 Task: Find connections with filter location Zhaozhou with filter topic #Leadershipwith filter profile language Potuguese with filter current company Deepak Fertilisers And Petrochemicals Corp. Ltd. with filter school Veer Surendra Sai University Of Technology ( Formerly UCE ), Burla with filter industry Manufacturing with filter service category Commercial Insurance with filter keywords title Marketing Specialist
Action: Mouse moved to (549, 91)
Screenshot: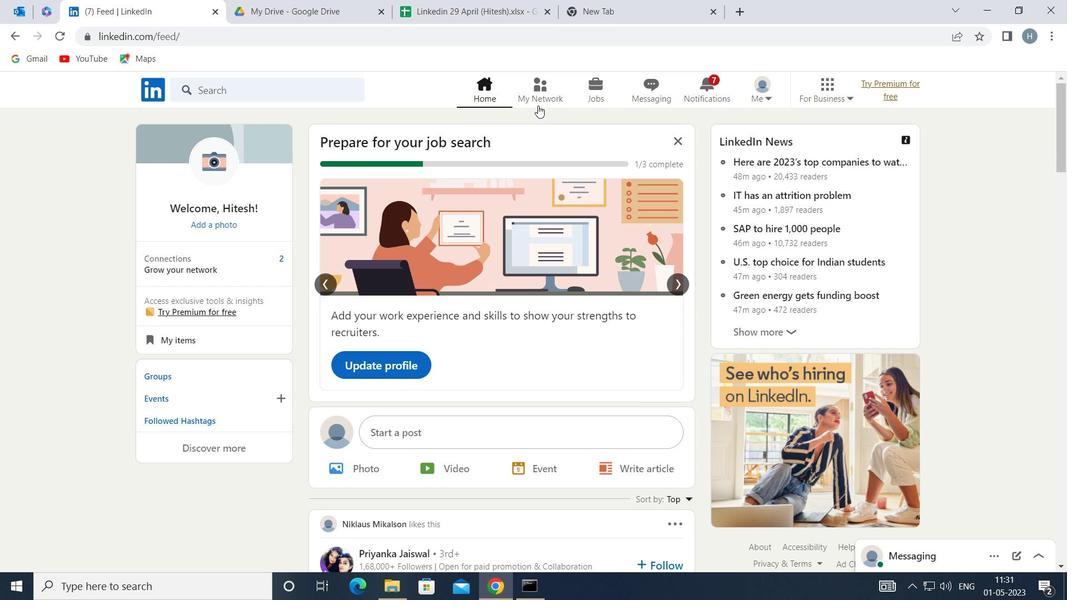 
Action: Mouse pressed left at (549, 91)
Screenshot: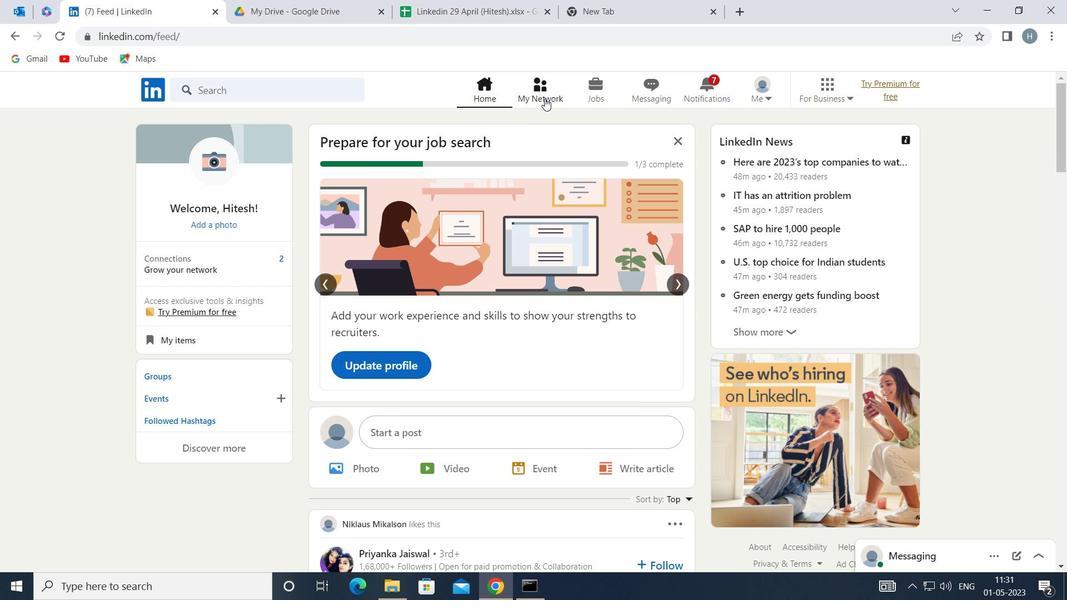 
Action: Mouse moved to (275, 167)
Screenshot: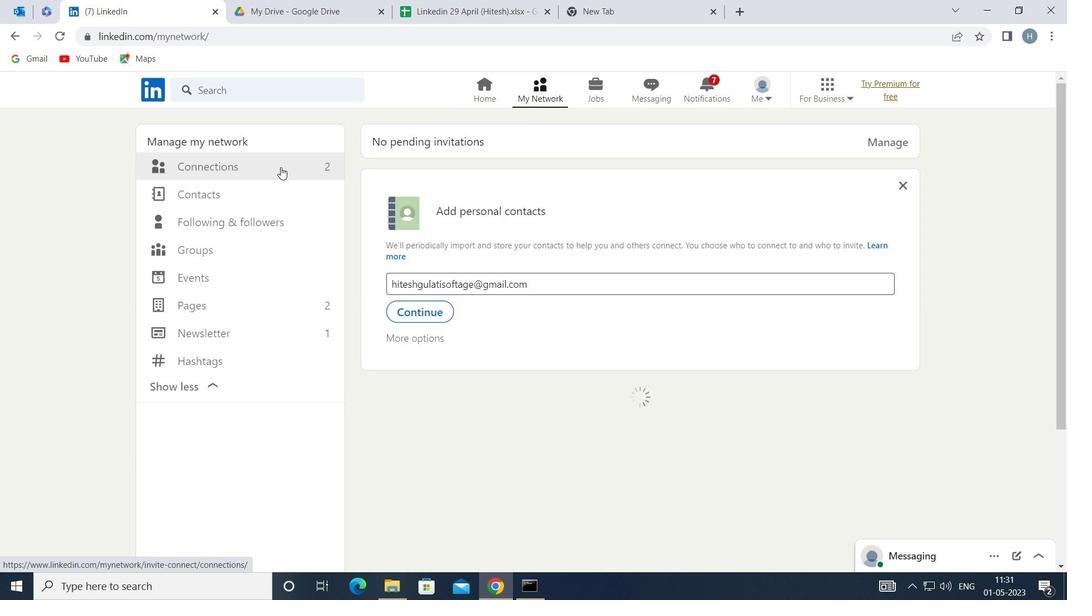
Action: Mouse pressed left at (275, 167)
Screenshot: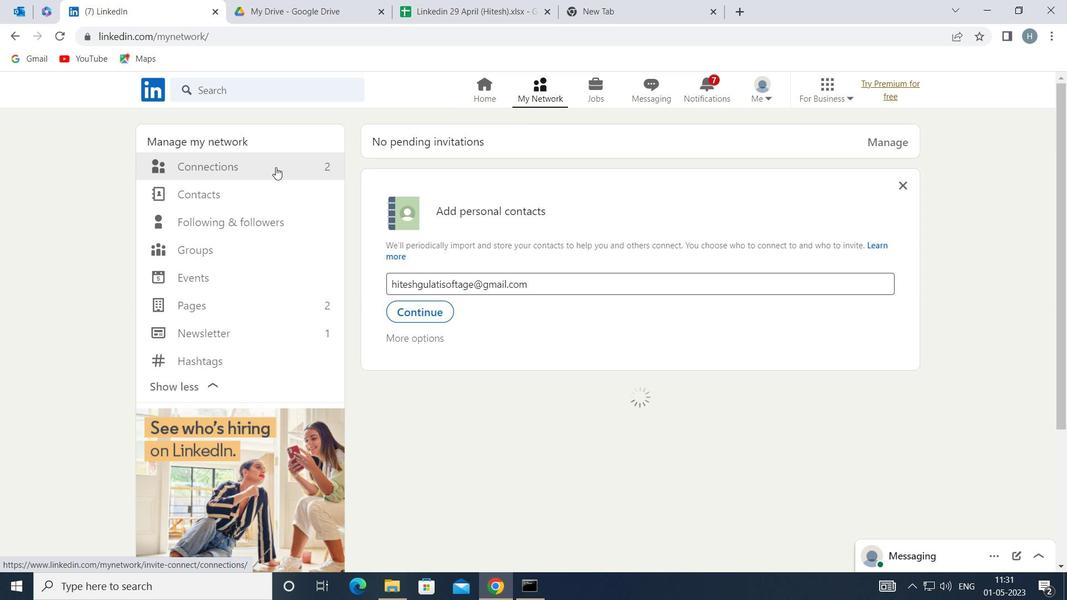 
Action: Mouse moved to (664, 162)
Screenshot: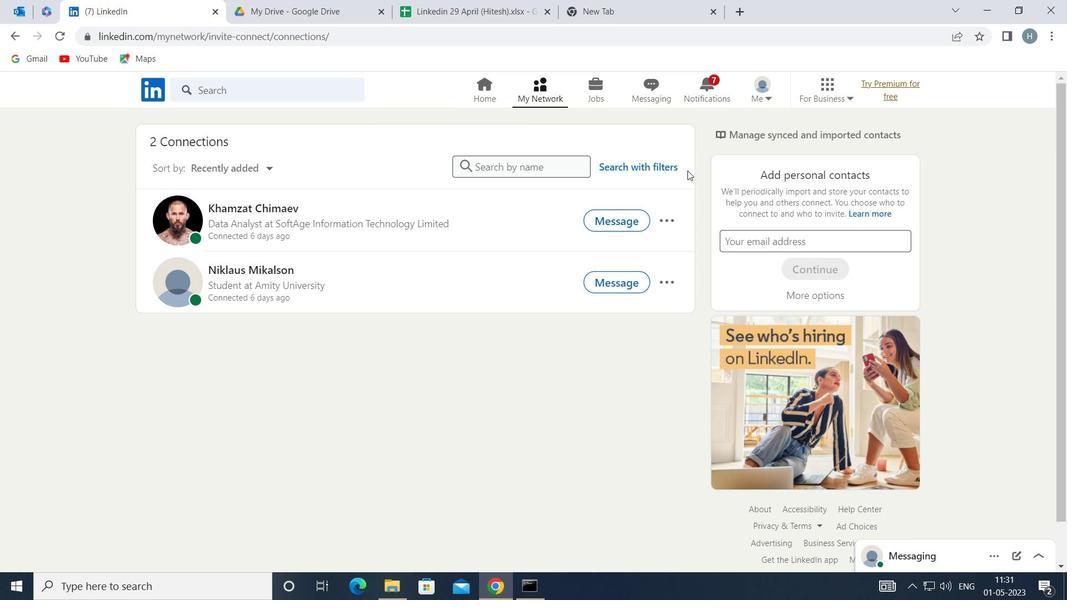 
Action: Mouse pressed left at (664, 162)
Screenshot: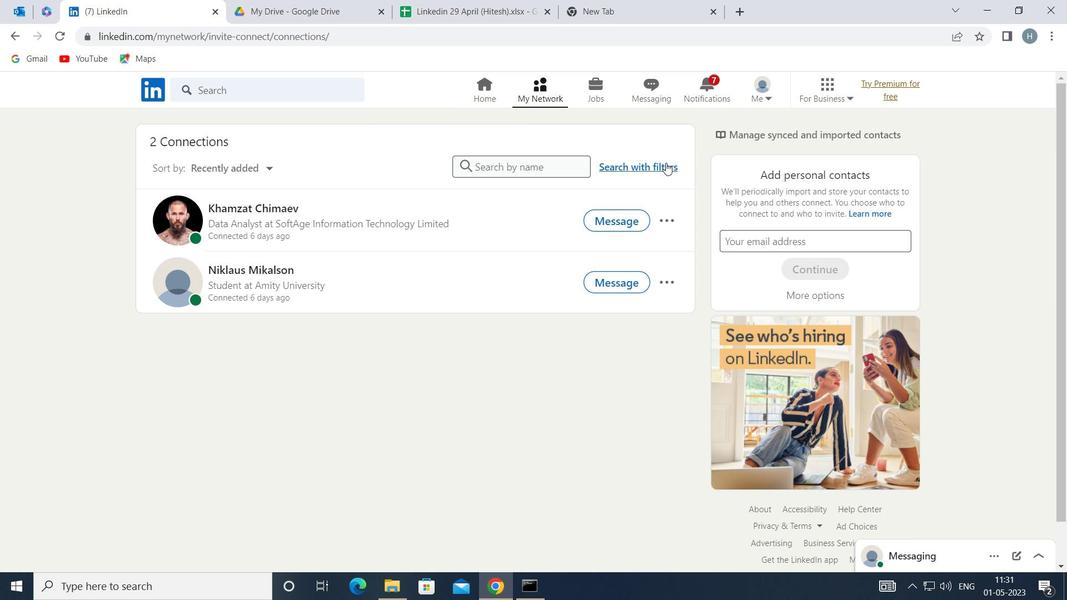 
Action: Mouse moved to (583, 130)
Screenshot: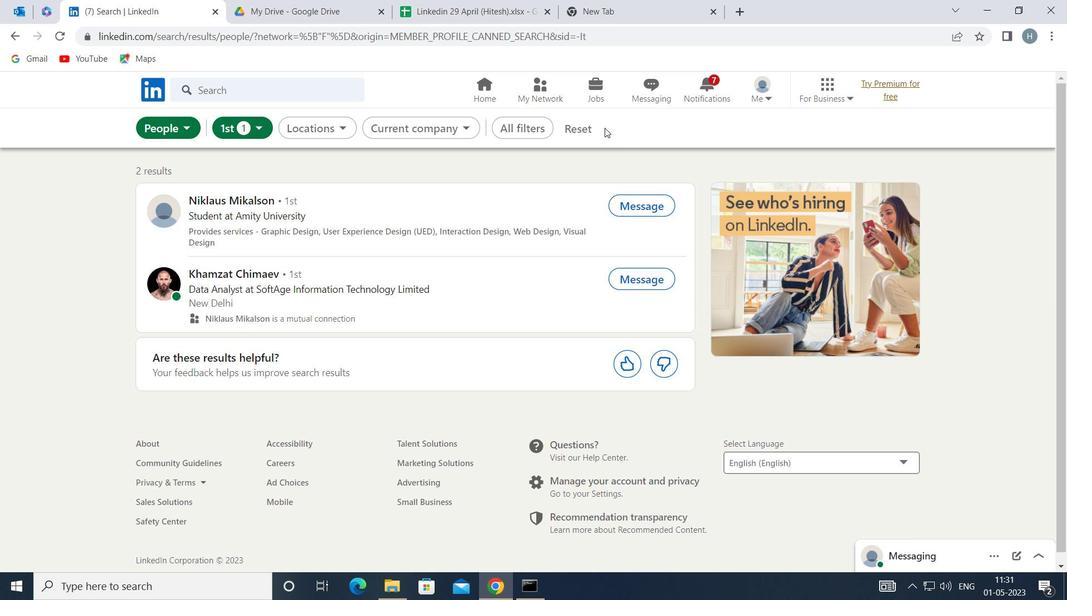 
Action: Mouse pressed left at (583, 130)
Screenshot: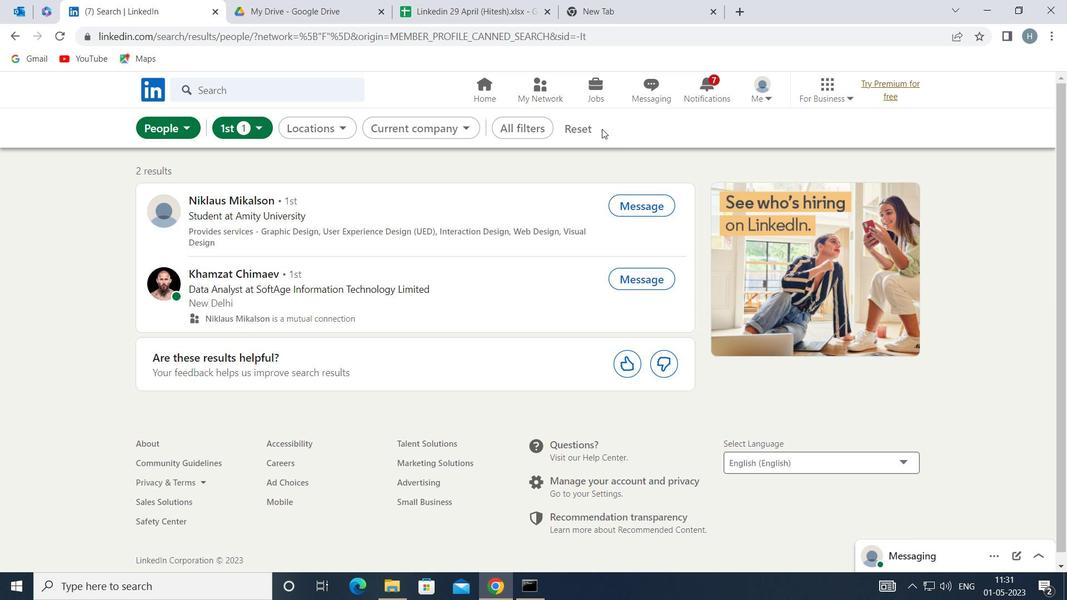 
Action: Mouse moved to (568, 123)
Screenshot: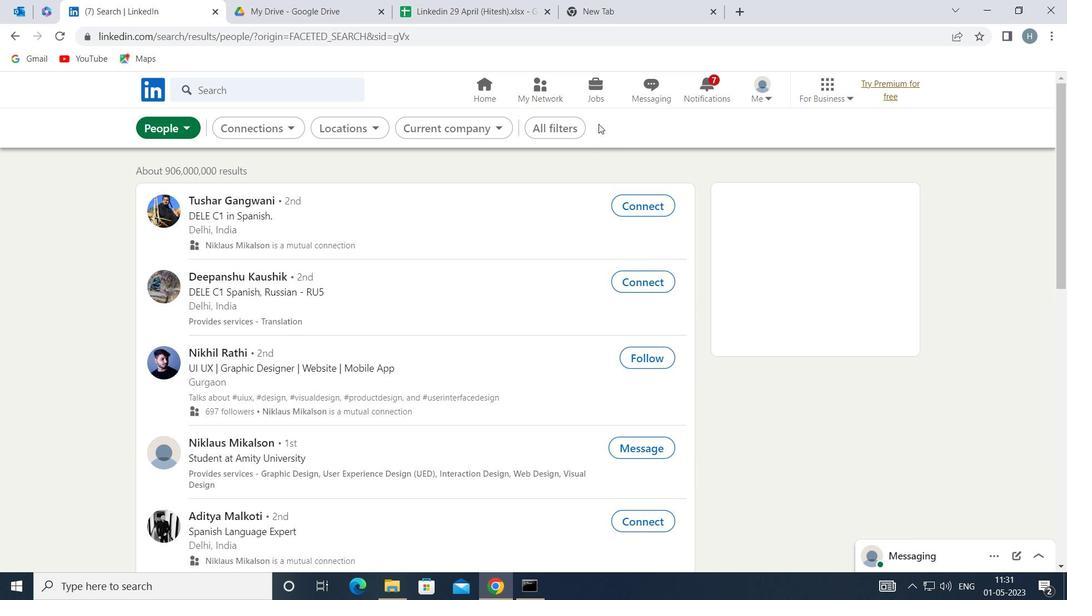 
Action: Mouse pressed left at (568, 123)
Screenshot: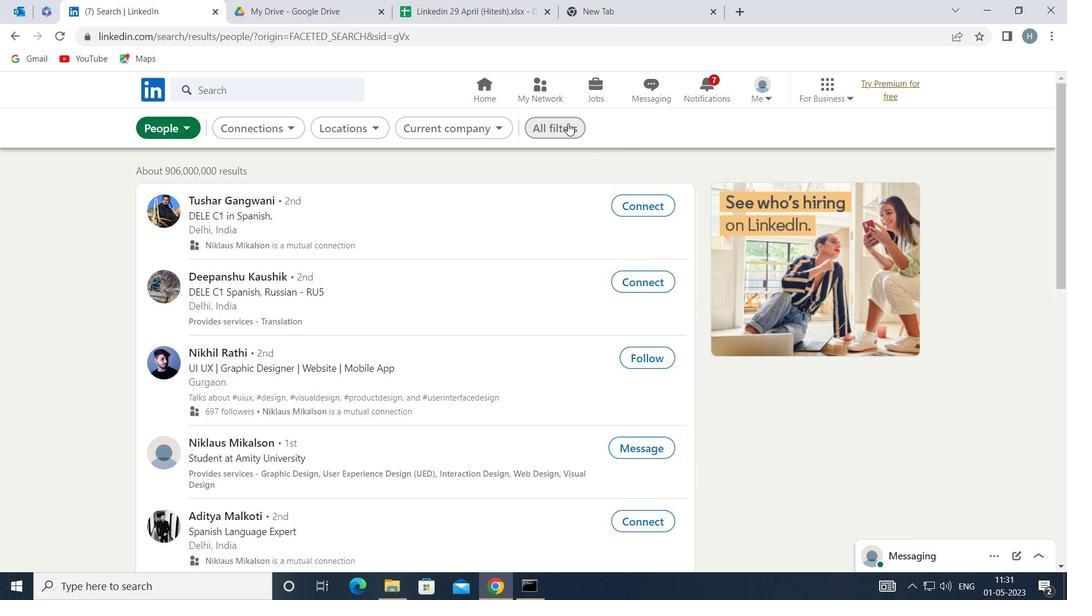 
Action: Mouse moved to (753, 264)
Screenshot: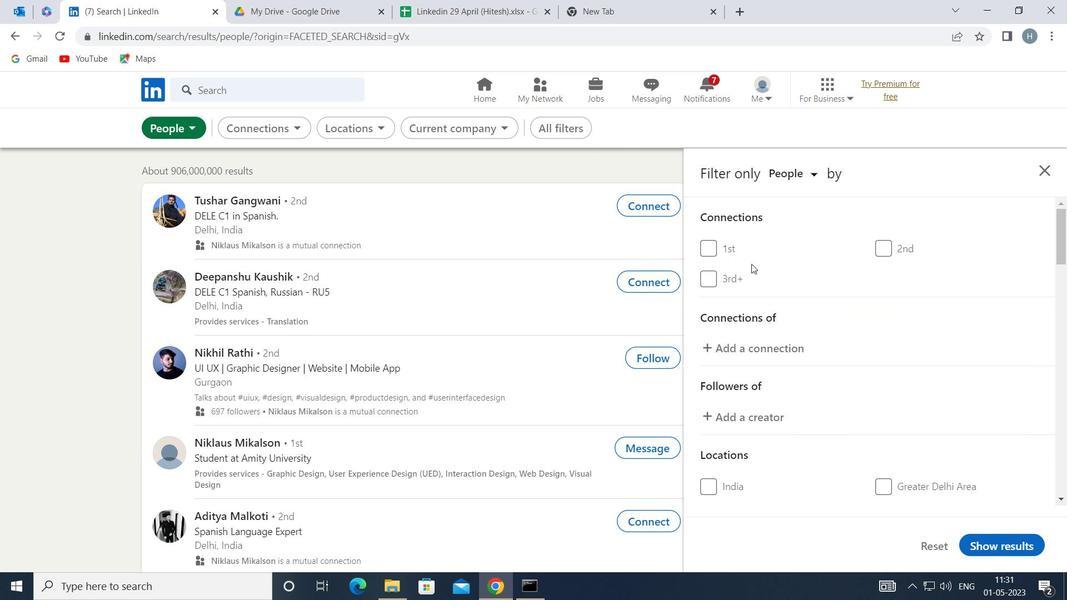 
Action: Mouse scrolled (753, 263) with delta (0, 0)
Screenshot: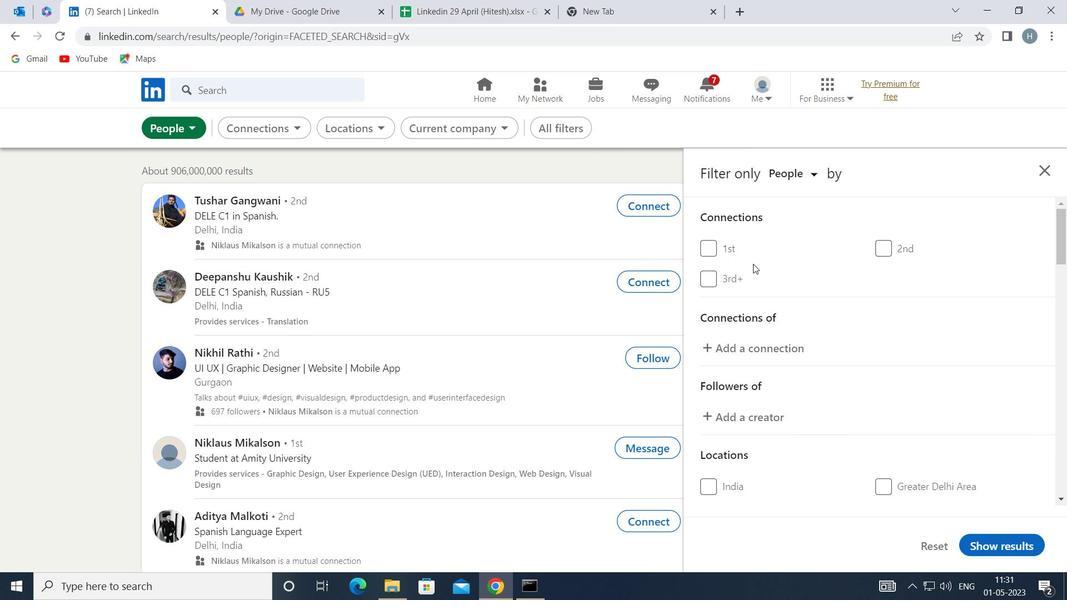 
Action: Mouse scrolled (753, 263) with delta (0, 0)
Screenshot: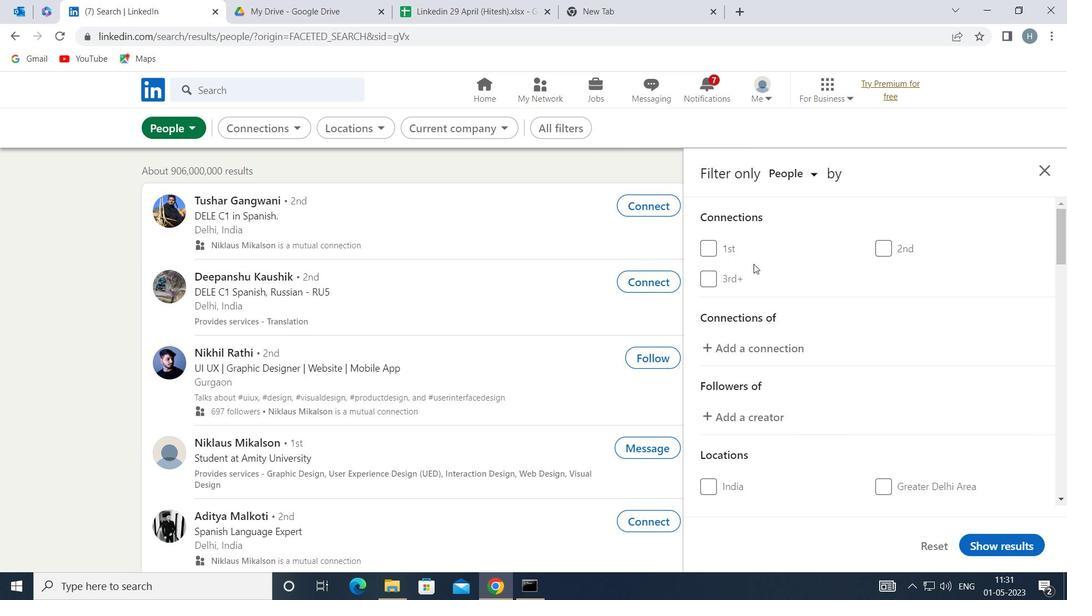 
Action: Mouse scrolled (753, 263) with delta (0, 0)
Screenshot: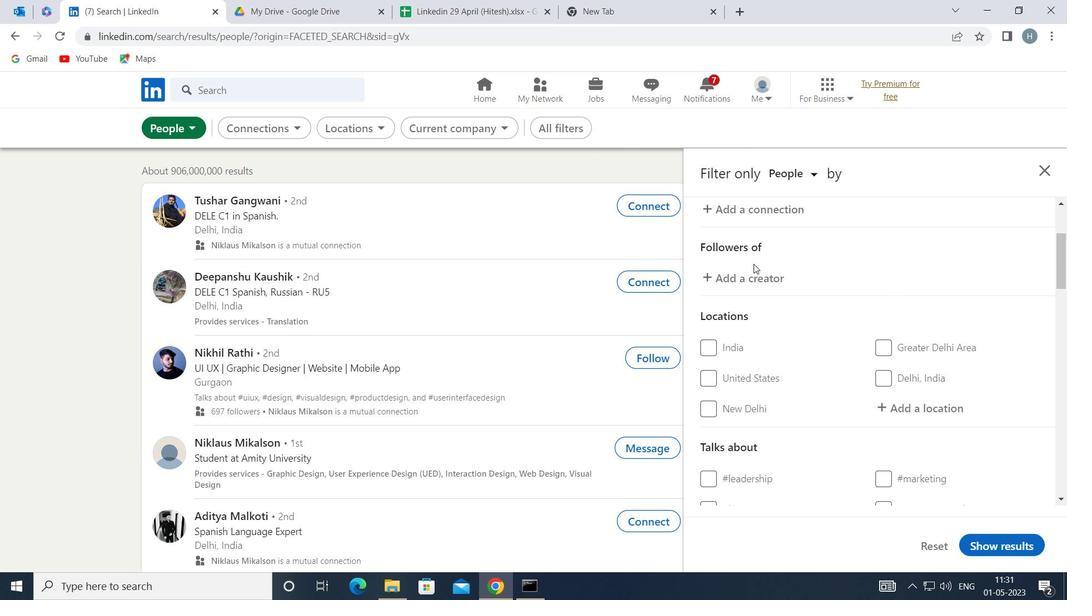 
Action: Mouse moved to (886, 330)
Screenshot: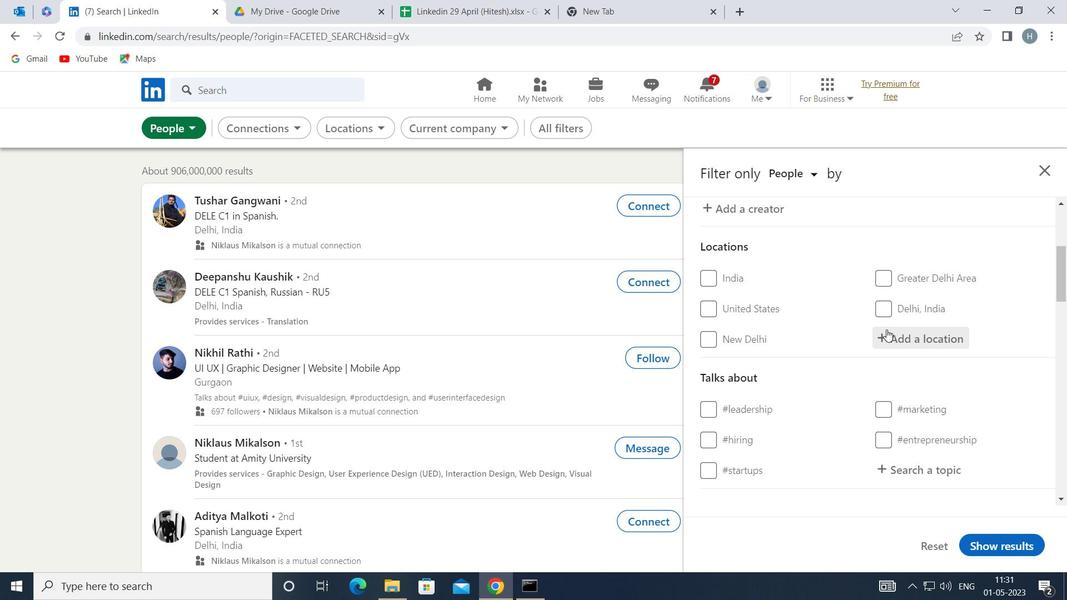 
Action: Mouse pressed left at (886, 330)
Screenshot: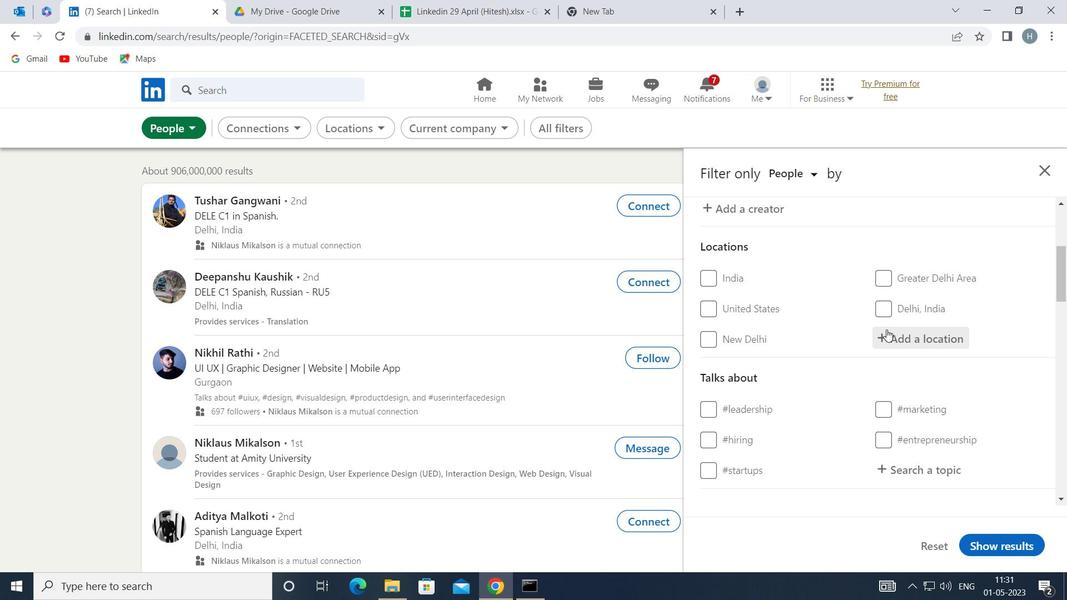 
Action: Mouse moved to (887, 329)
Screenshot: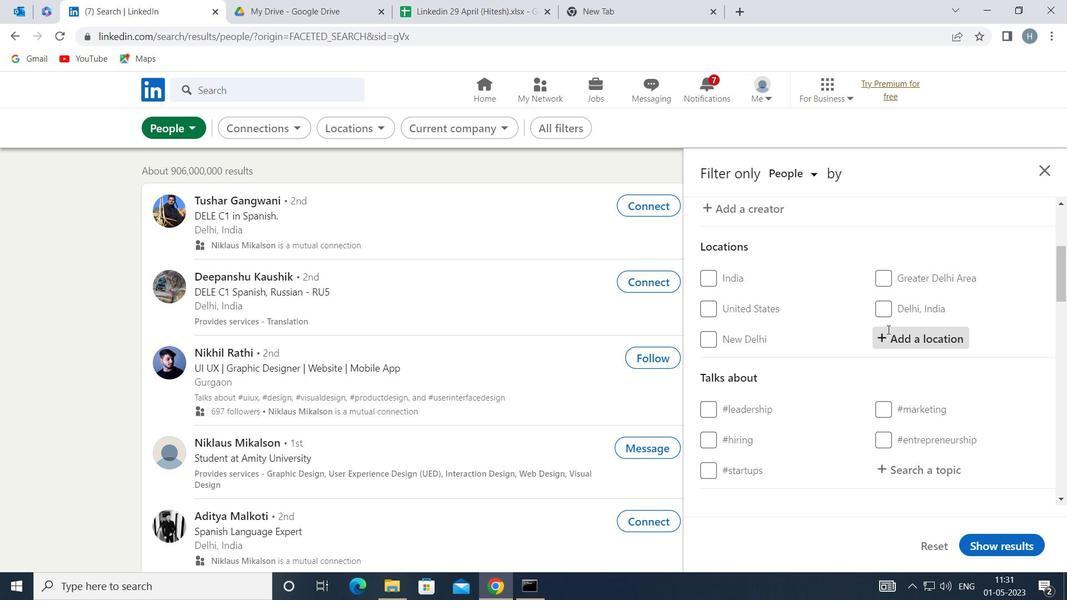 
Action: Key pressed <Key.shift><Key.shift>ZHAOZH
Screenshot: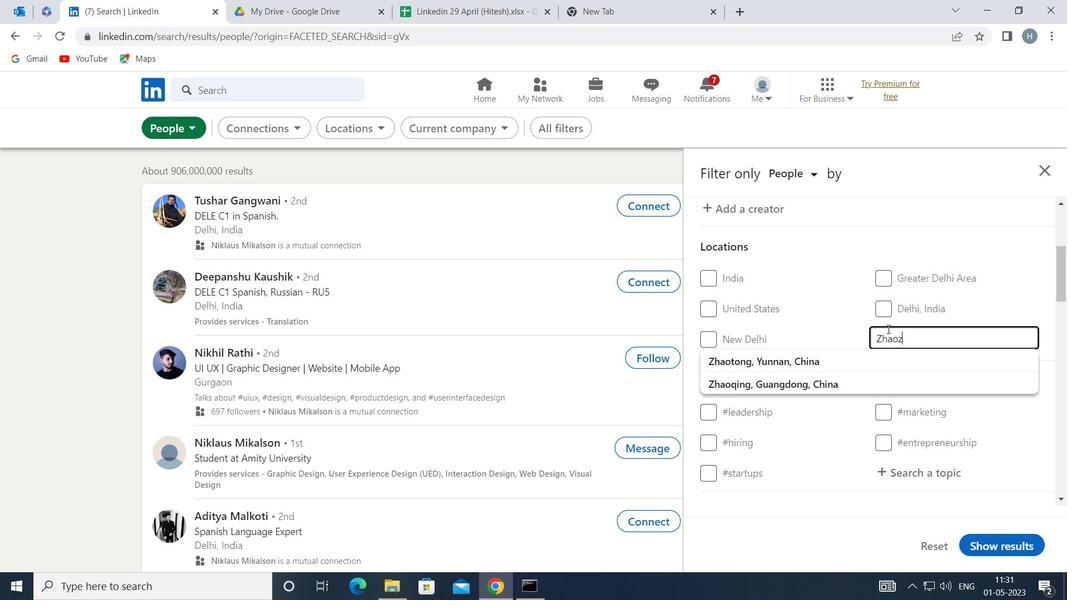 
Action: Mouse moved to (885, 329)
Screenshot: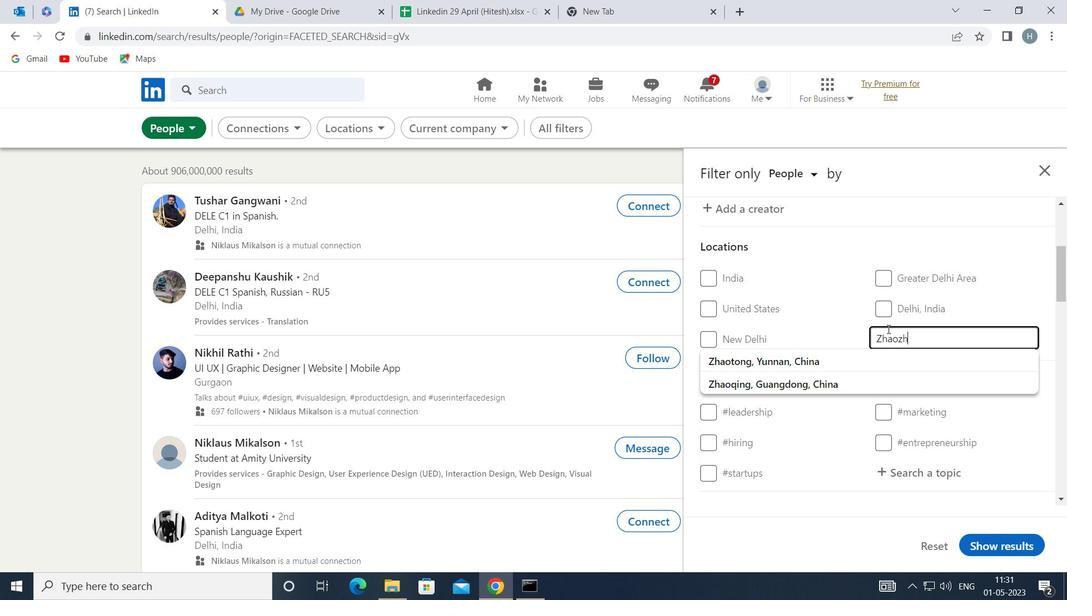 
Action: Key pressed OU
Screenshot: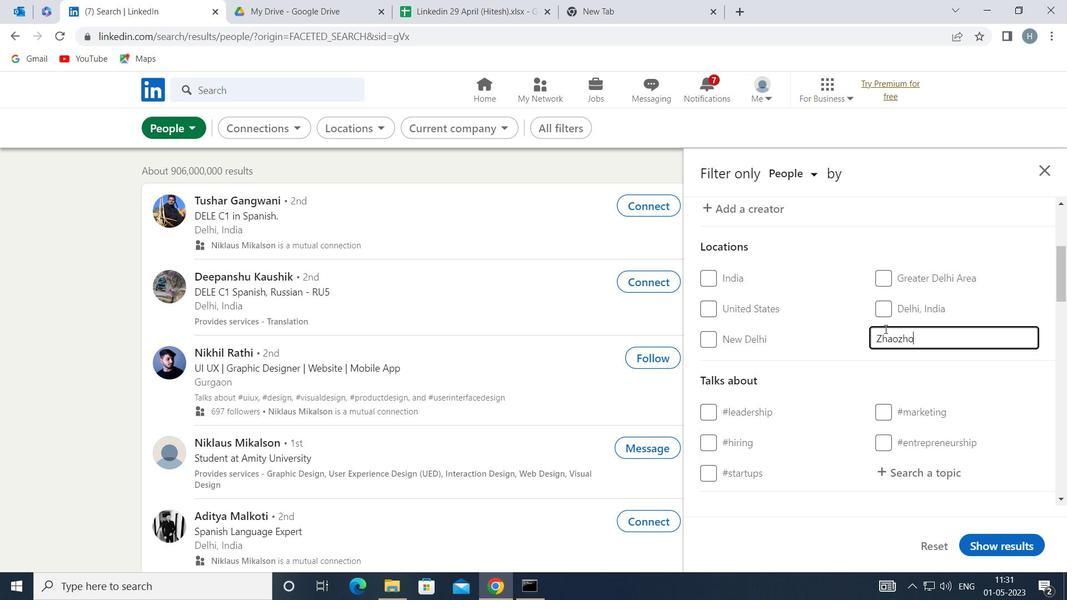 
Action: Mouse moved to (922, 353)
Screenshot: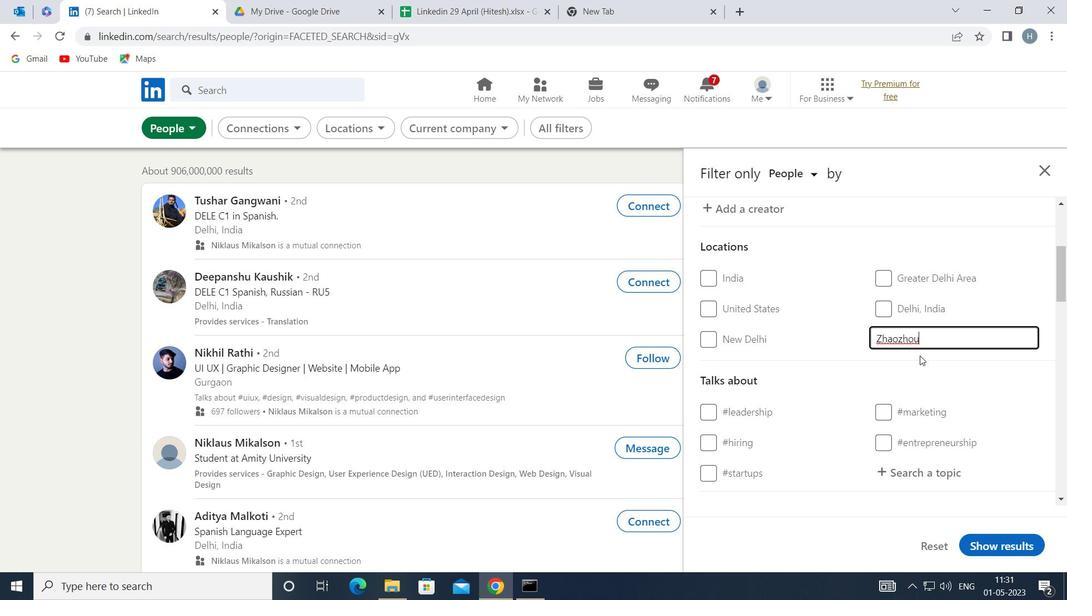 
Action: Key pressed <Key.enter>
Screenshot: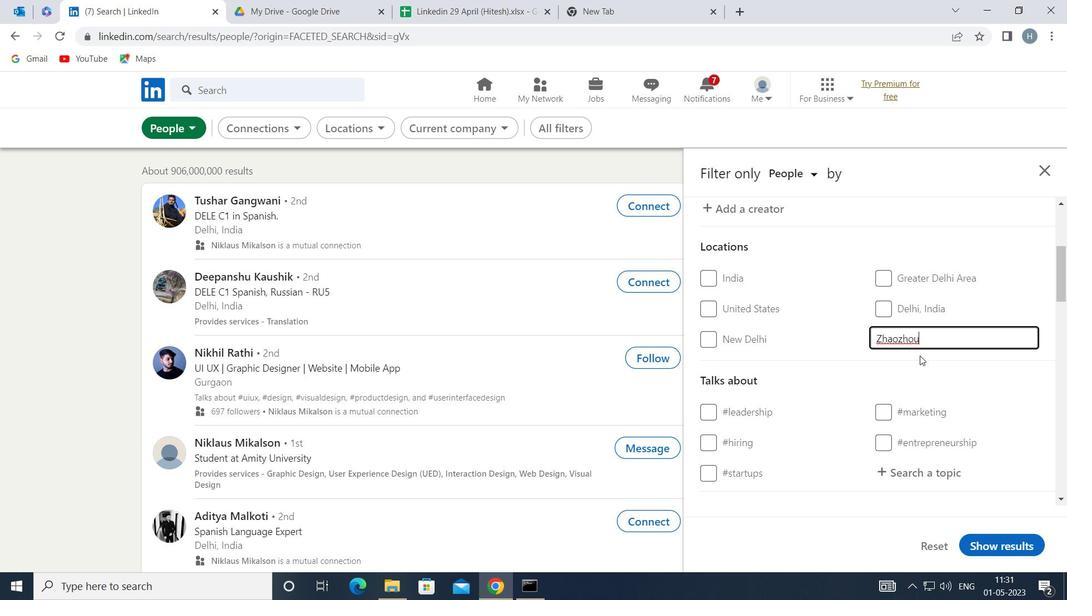 
Action: Mouse moved to (896, 380)
Screenshot: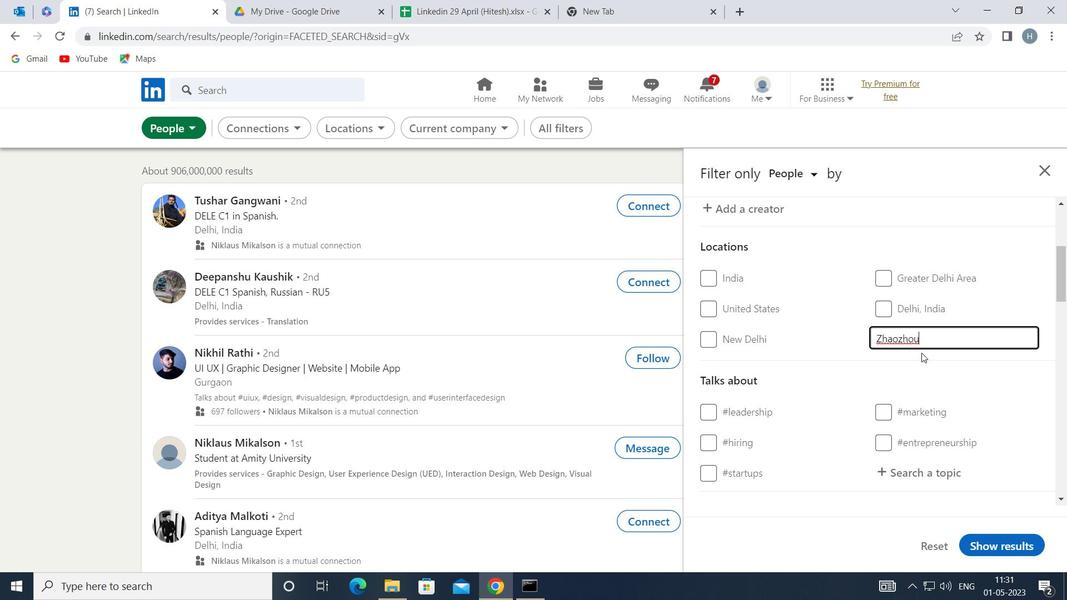 
Action: Mouse scrolled (896, 380) with delta (0, 0)
Screenshot: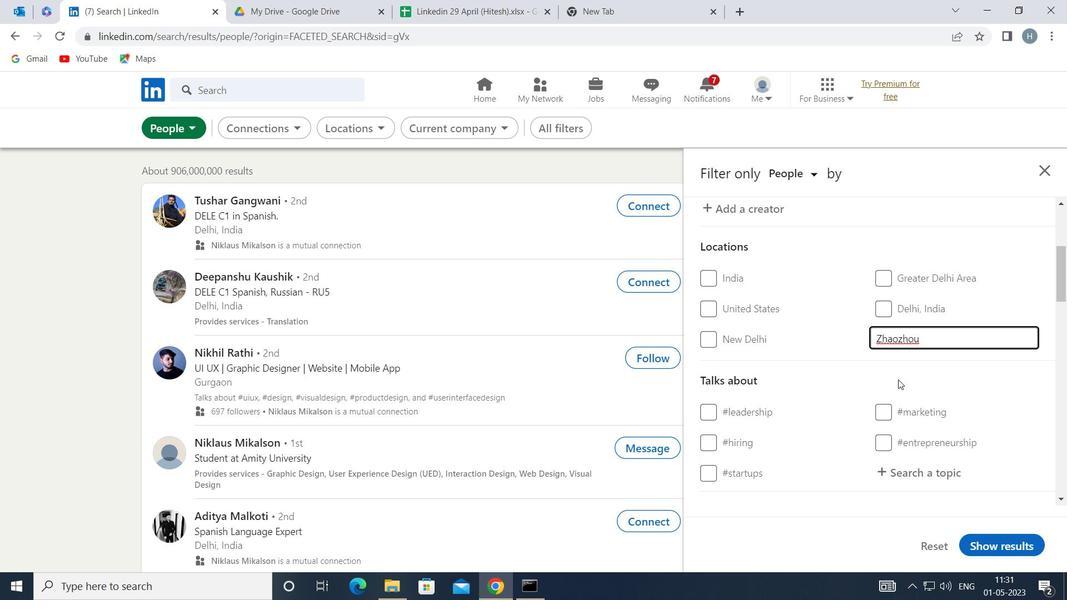 
Action: Mouse moved to (921, 403)
Screenshot: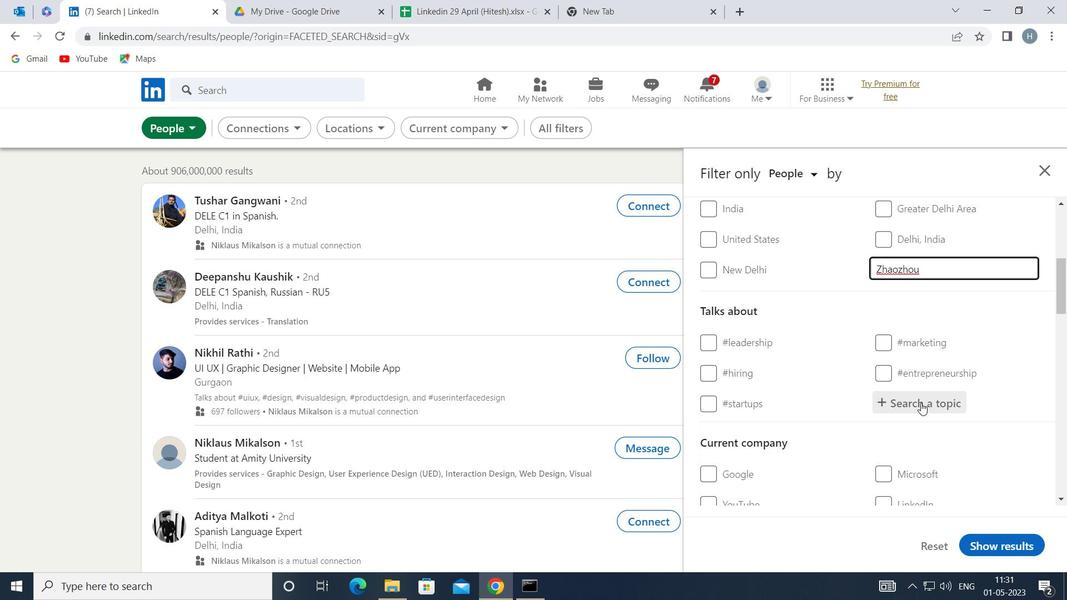 
Action: Mouse pressed left at (921, 403)
Screenshot: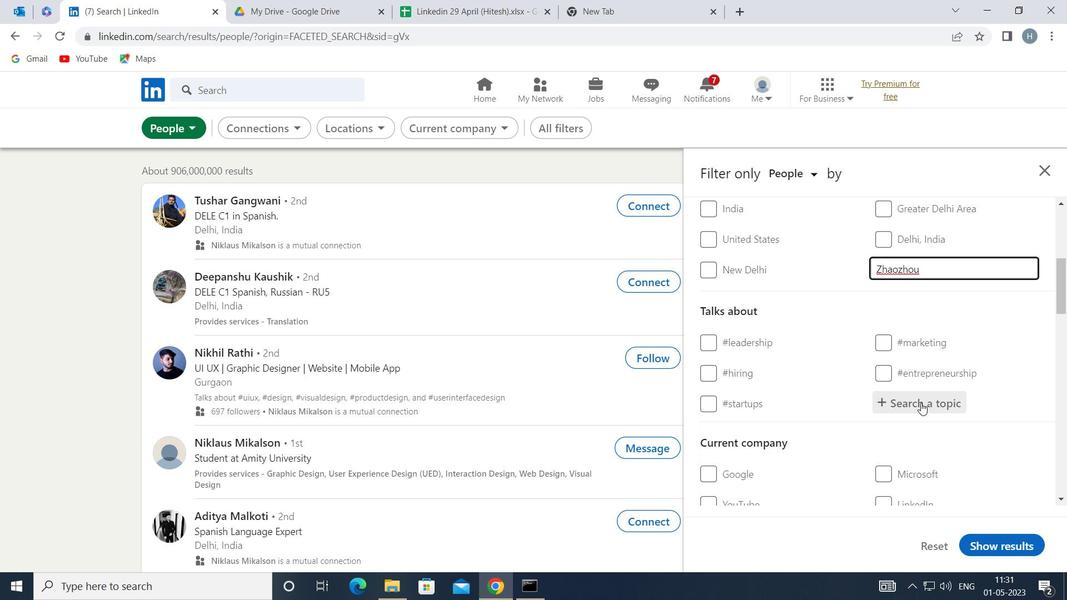 
Action: Mouse moved to (921, 401)
Screenshot: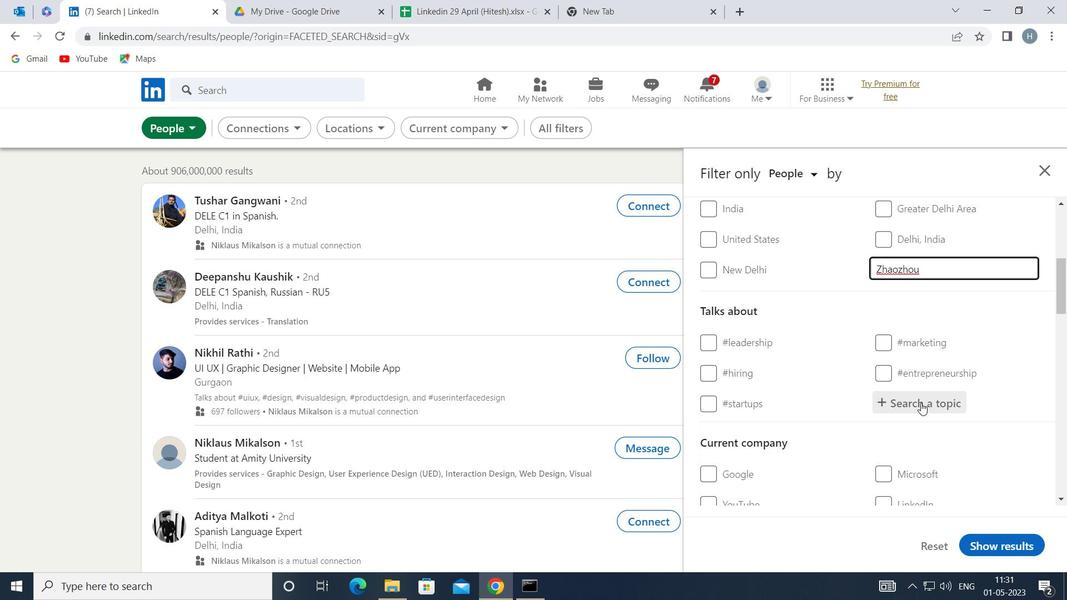 
Action: Key pressed <Key.shift>LEADERSHI
Screenshot: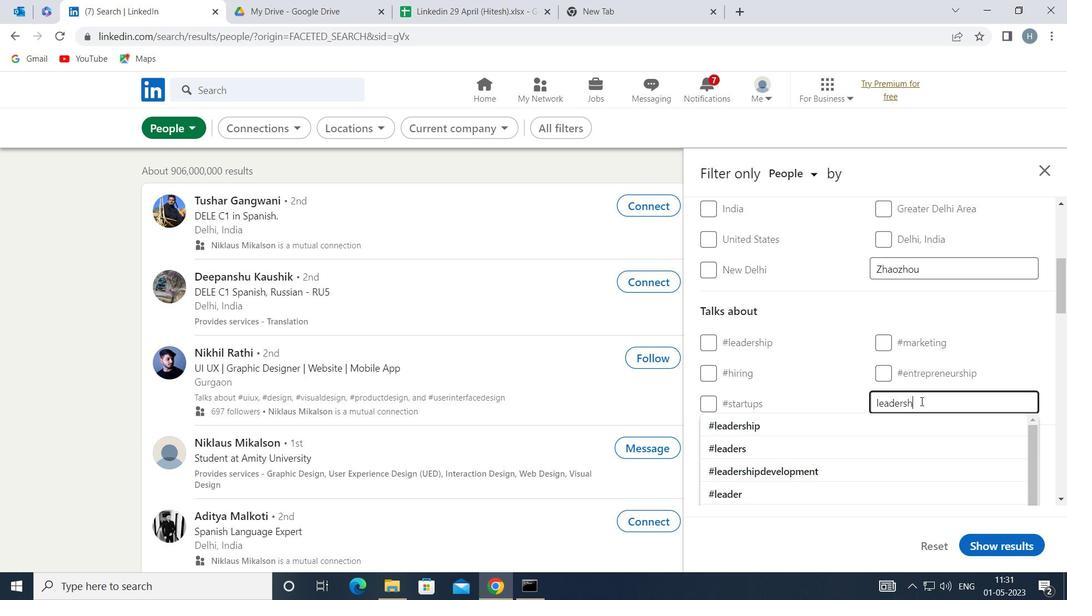 
Action: Mouse moved to (881, 420)
Screenshot: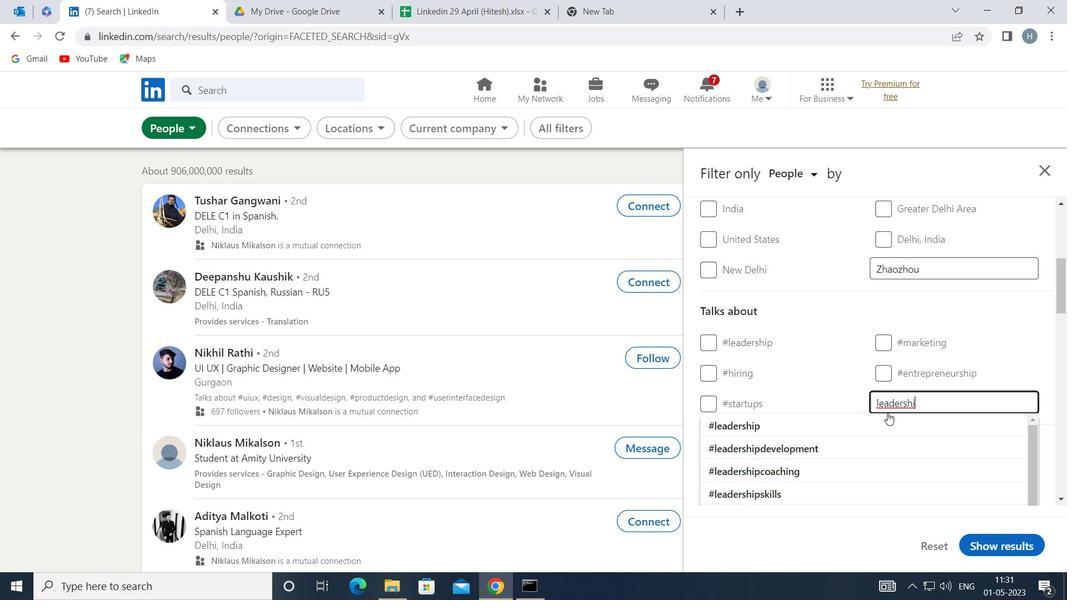
Action: Mouse pressed left at (881, 420)
Screenshot: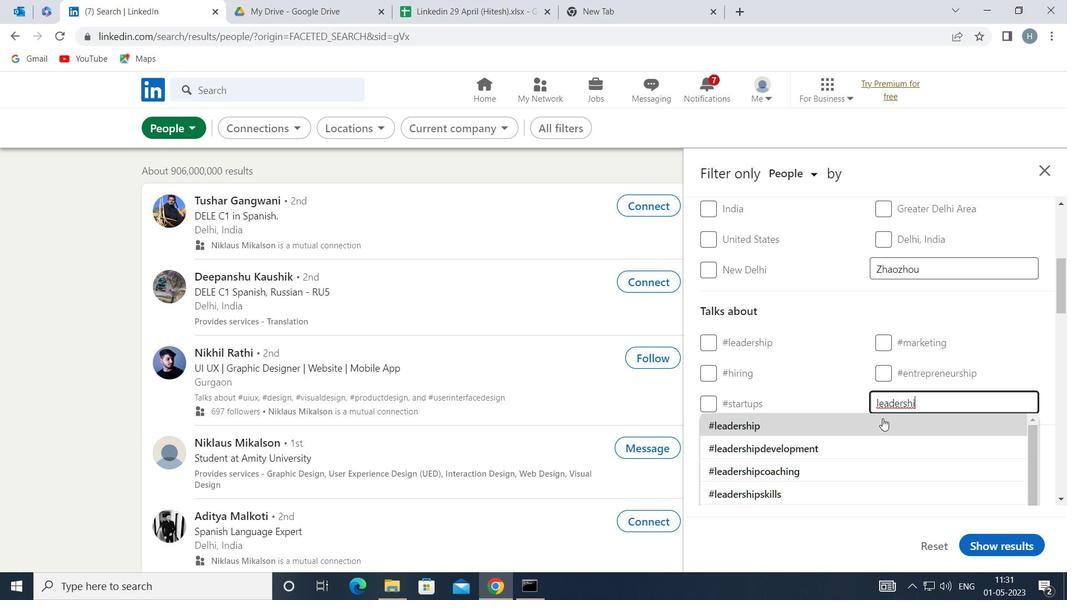
Action: Mouse moved to (874, 420)
Screenshot: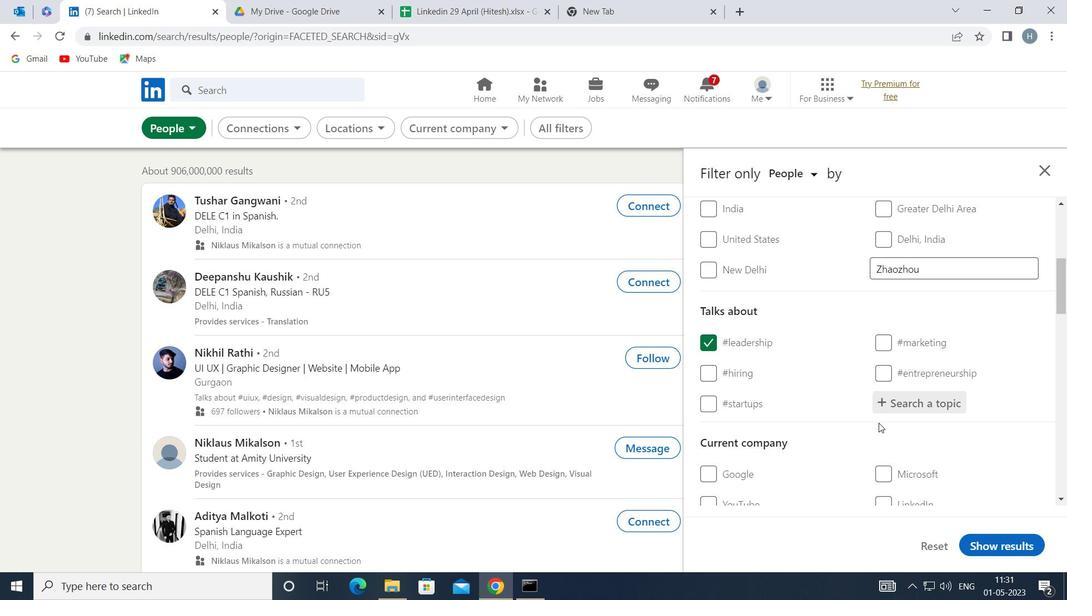 
Action: Mouse scrolled (874, 419) with delta (0, 0)
Screenshot: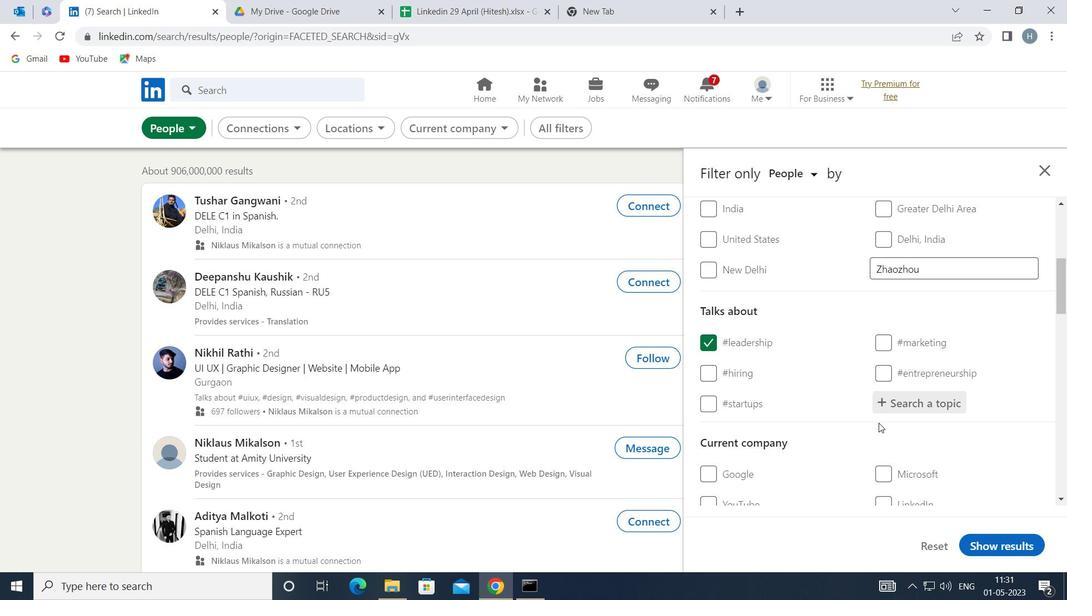 
Action: Mouse moved to (868, 409)
Screenshot: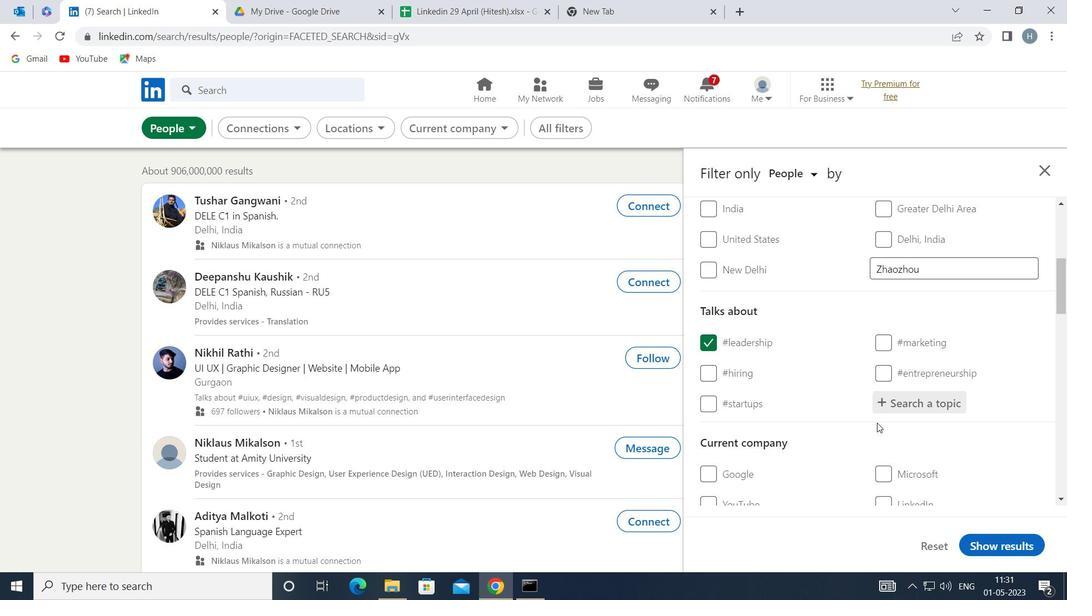 
Action: Mouse scrolled (868, 409) with delta (0, 0)
Screenshot: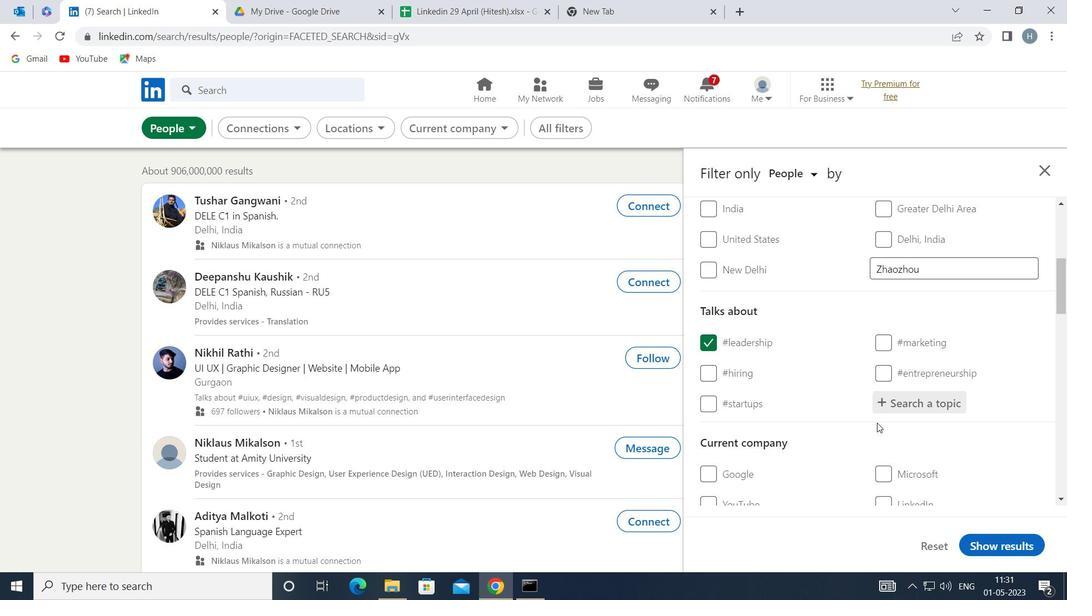 
Action: Mouse moved to (822, 381)
Screenshot: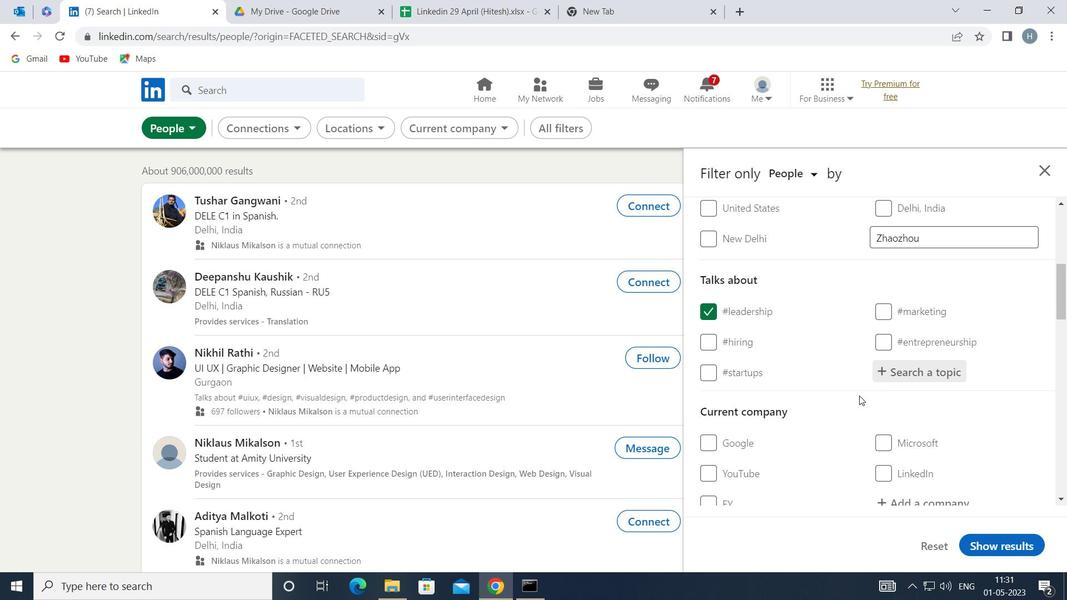 
Action: Mouse scrolled (822, 381) with delta (0, 0)
Screenshot: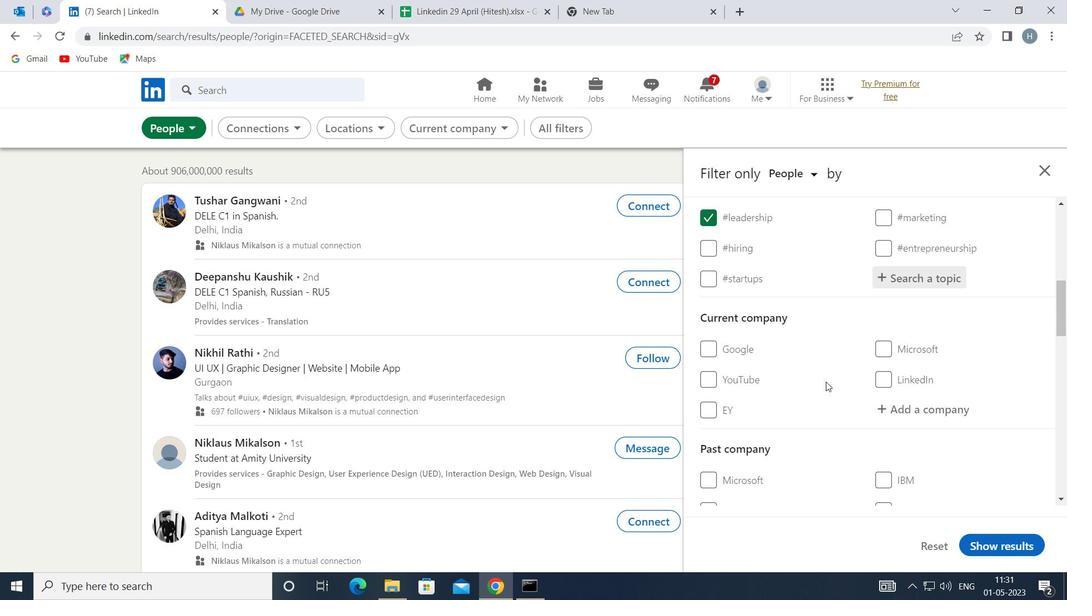 
Action: Mouse moved to (843, 350)
Screenshot: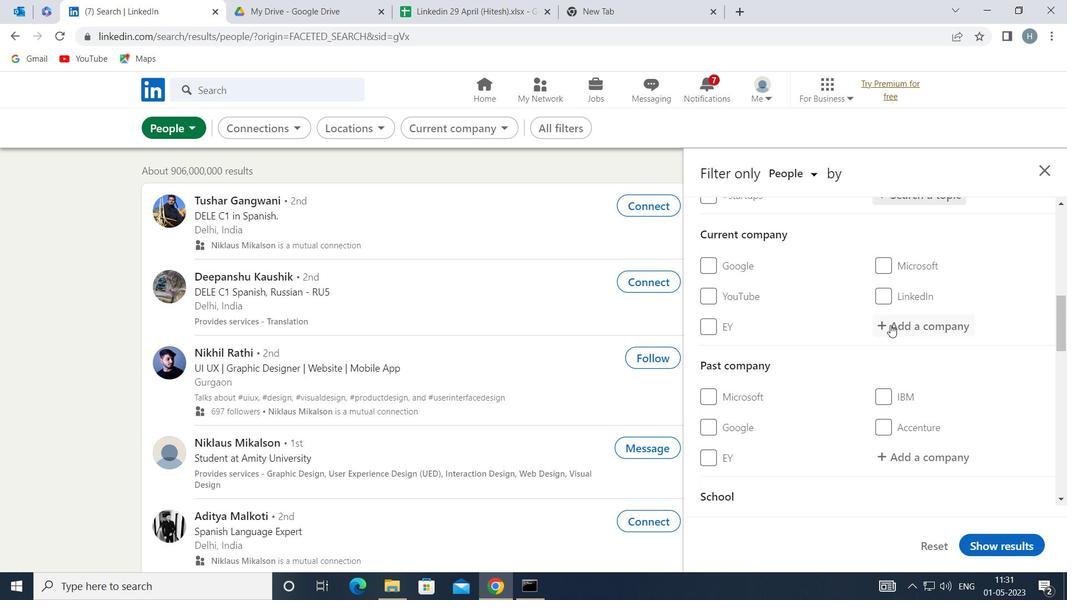 
Action: Mouse scrolled (843, 349) with delta (0, 0)
Screenshot: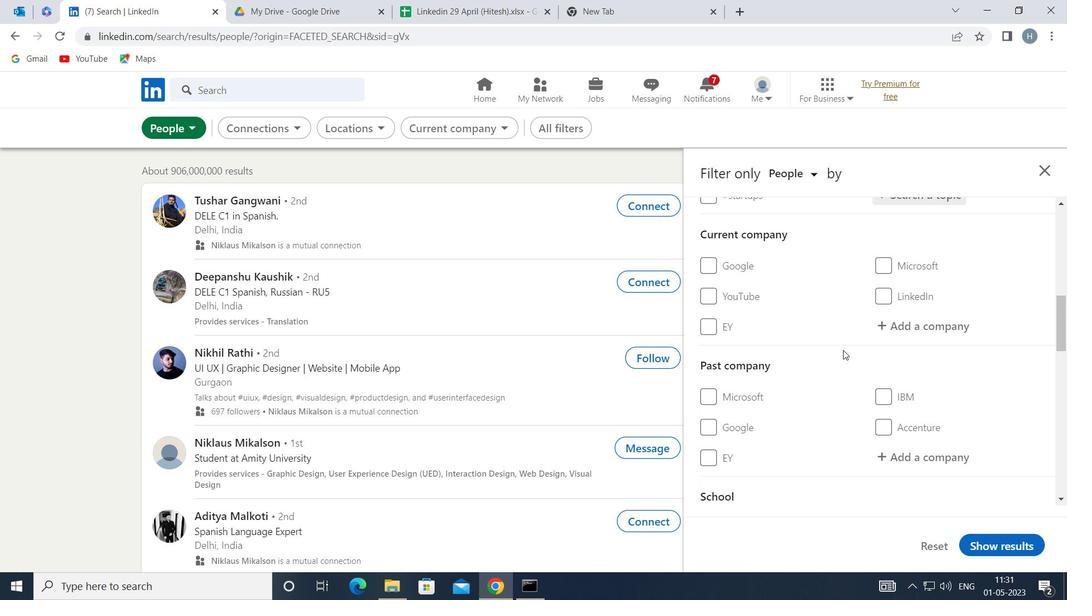 
Action: Mouse scrolled (843, 349) with delta (0, 0)
Screenshot: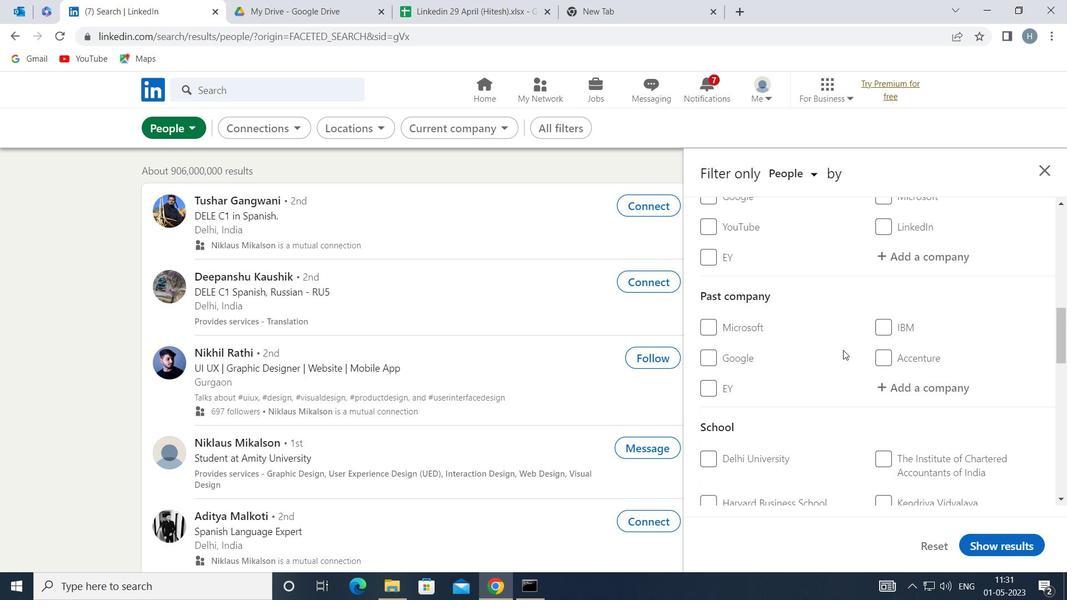 
Action: Mouse scrolled (843, 349) with delta (0, 0)
Screenshot: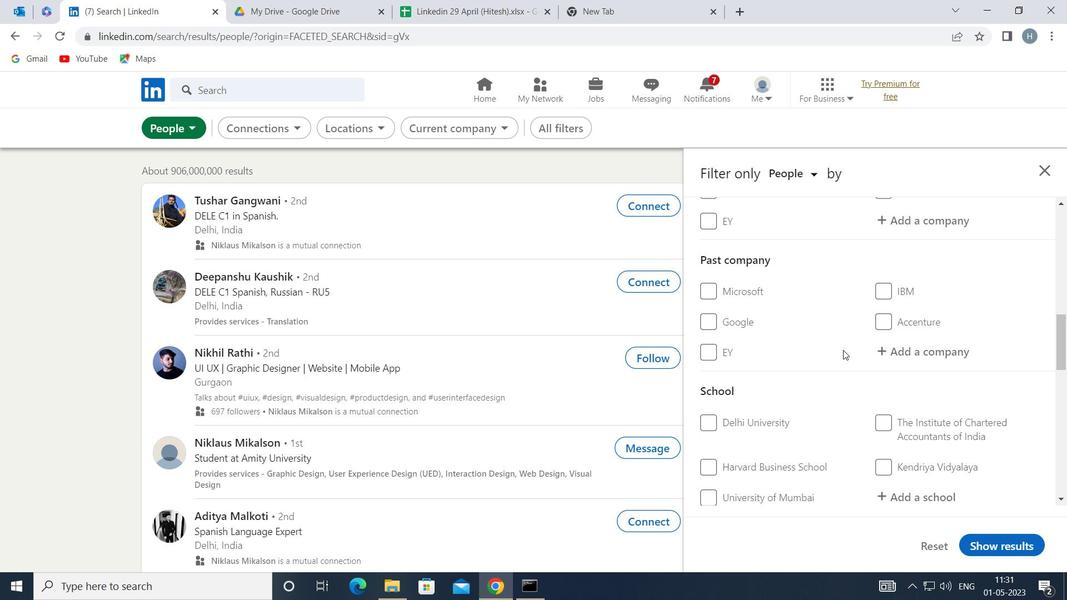 
Action: Mouse scrolled (843, 349) with delta (0, 0)
Screenshot: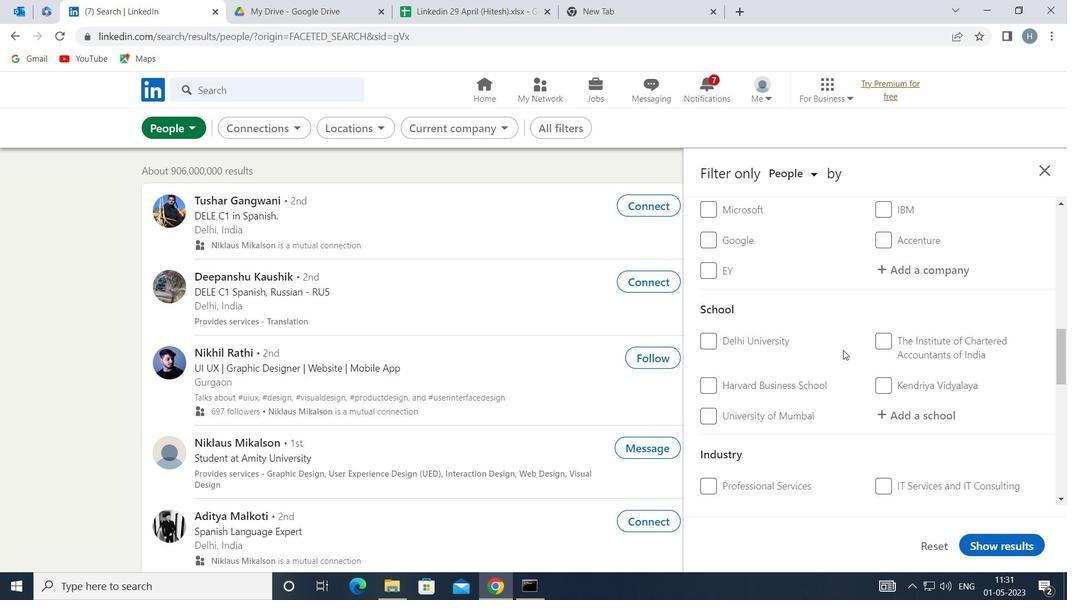 
Action: Mouse scrolled (843, 349) with delta (0, 0)
Screenshot: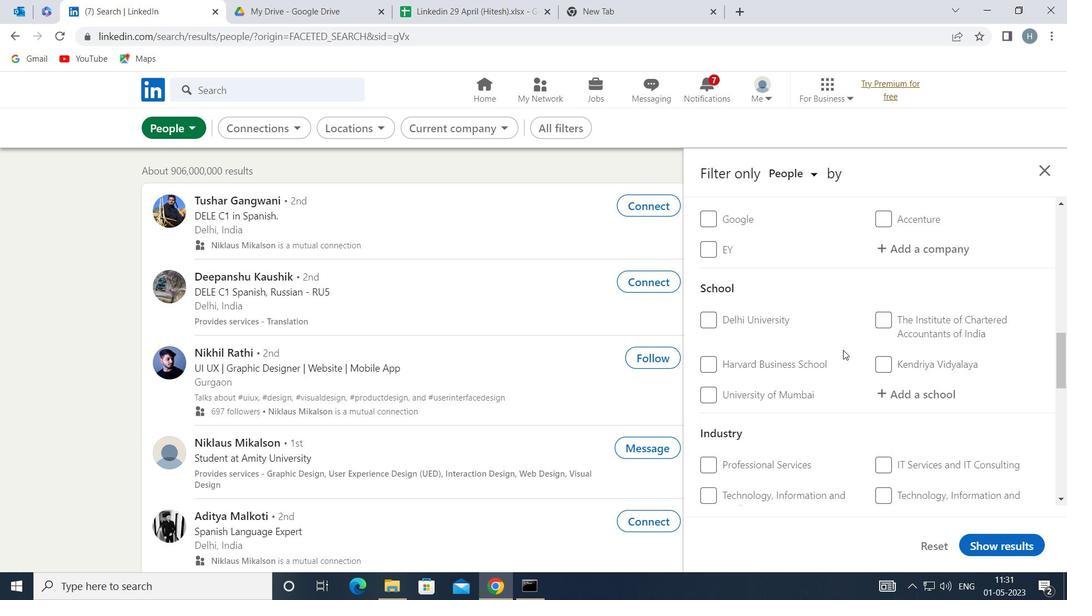 
Action: Mouse scrolled (843, 349) with delta (0, 0)
Screenshot: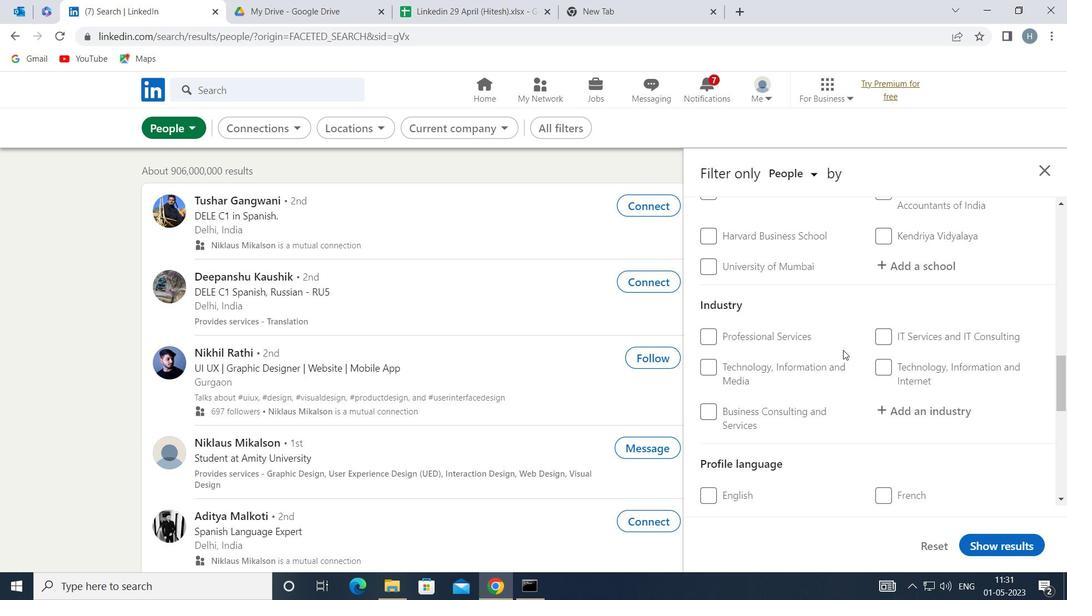 
Action: Mouse moved to (896, 445)
Screenshot: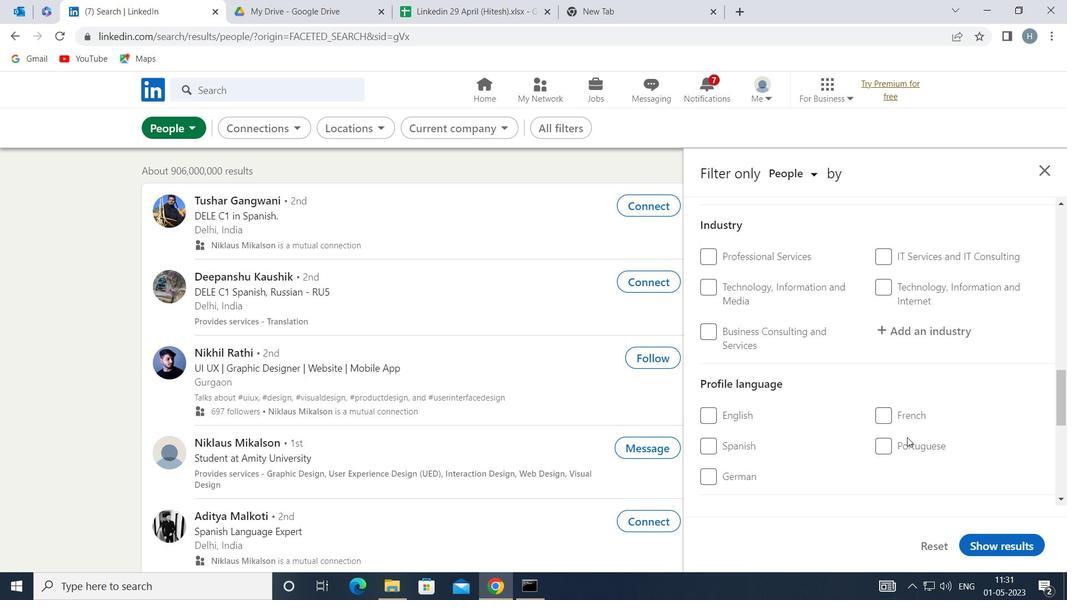 
Action: Mouse pressed left at (896, 445)
Screenshot: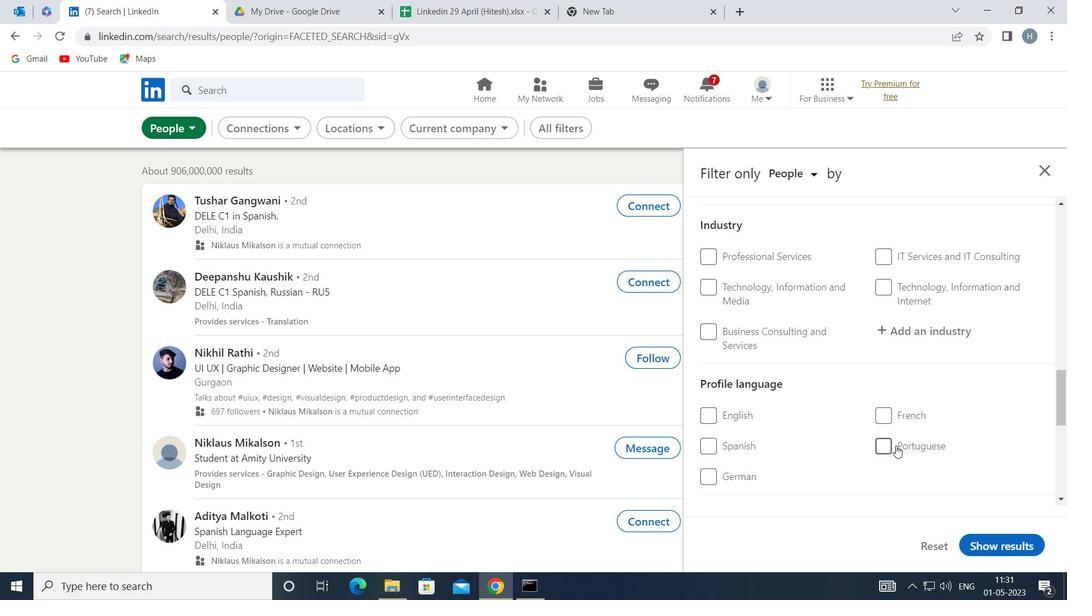 
Action: Mouse moved to (859, 385)
Screenshot: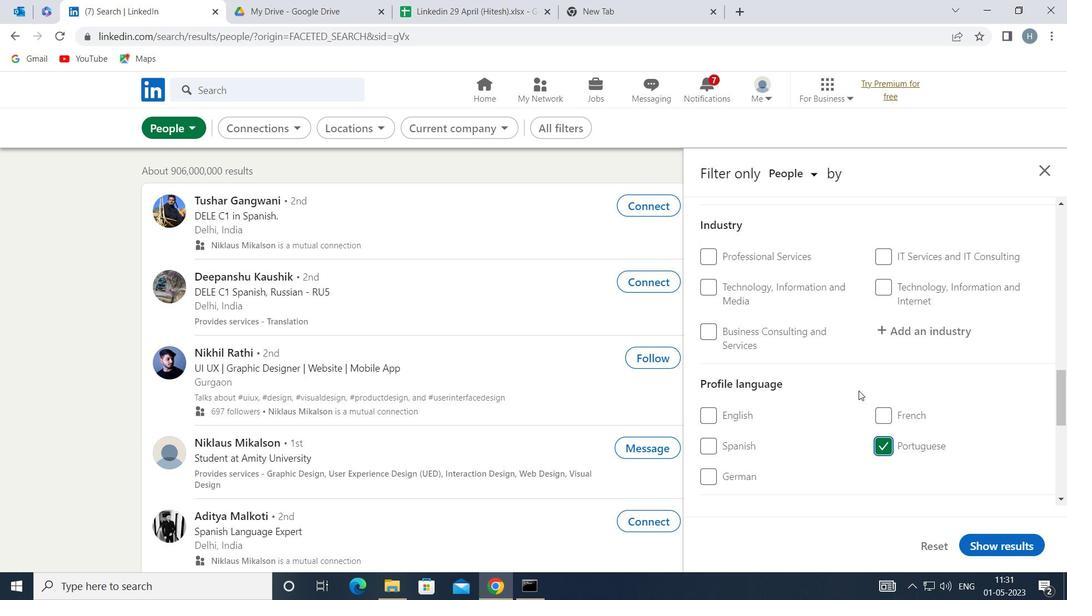 
Action: Mouse scrolled (859, 385) with delta (0, 0)
Screenshot: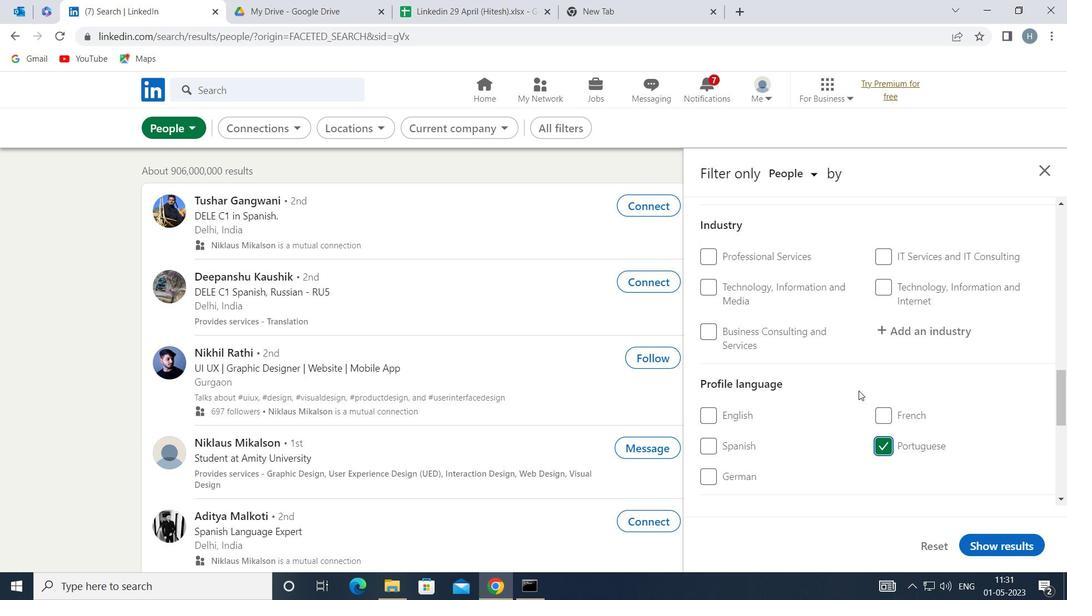 
Action: Mouse scrolled (859, 385) with delta (0, 0)
Screenshot: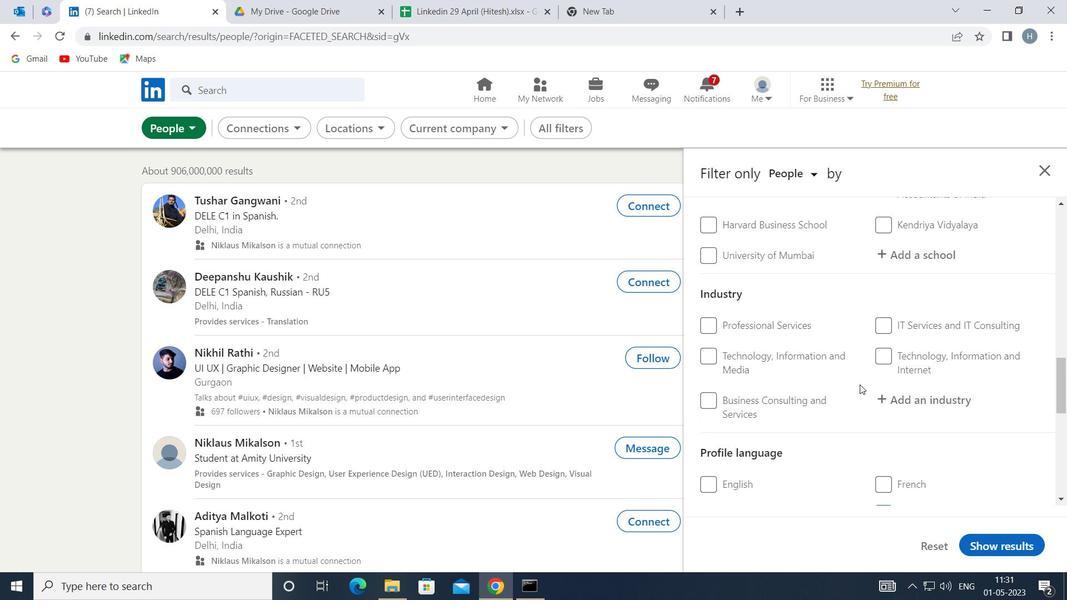 
Action: Mouse scrolled (859, 385) with delta (0, 0)
Screenshot: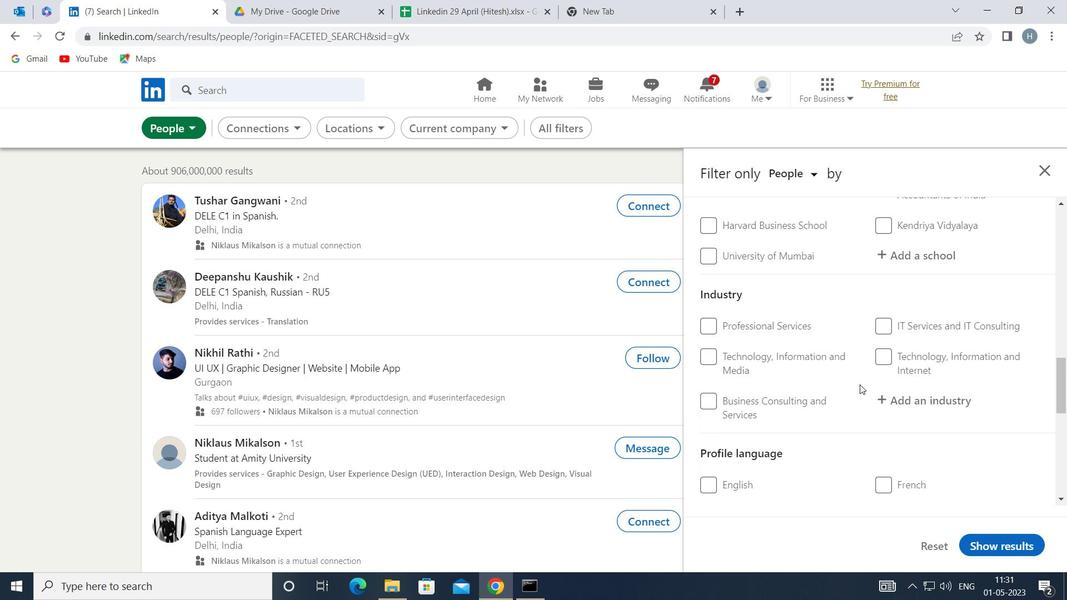 
Action: Mouse moved to (866, 381)
Screenshot: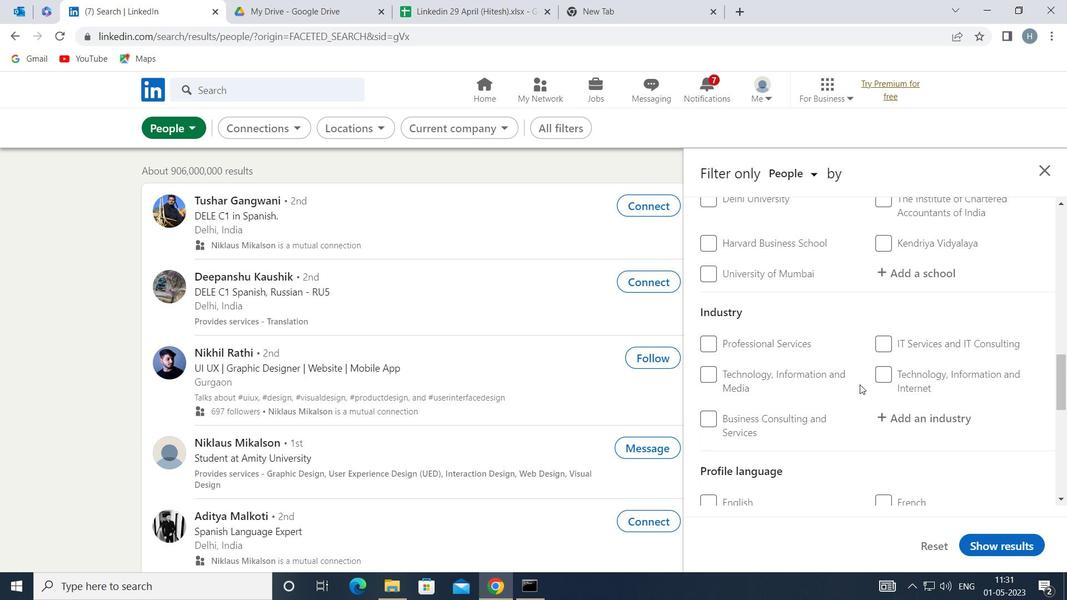 
Action: Mouse scrolled (866, 381) with delta (0, 0)
Screenshot: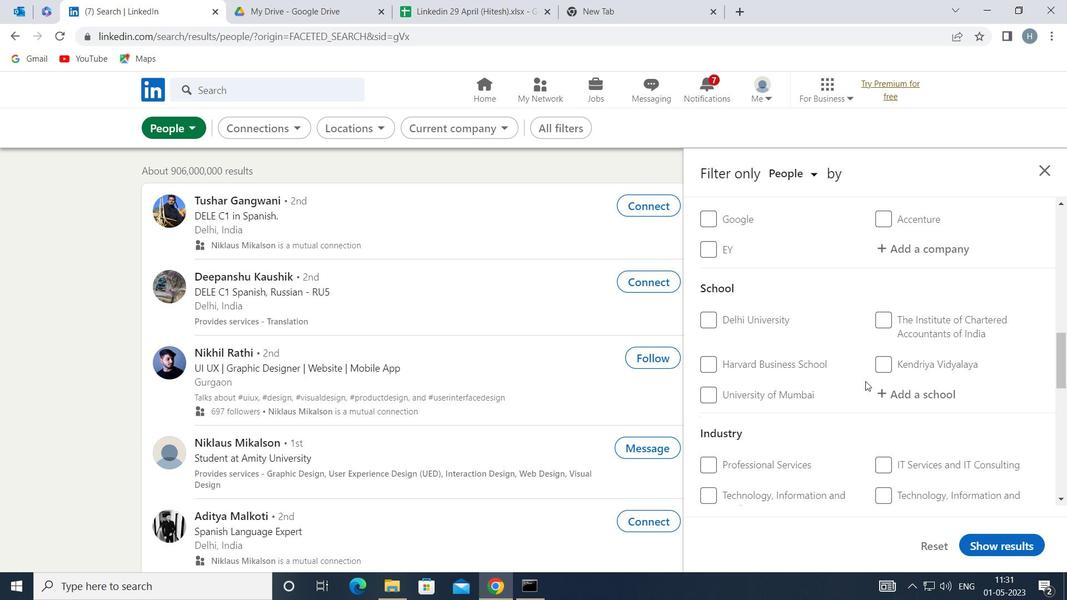 
Action: Mouse scrolled (866, 381) with delta (0, 0)
Screenshot: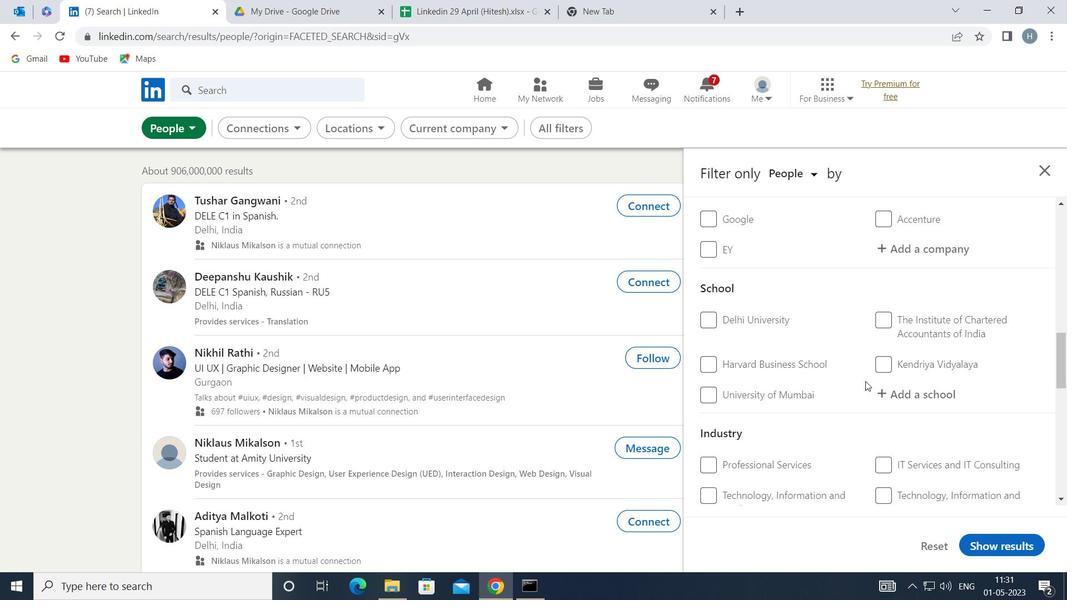 
Action: Mouse scrolled (866, 381) with delta (0, 0)
Screenshot: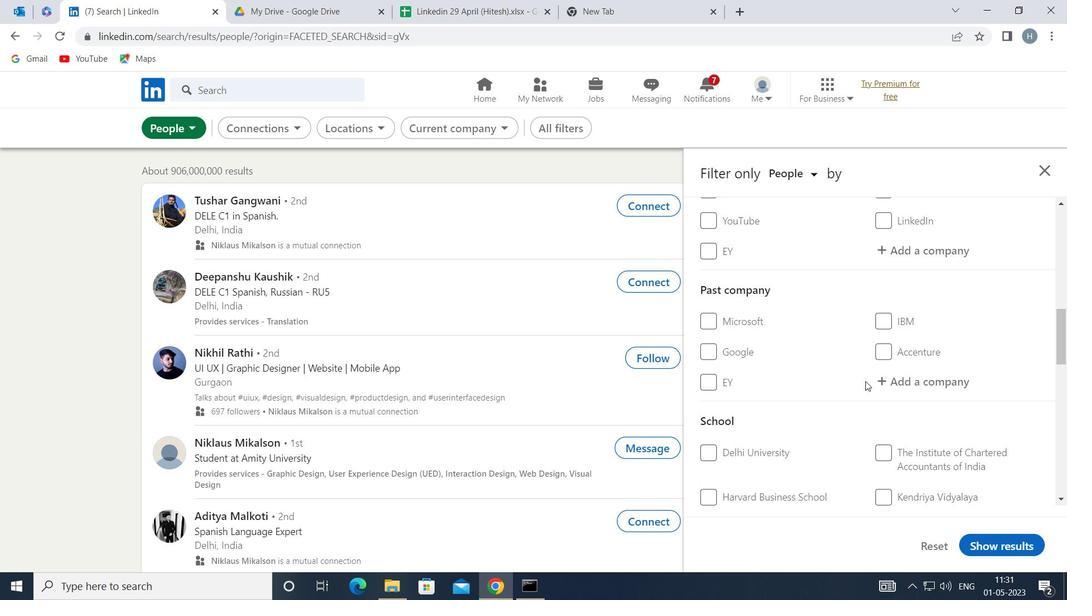 
Action: Mouse moved to (936, 323)
Screenshot: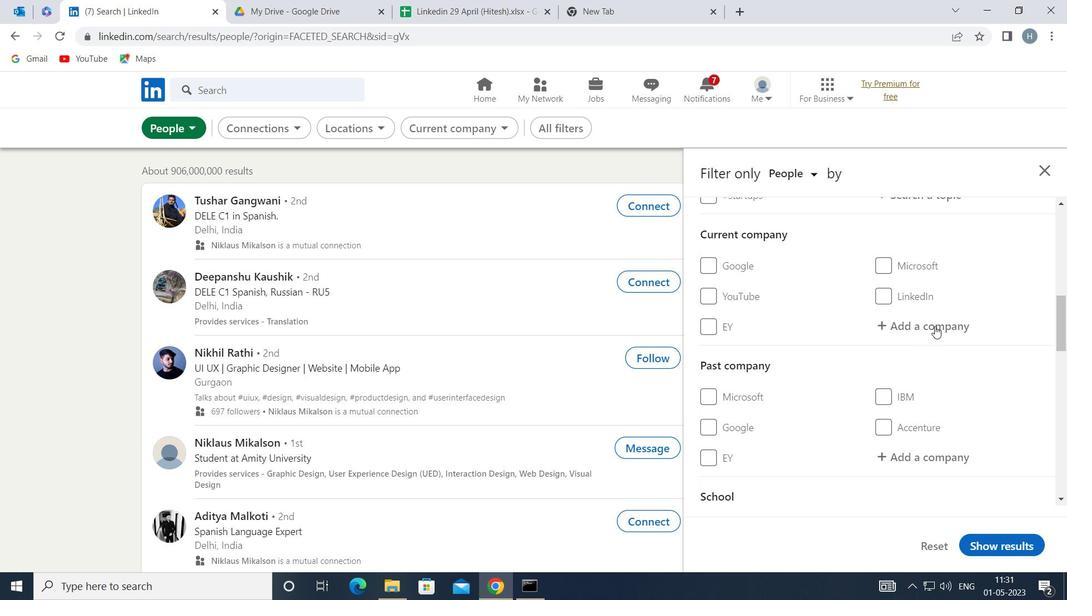 
Action: Mouse pressed left at (936, 323)
Screenshot: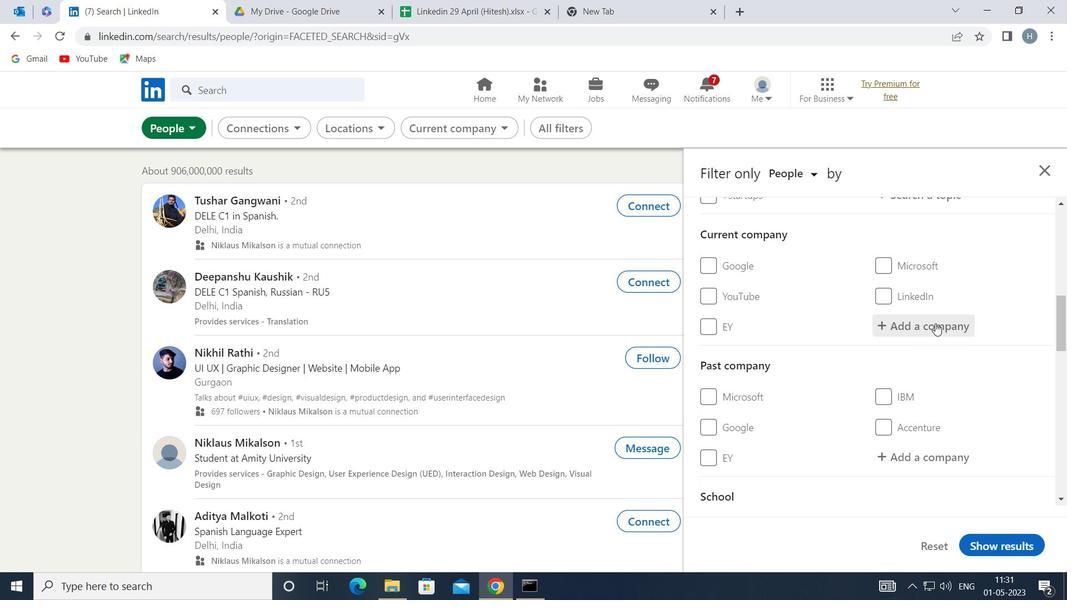 
Action: Key pressed <Key.shift>DEEPAK<Key.space><Key.shift>FER
Screenshot: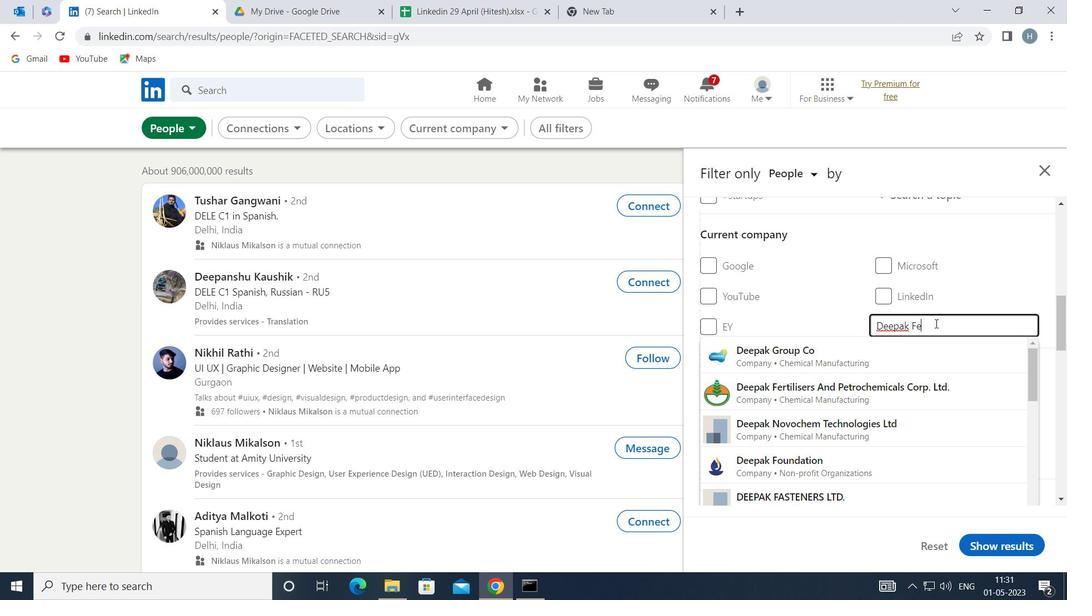 
Action: Mouse moved to (935, 323)
Screenshot: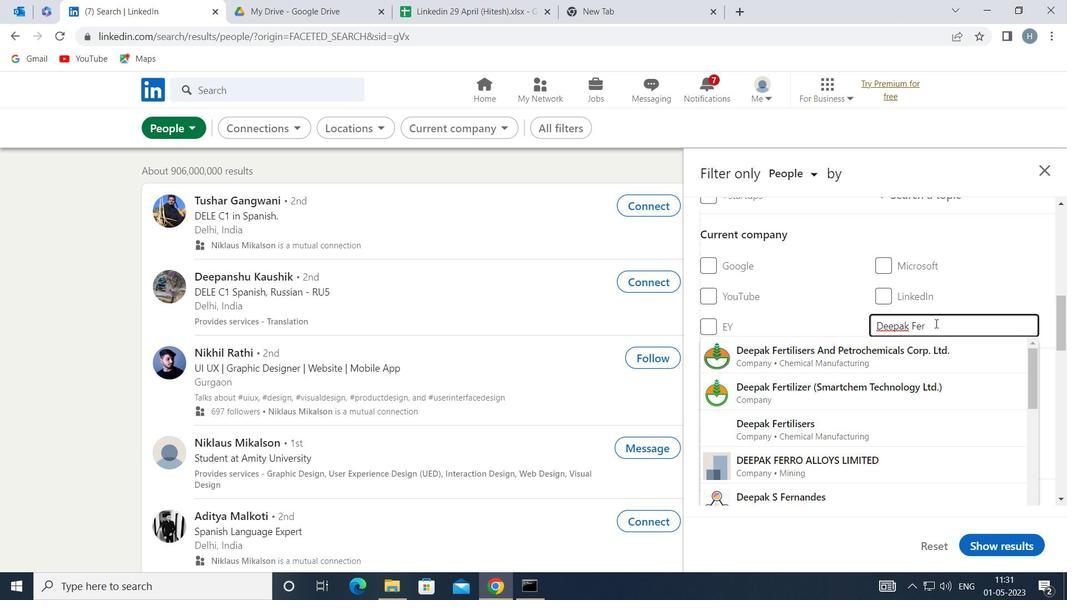 
Action: Key pressed TILI
Screenshot: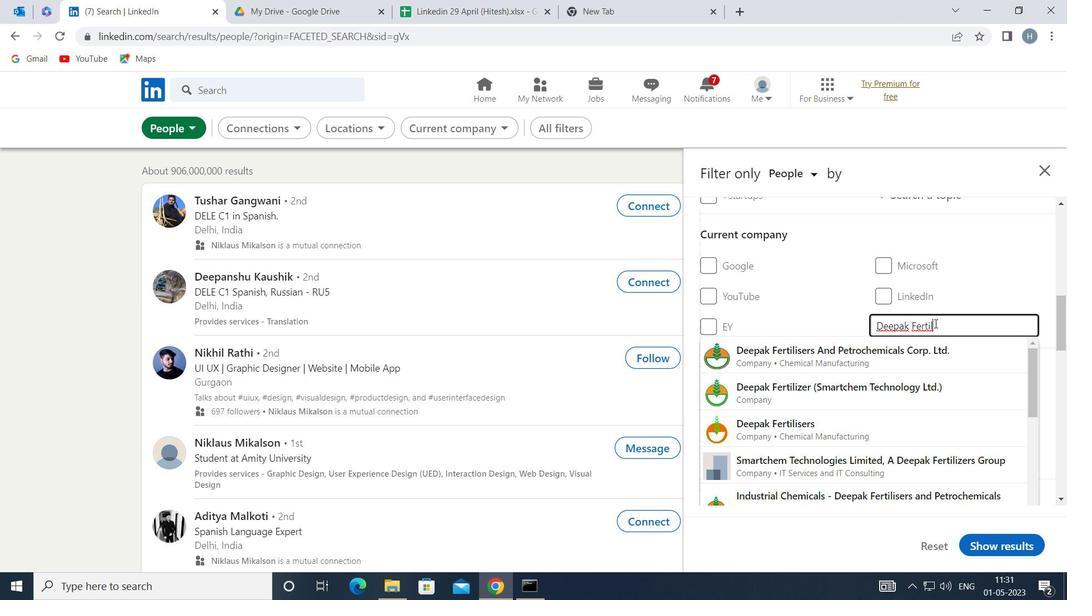 
Action: Mouse moved to (935, 321)
Screenshot: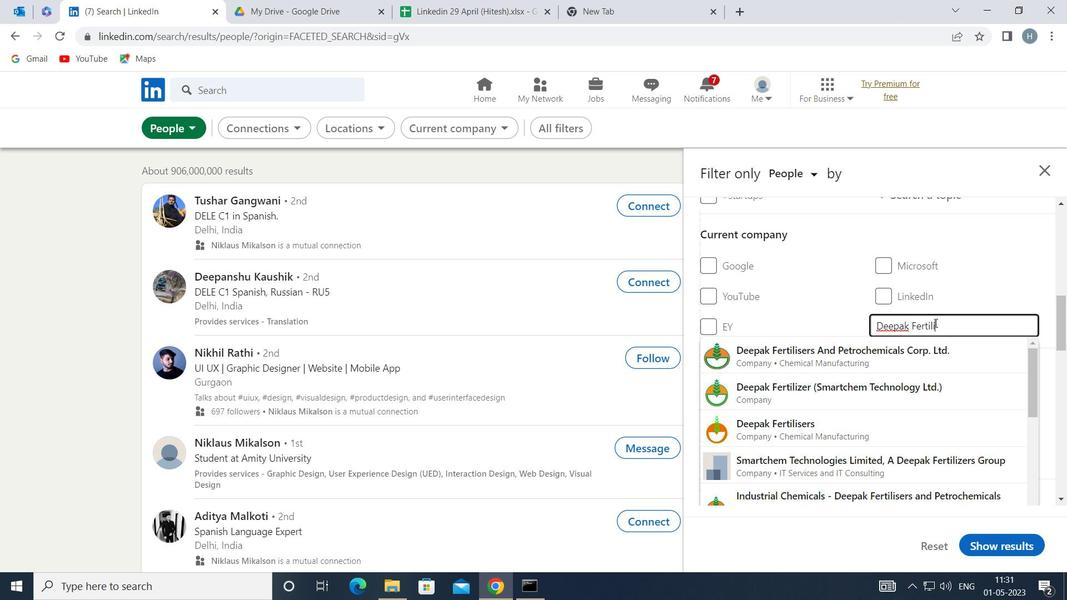 
Action: Key pressed SER
Screenshot: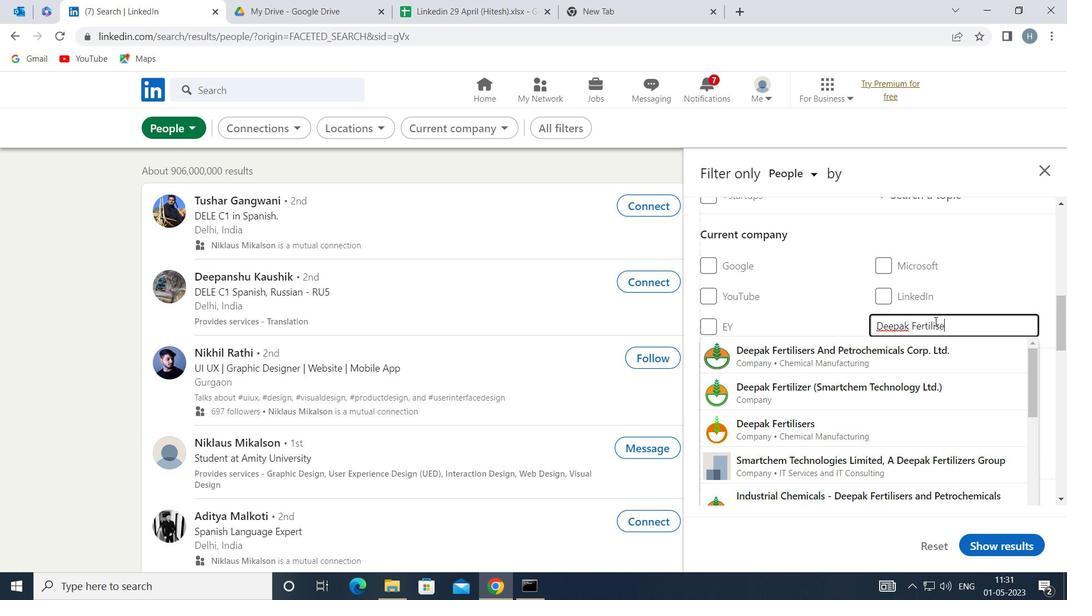 
Action: Mouse moved to (935, 318)
Screenshot: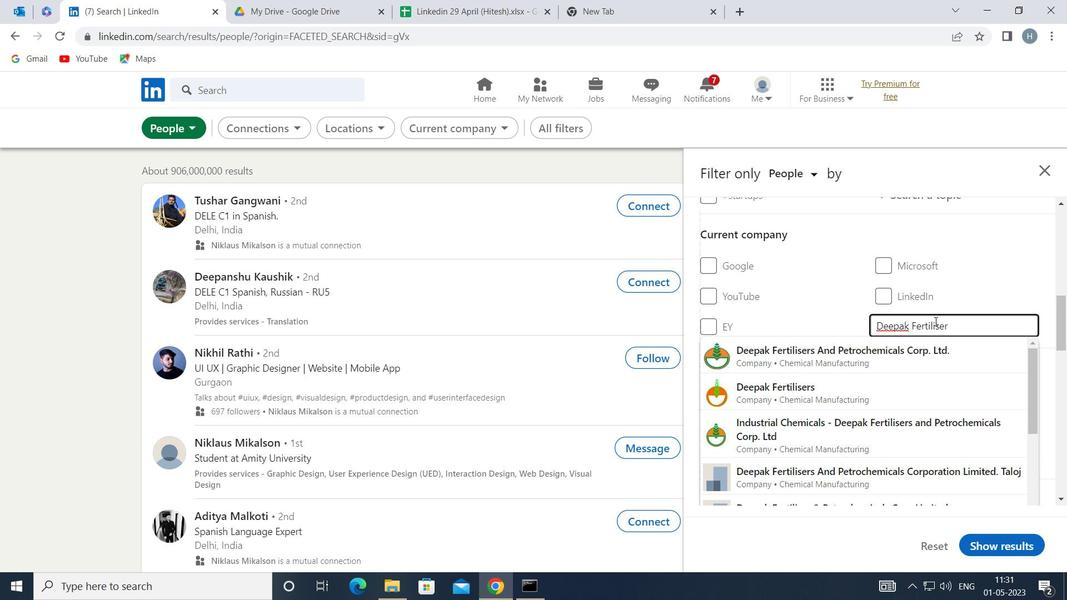 
Action: Key pressed S
Screenshot: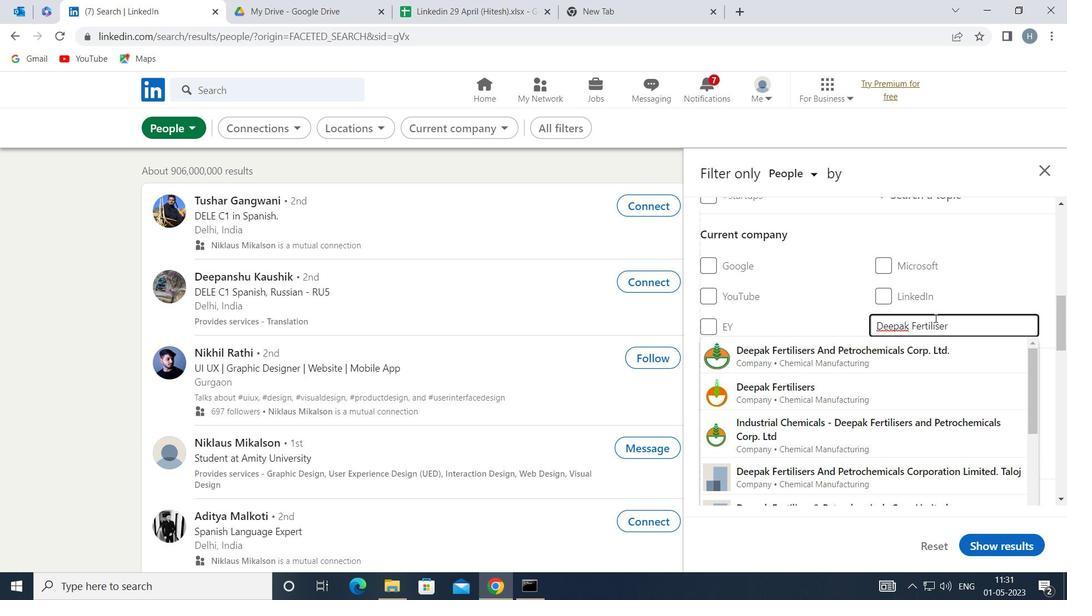 
Action: Mouse moved to (912, 354)
Screenshot: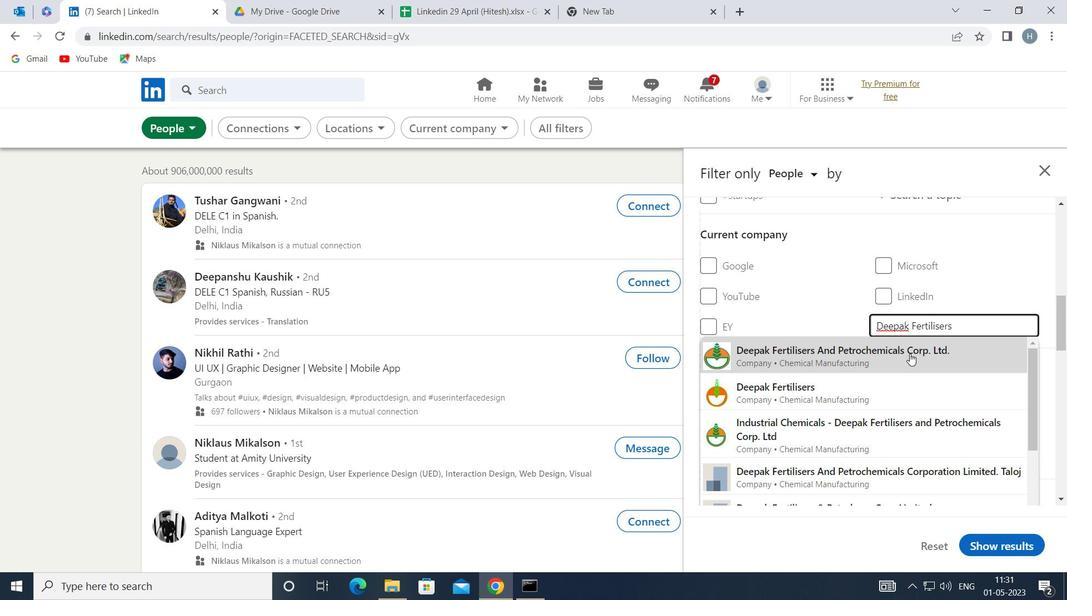 
Action: Mouse pressed left at (912, 354)
Screenshot: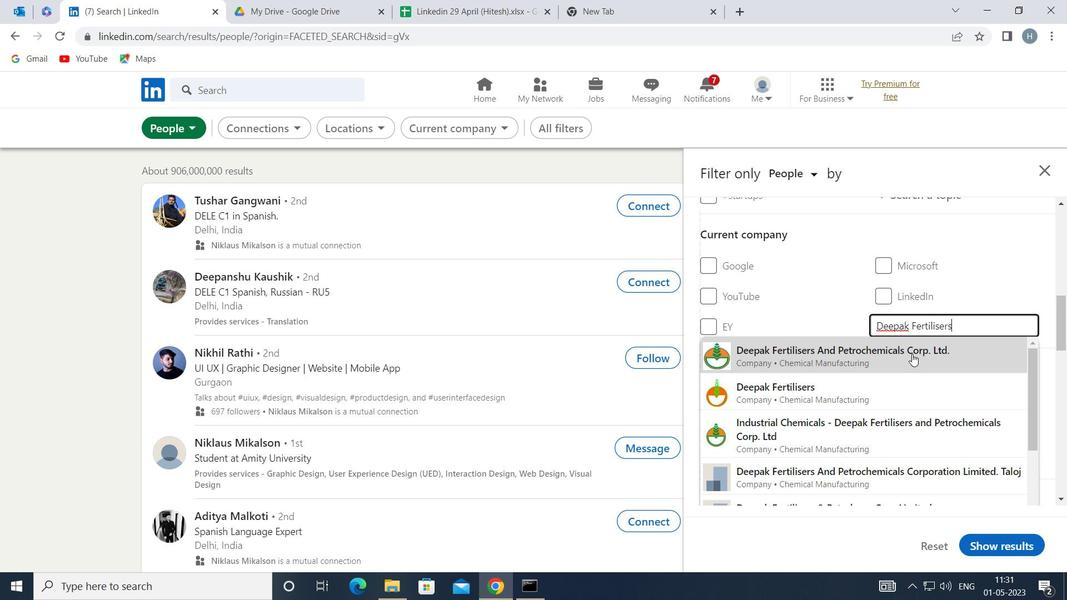 
Action: Mouse moved to (867, 345)
Screenshot: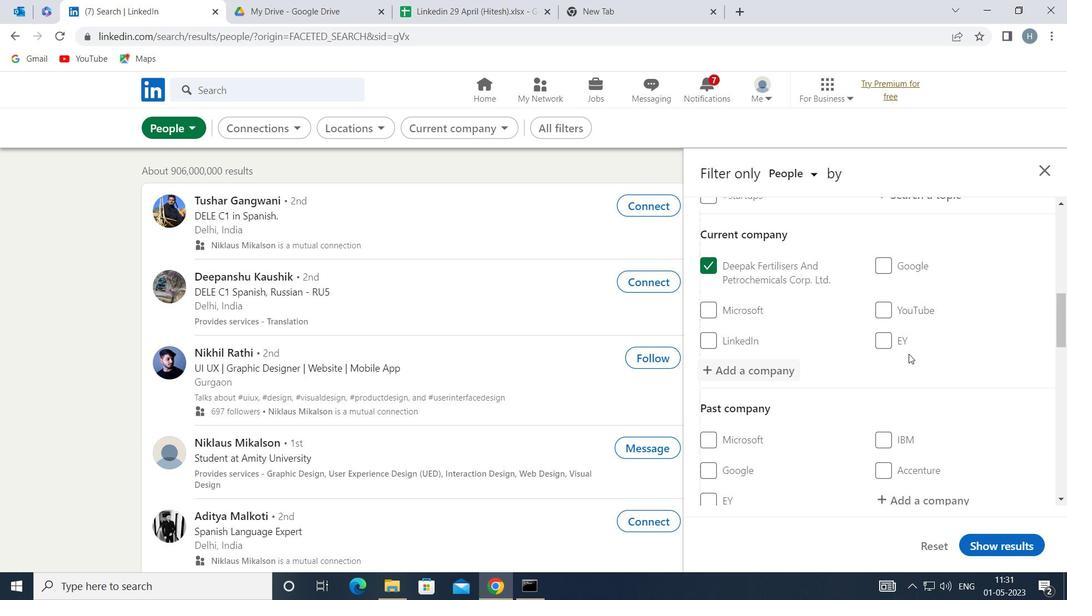 
Action: Mouse scrolled (867, 344) with delta (0, 0)
Screenshot: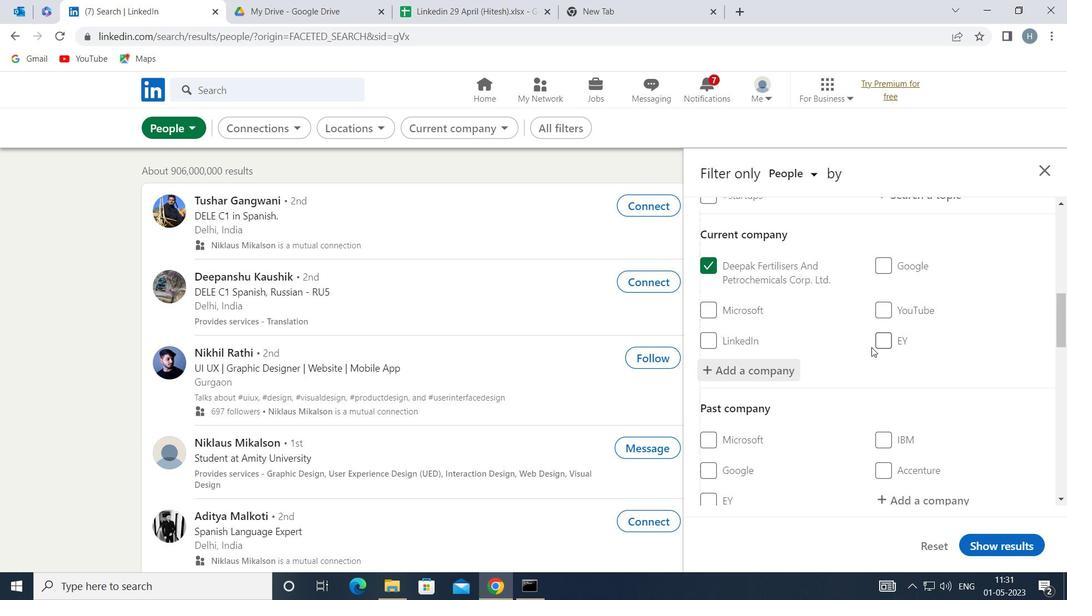 
Action: Mouse moved to (867, 344)
Screenshot: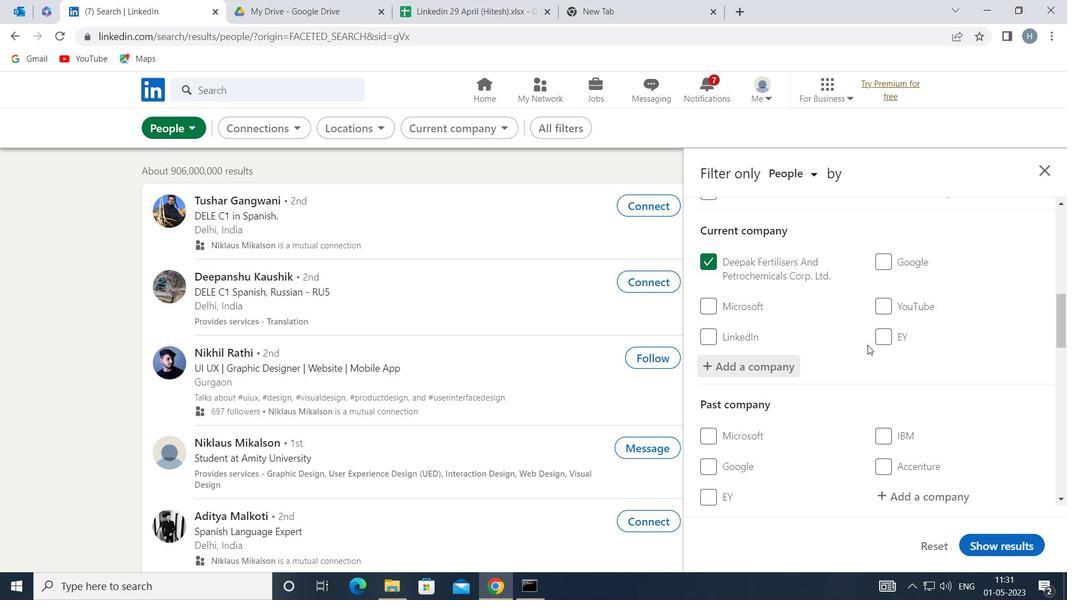 
Action: Mouse scrolled (867, 343) with delta (0, 0)
Screenshot: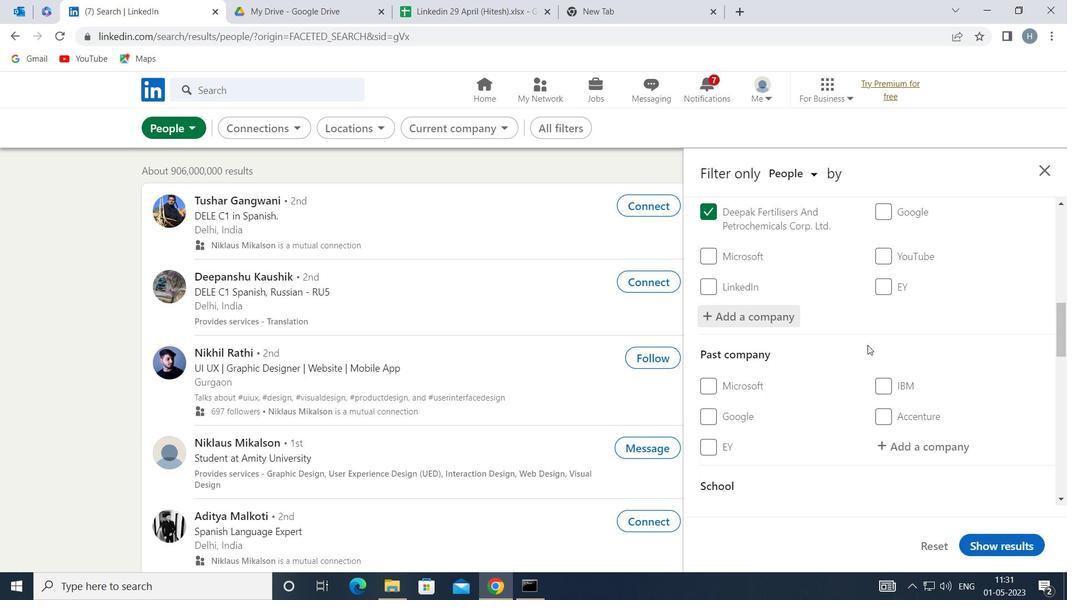 
Action: Mouse moved to (868, 343)
Screenshot: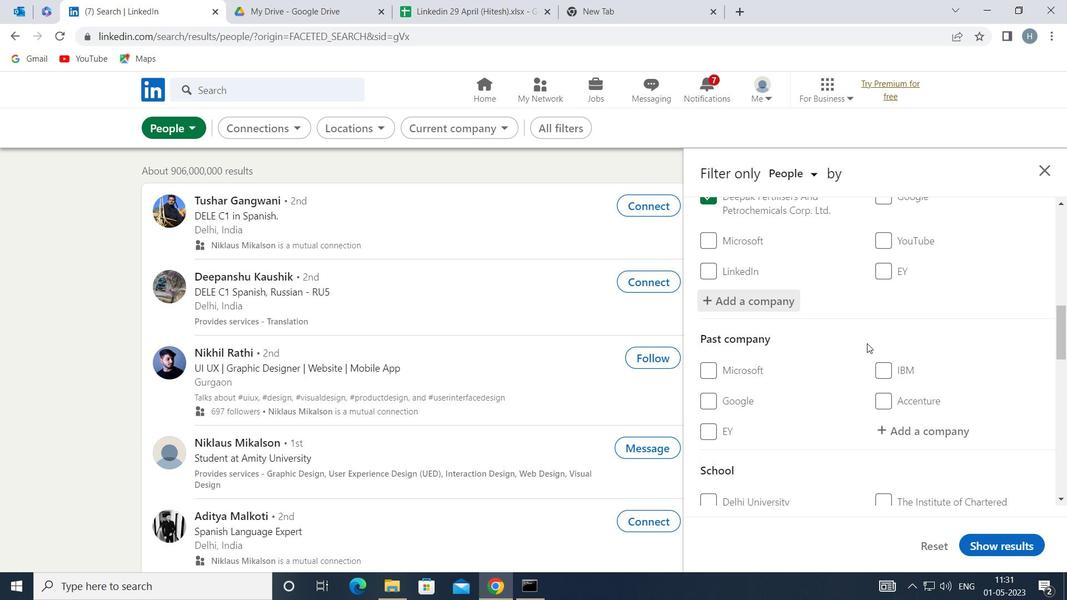 
Action: Mouse scrolled (868, 342) with delta (0, 0)
Screenshot: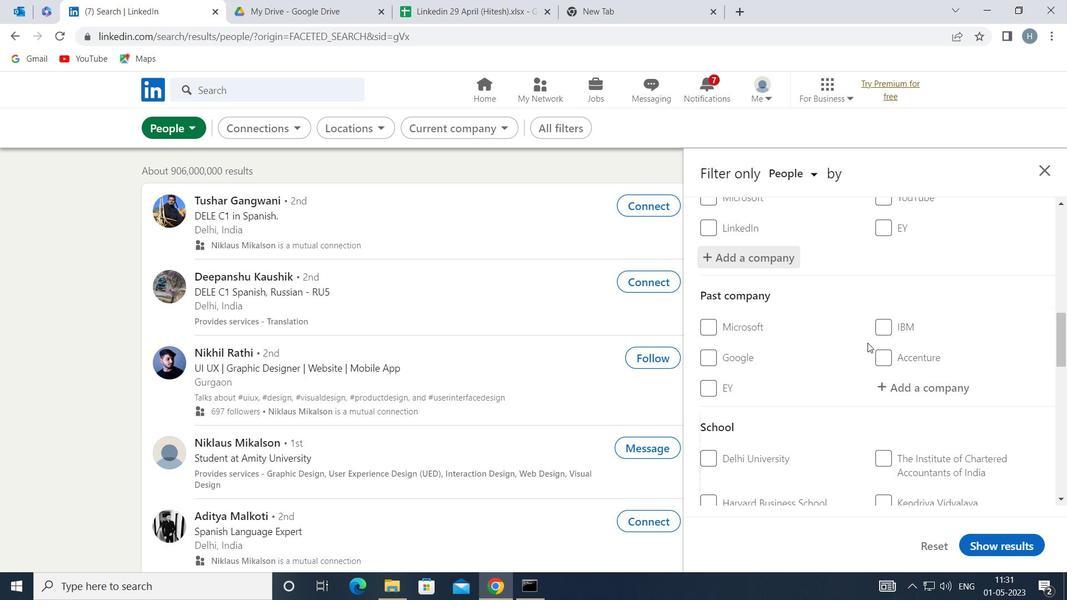 
Action: Mouse moved to (869, 343)
Screenshot: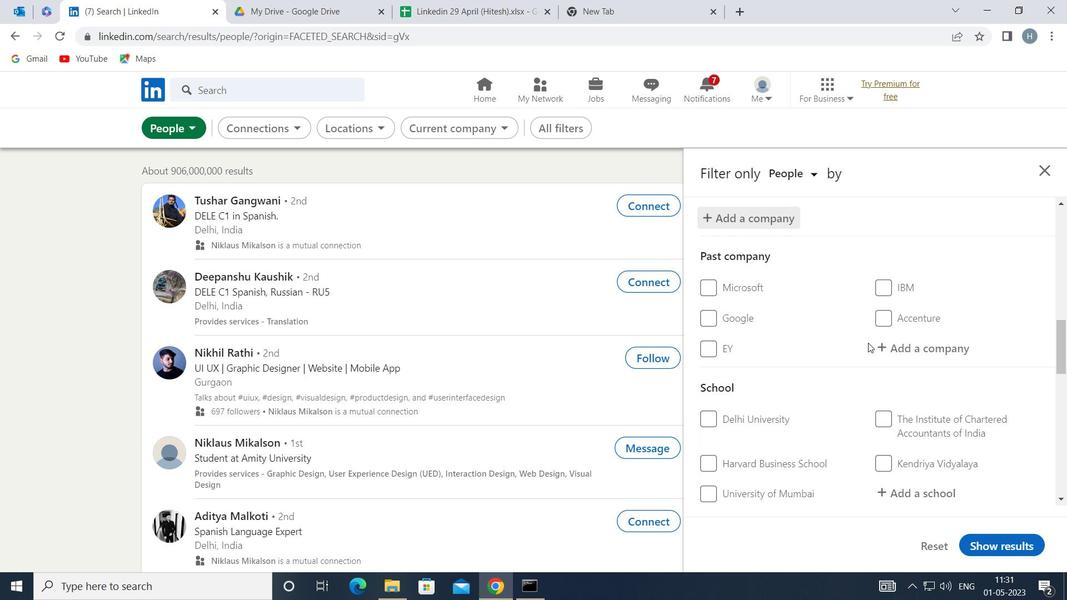 
Action: Mouse scrolled (869, 342) with delta (0, 0)
Screenshot: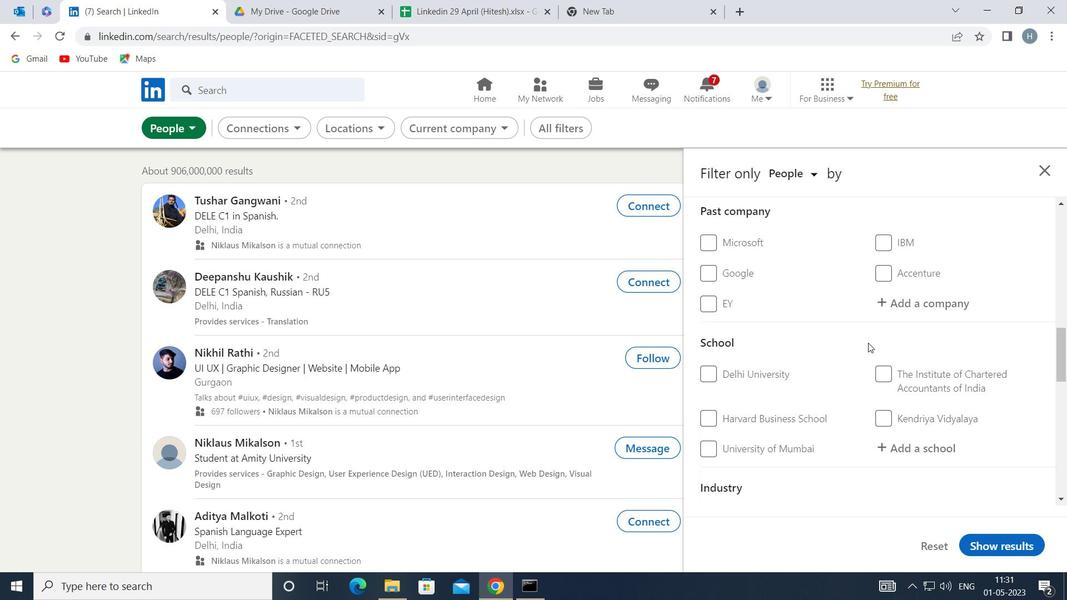 
Action: Mouse moved to (913, 361)
Screenshot: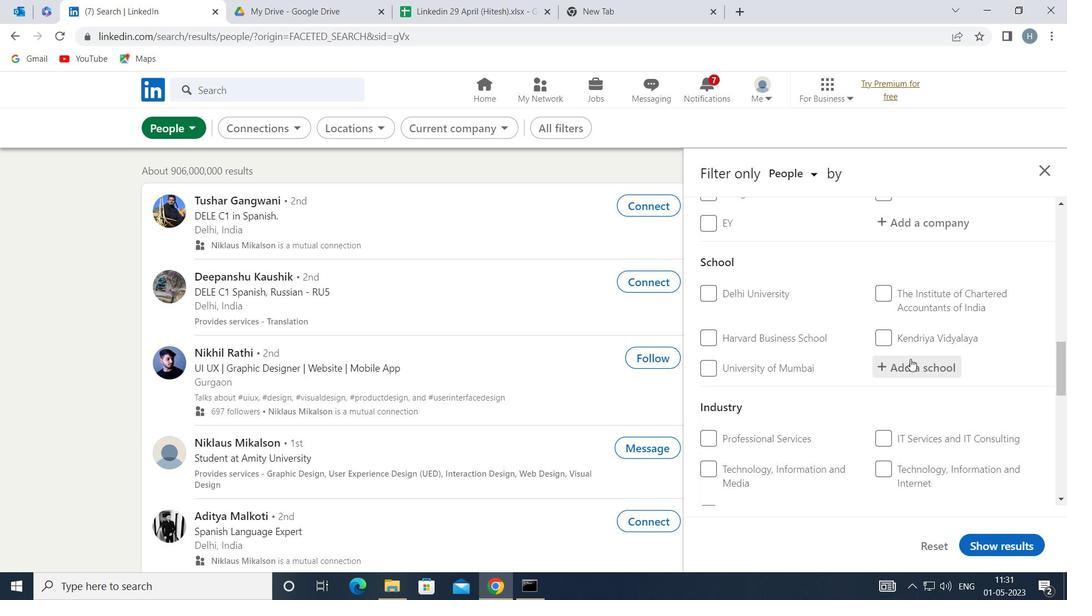 
Action: Mouse pressed left at (913, 361)
Screenshot: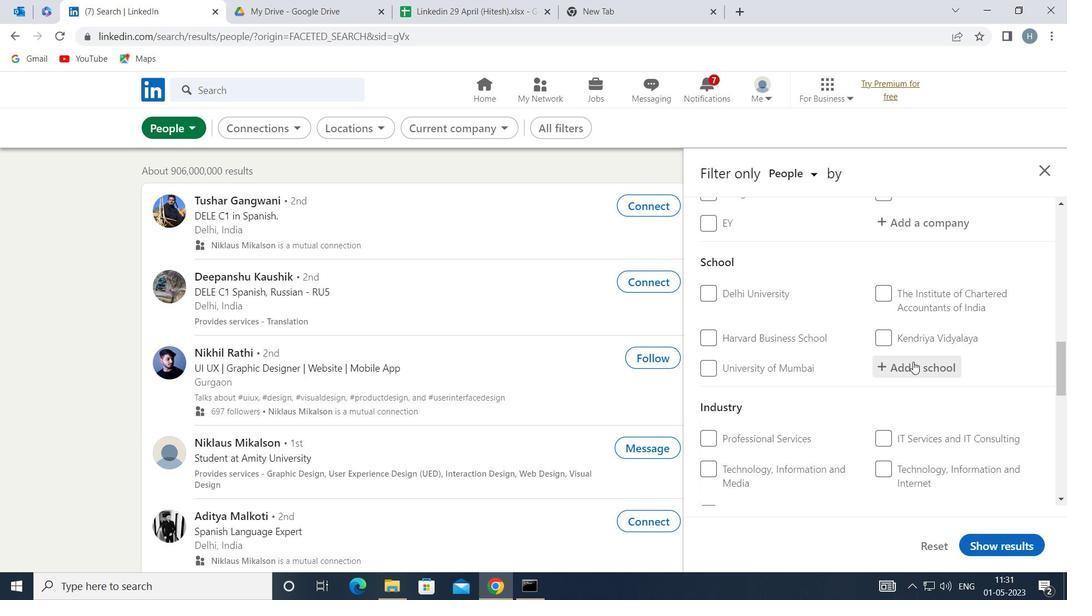 
Action: Key pressed <Key.shift>VEER<Key.space>
Screenshot: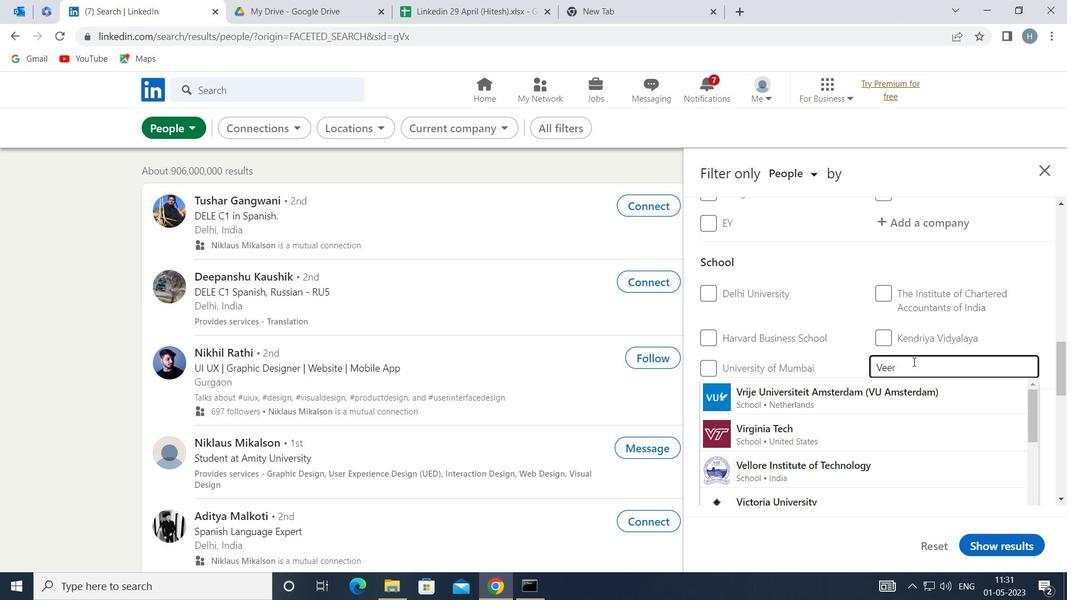 
Action: Mouse moved to (910, 373)
Screenshot: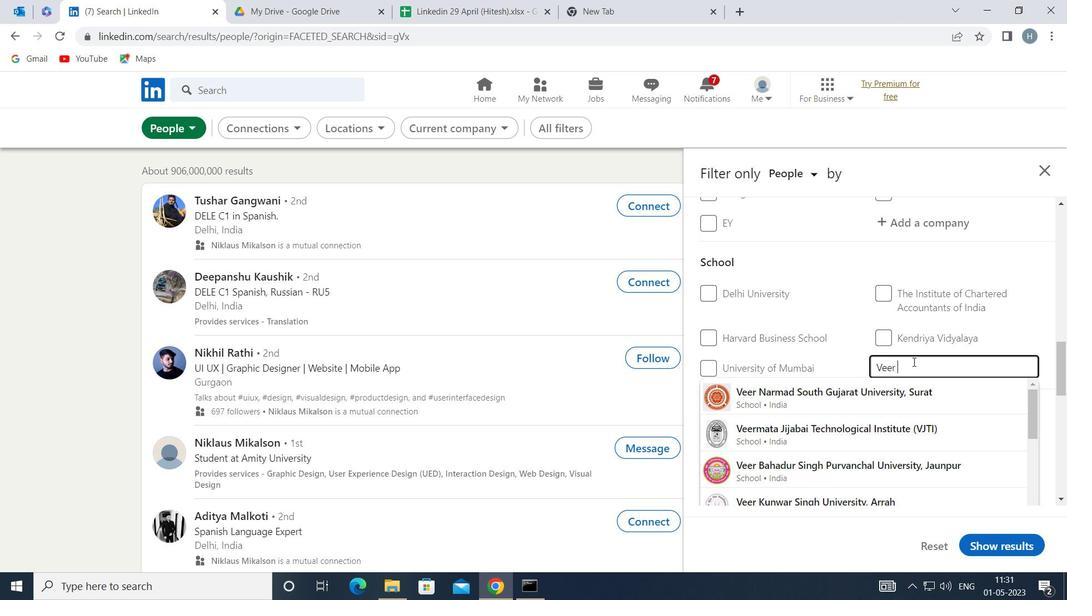 
Action: Key pressed <Key.shift>
Screenshot: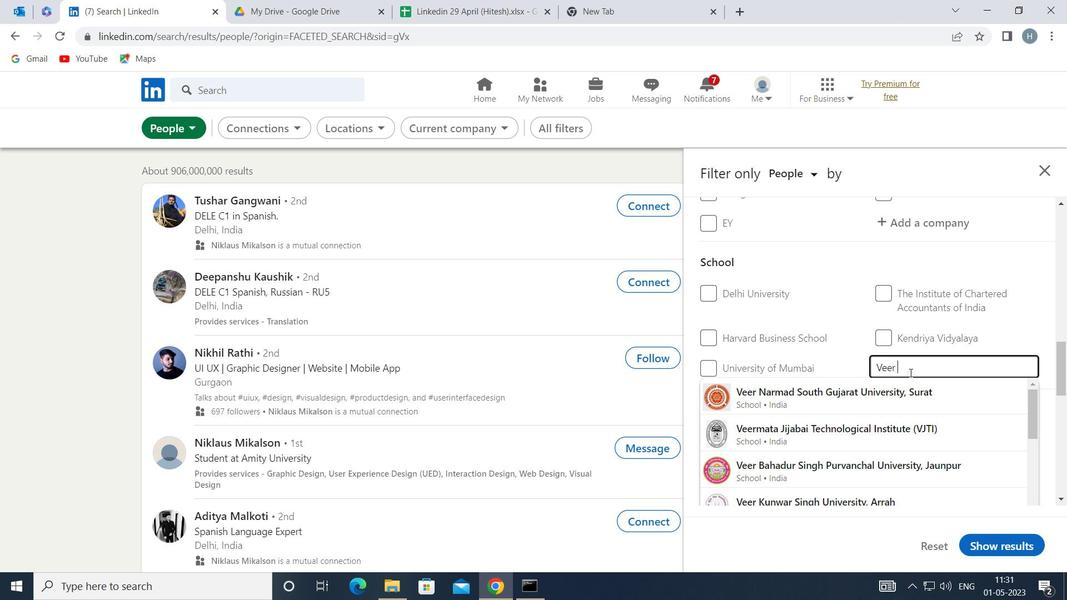 
Action: Mouse moved to (910, 374)
Screenshot: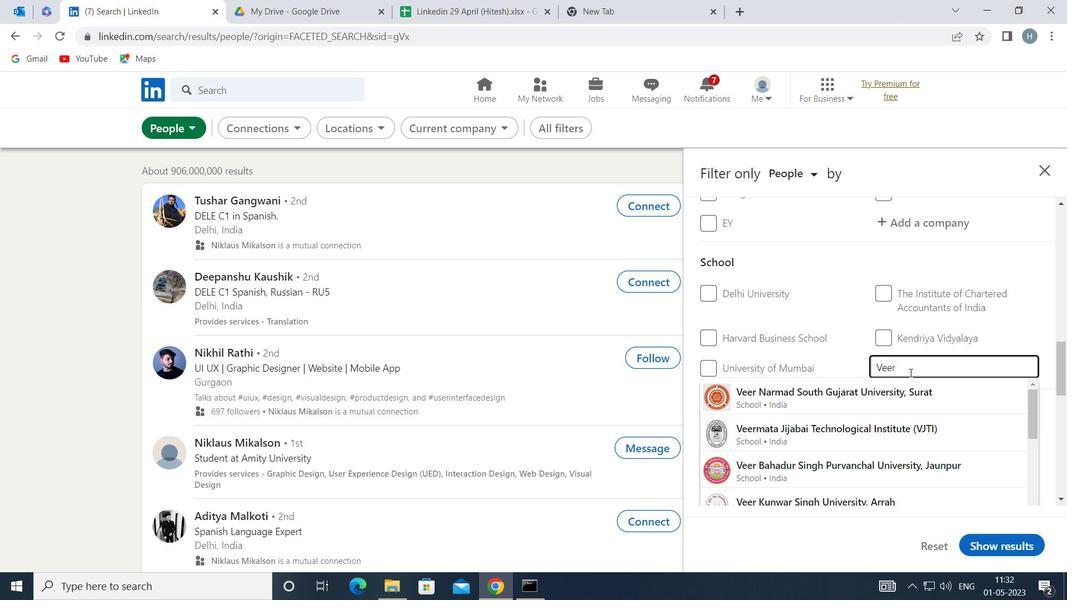 
Action: Key pressed <Key.shift>SU
Screenshot: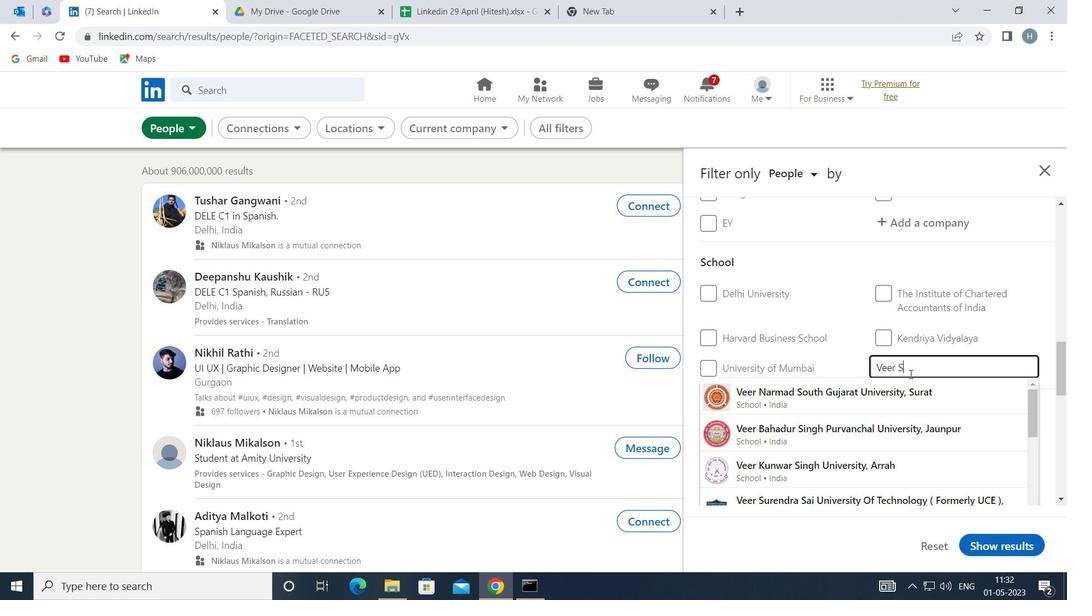 
Action: Mouse moved to (906, 389)
Screenshot: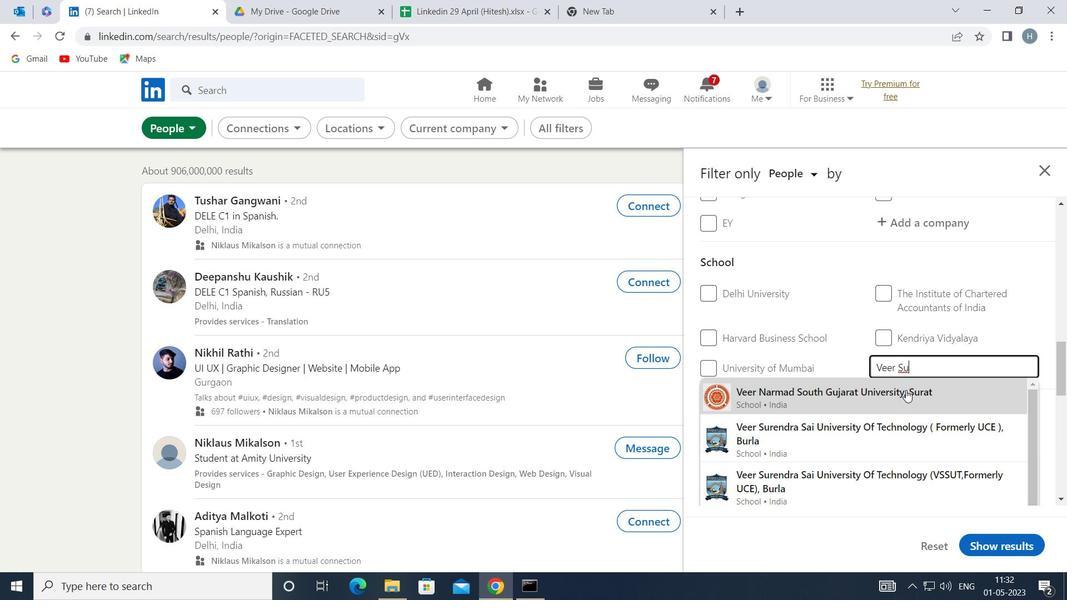 
Action: Key pressed R
Screenshot: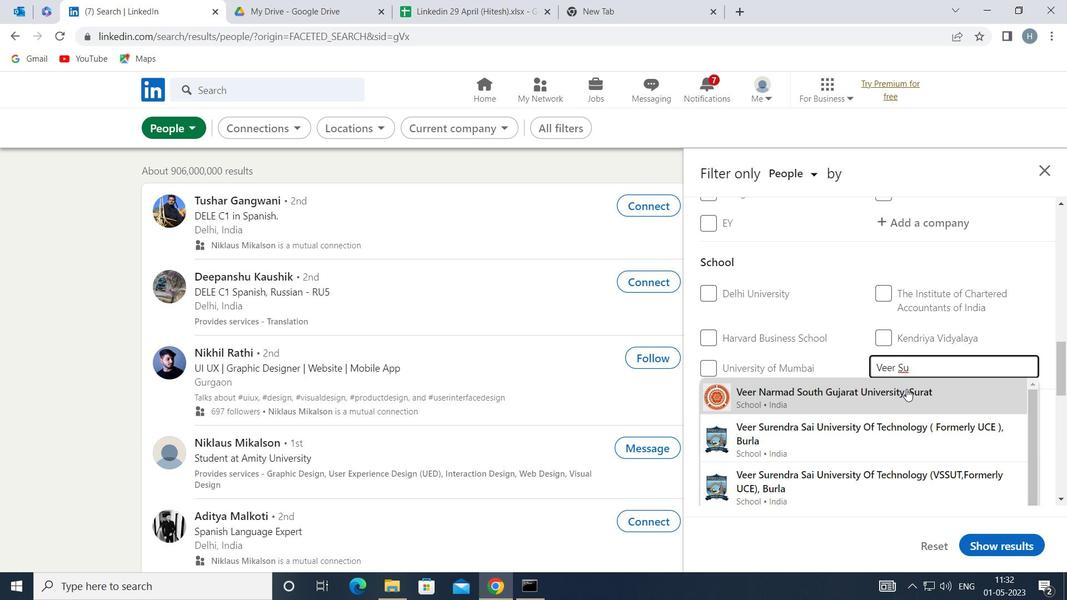 
Action: Mouse moved to (907, 387)
Screenshot: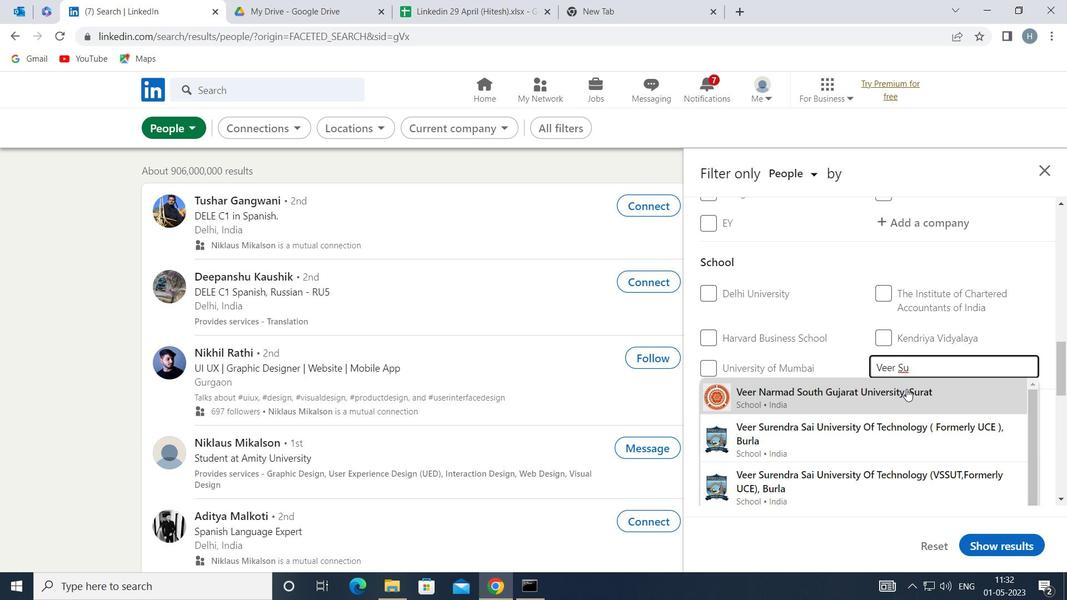 
Action: Key pressed ENDRA<Key.space>
Screenshot: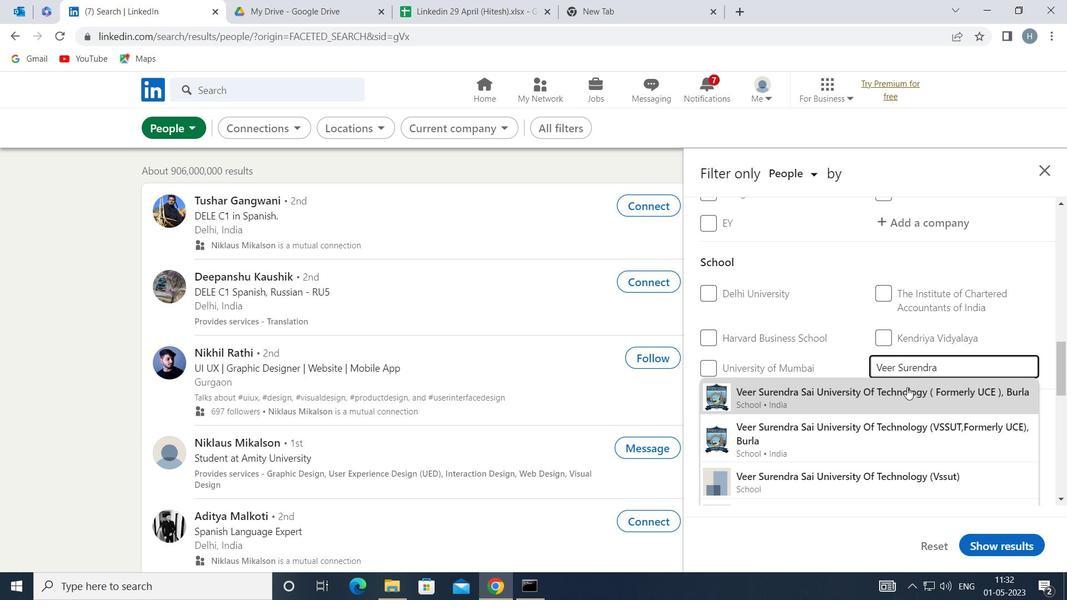 
Action: Mouse moved to (905, 390)
Screenshot: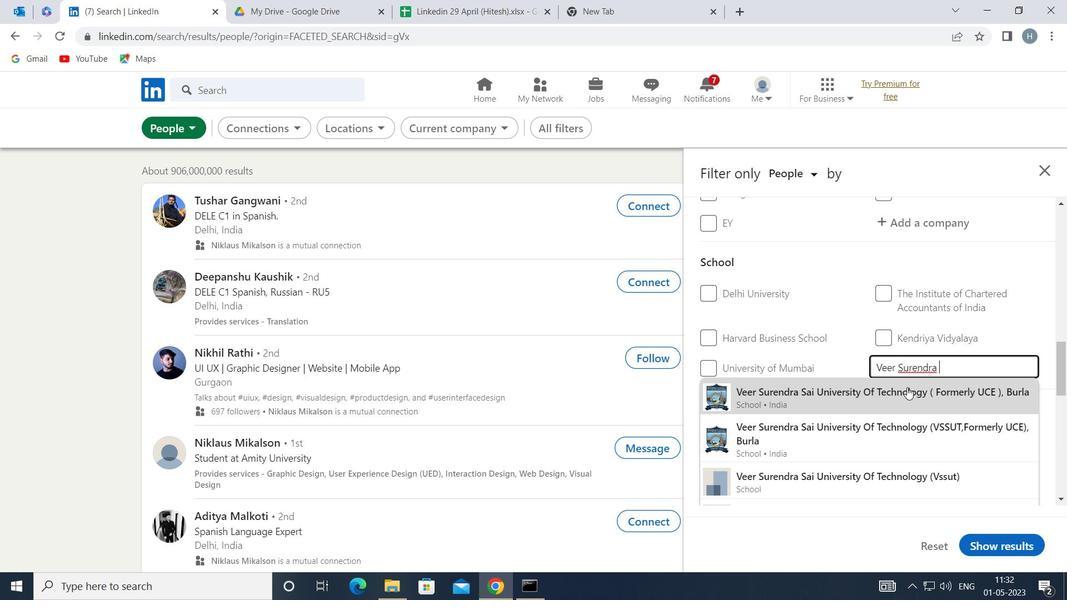 
Action: Key pressed <Key.shift>SAI<Key.space><Key.shift>UN
Screenshot: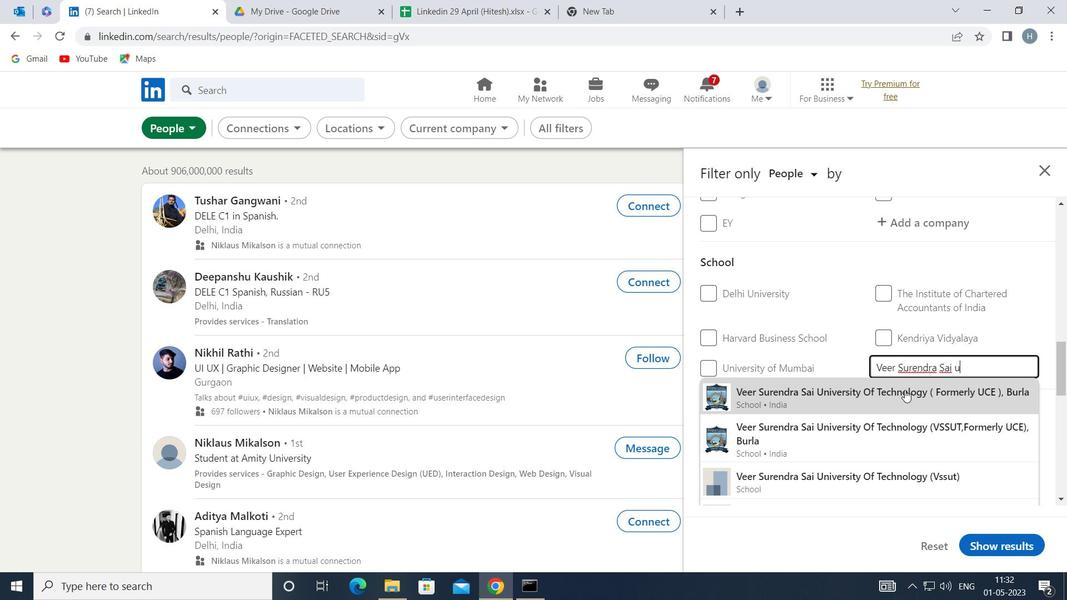
Action: Mouse moved to (926, 389)
Screenshot: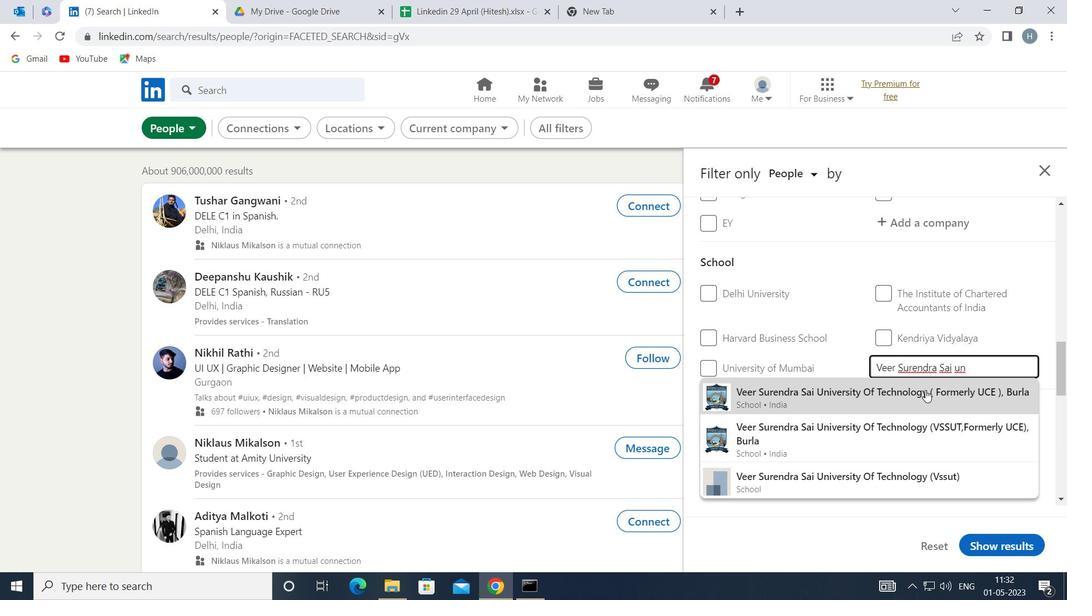 
Action: Mouse pressed left at (926, 389)
Screenshot: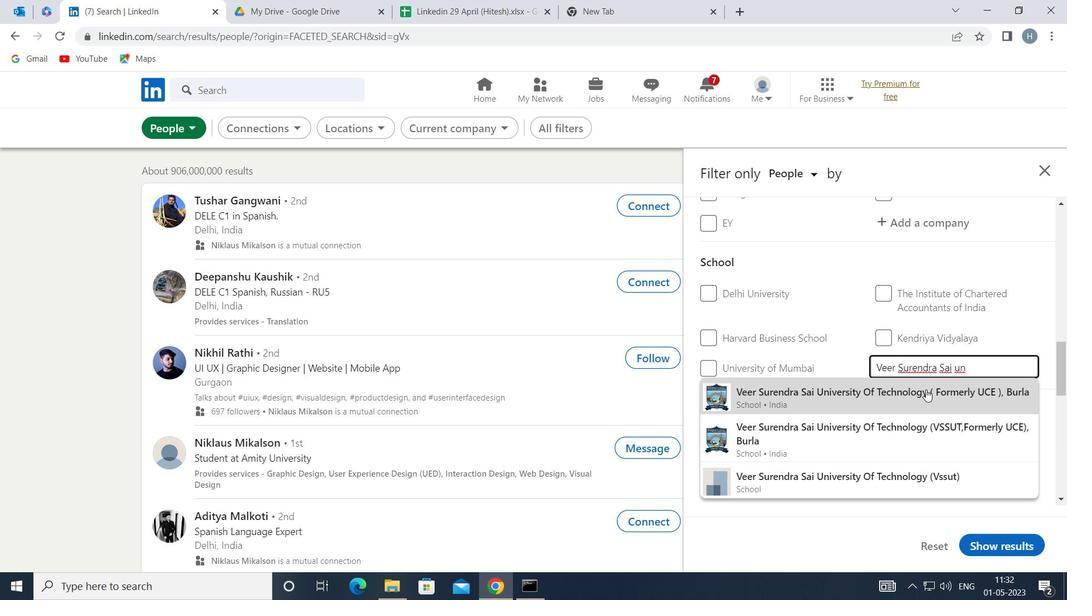 
Action: Mouse moved to (898, 392)
Screenshot: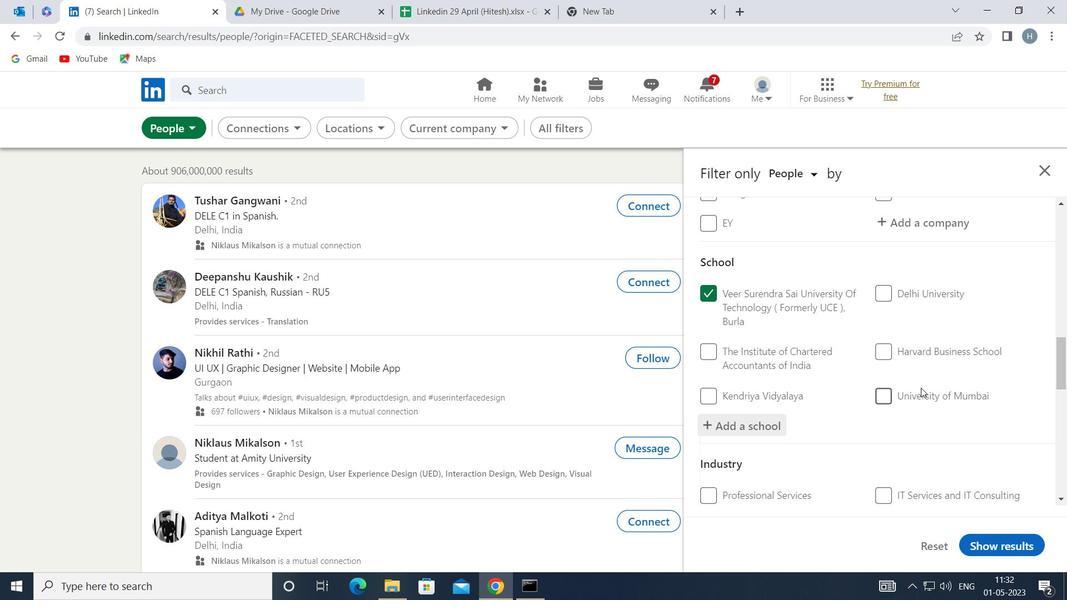 
Action: Mouse scrolled (898, 391) with delta (0, 0)
Screenshot: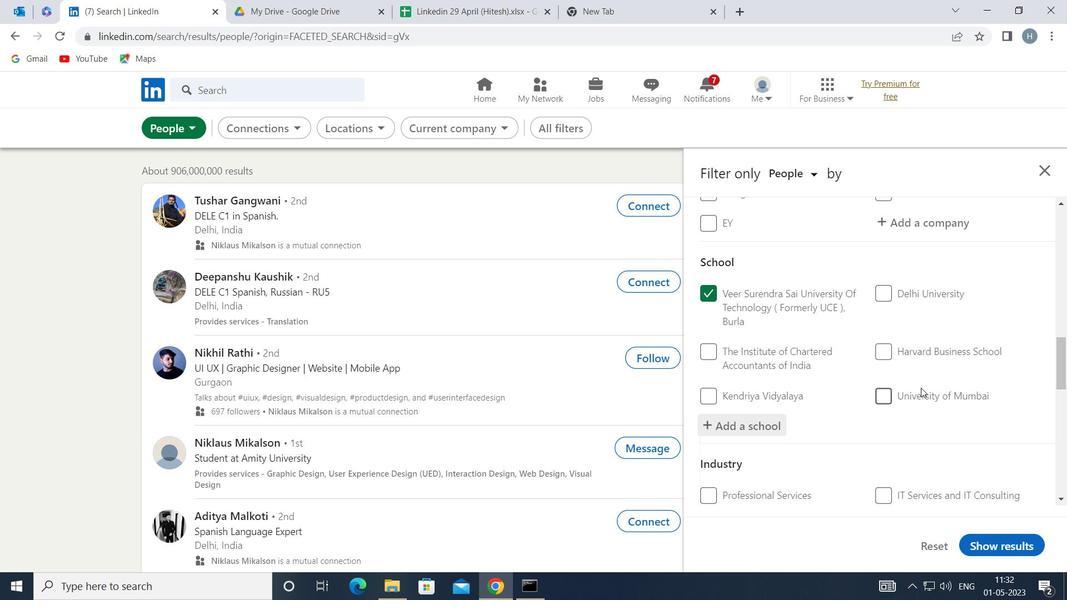 
Action: Mouse moved to (862, 394)
Screenshot: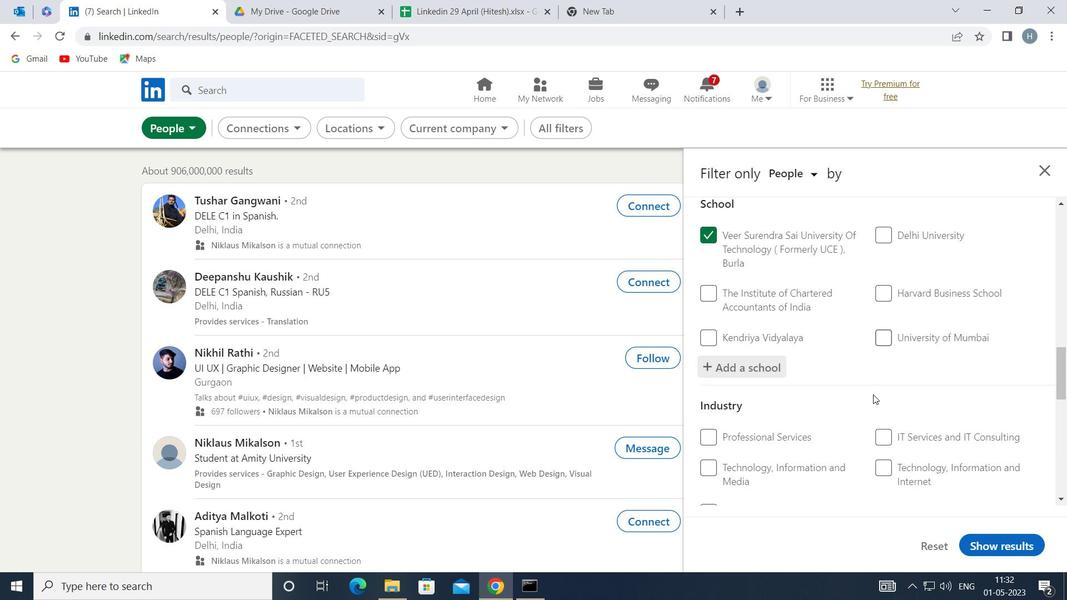 
Action: Mouse scrolled (862, 393) with delta (0, 0)
Screenshot: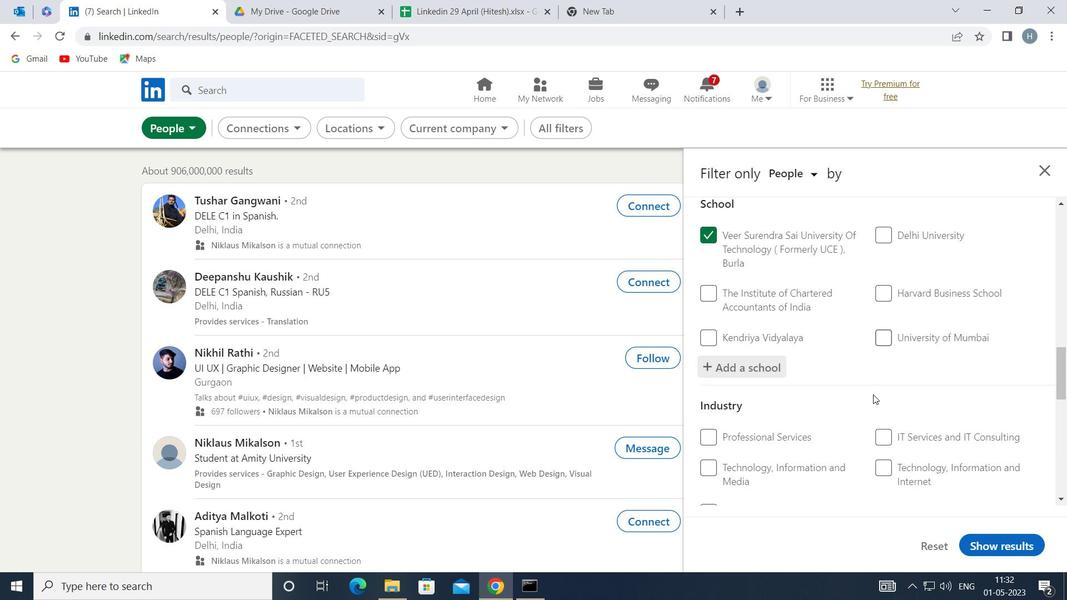 
Action: Mouse moved to (853, 393)
Screenshot: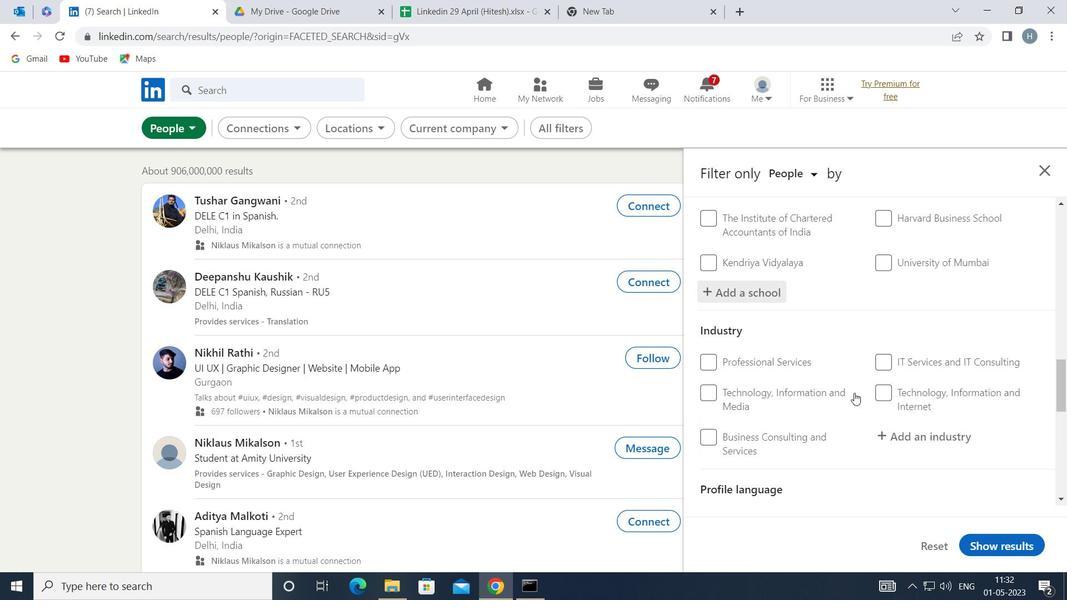 
Action: Mouse scrolled (853, 392) with delta (0, 0)
Screenshot: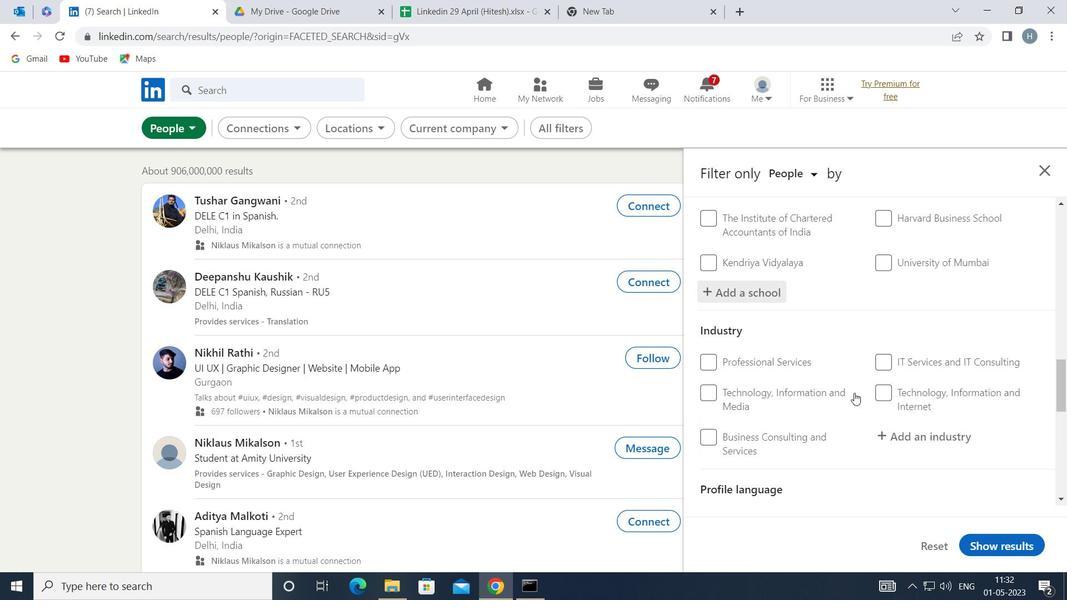 
Action: Mouse moved to (918, 361)
Screenshot: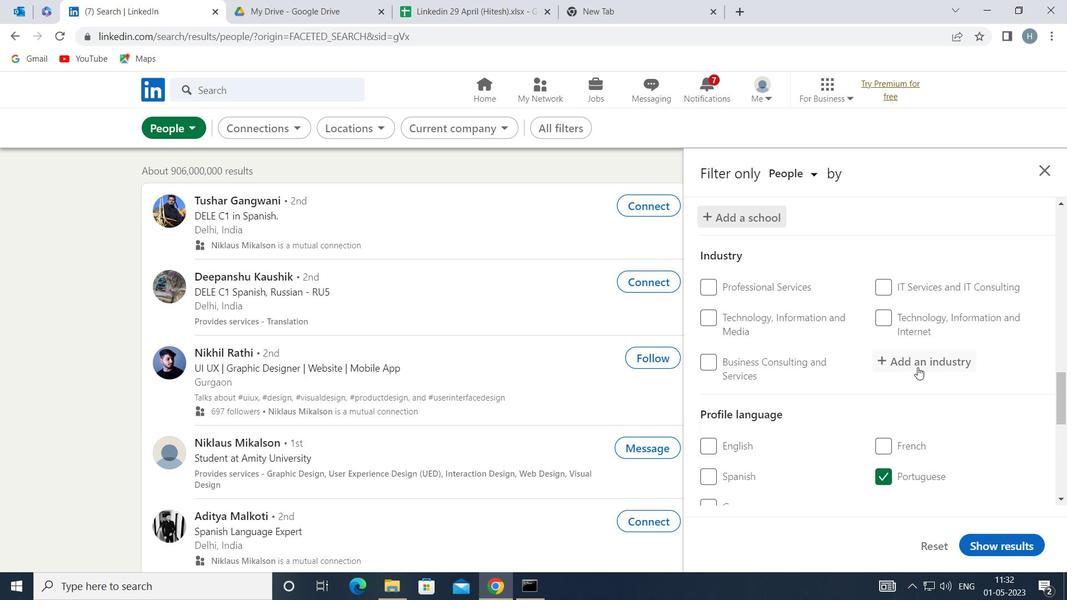 
Action: Mouse pressed left at (918, 361)
Screenshot: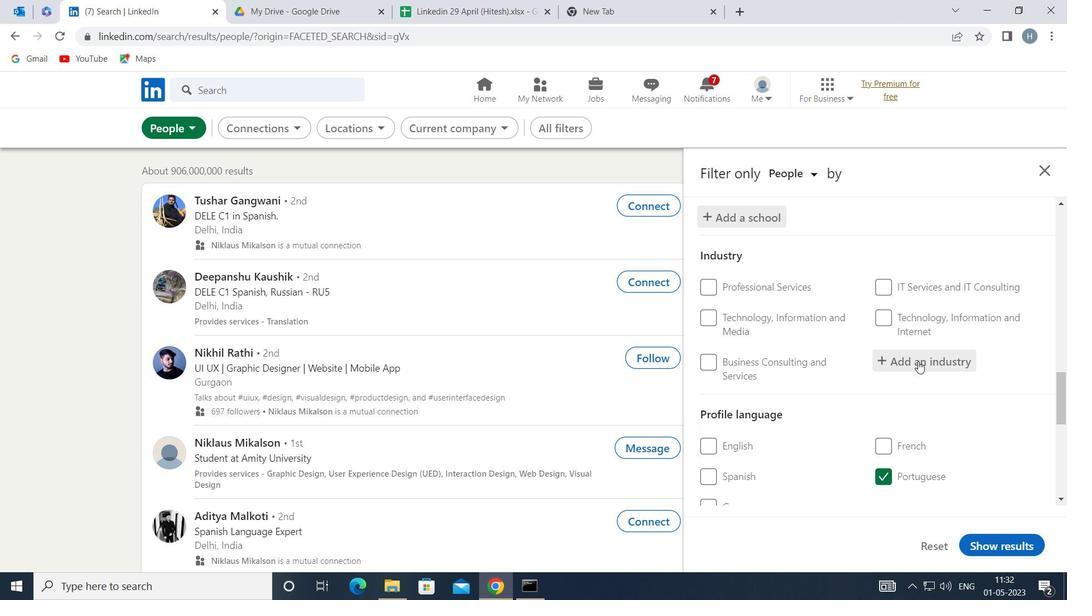 
Action: Mouse moved to (918, 360)
Screenshot: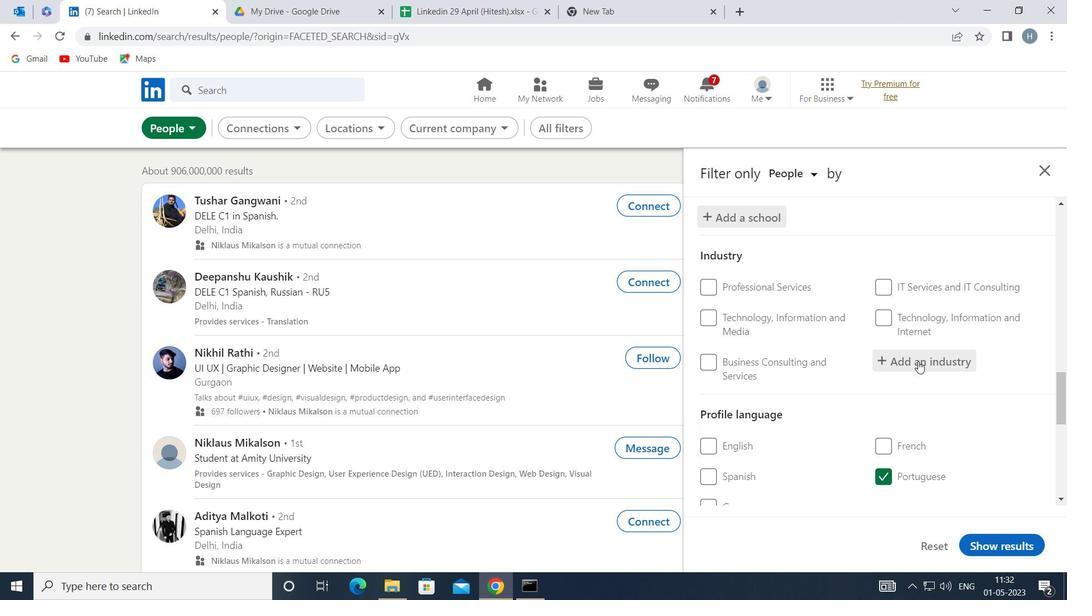 
Action: Key pressed <Key.shift>MANUFACTU
Screenshot: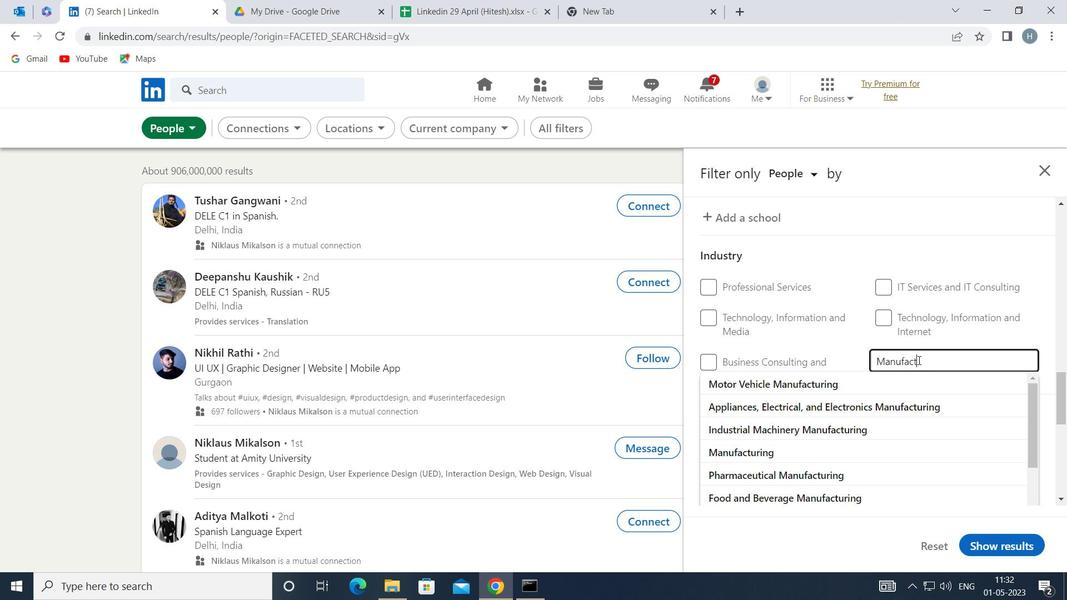 
Action: Mouse moved to (963, 368)
Screenshot: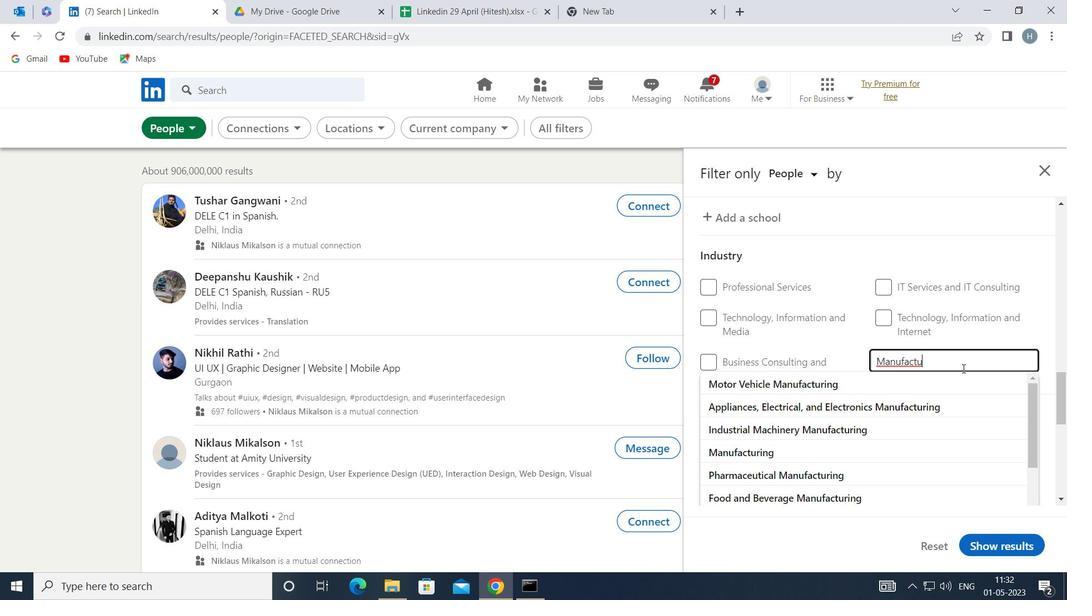 
Action: Key pressed RI
Screenshot: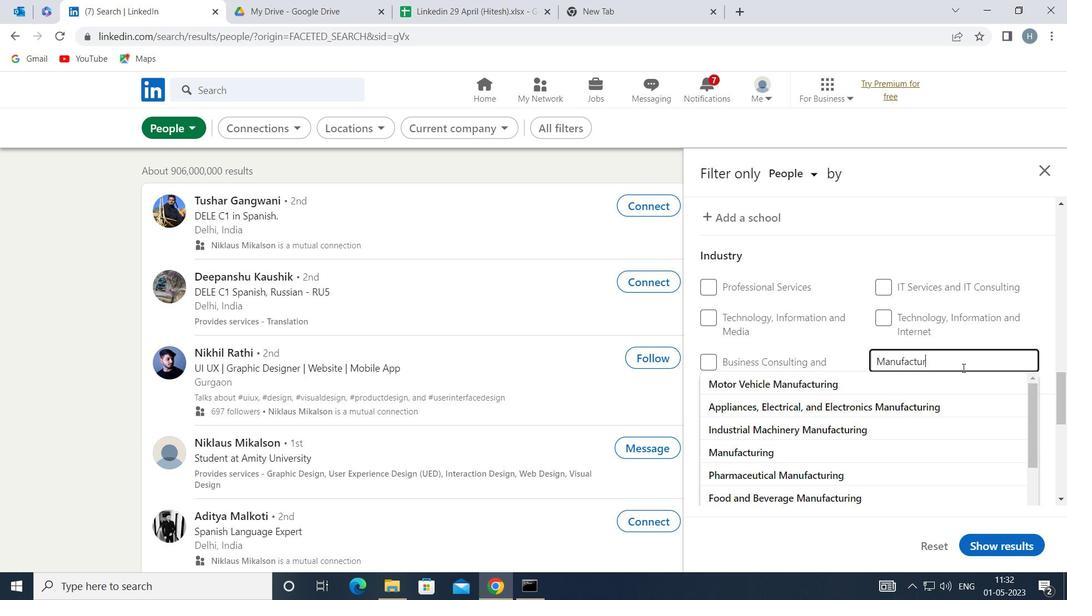 
Action: Mouse moved to (963, 366)
Screenshot: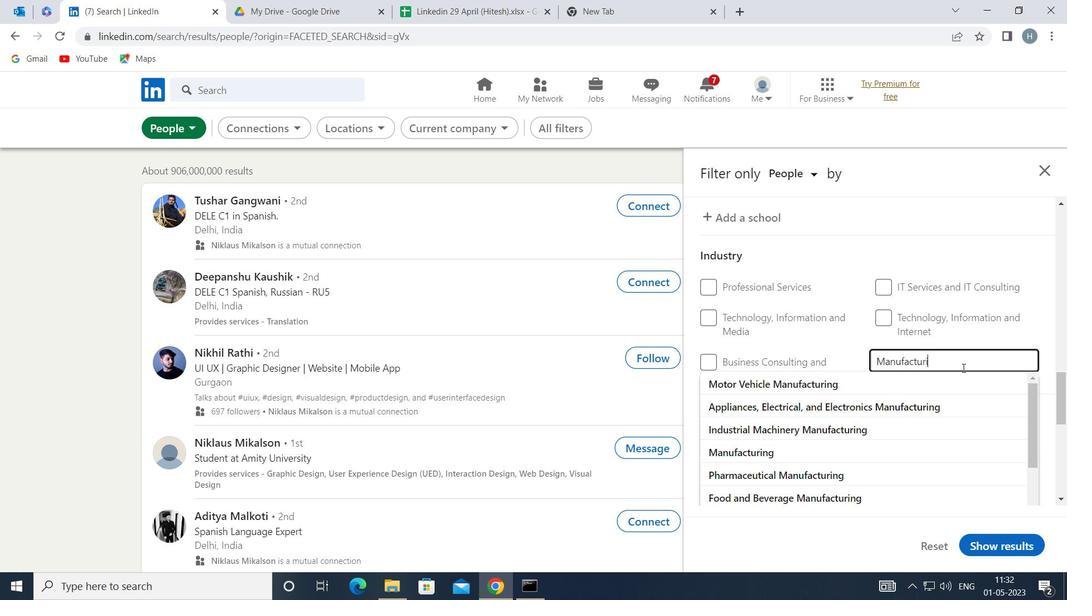 
Action: Key pressed NG
Screenshot: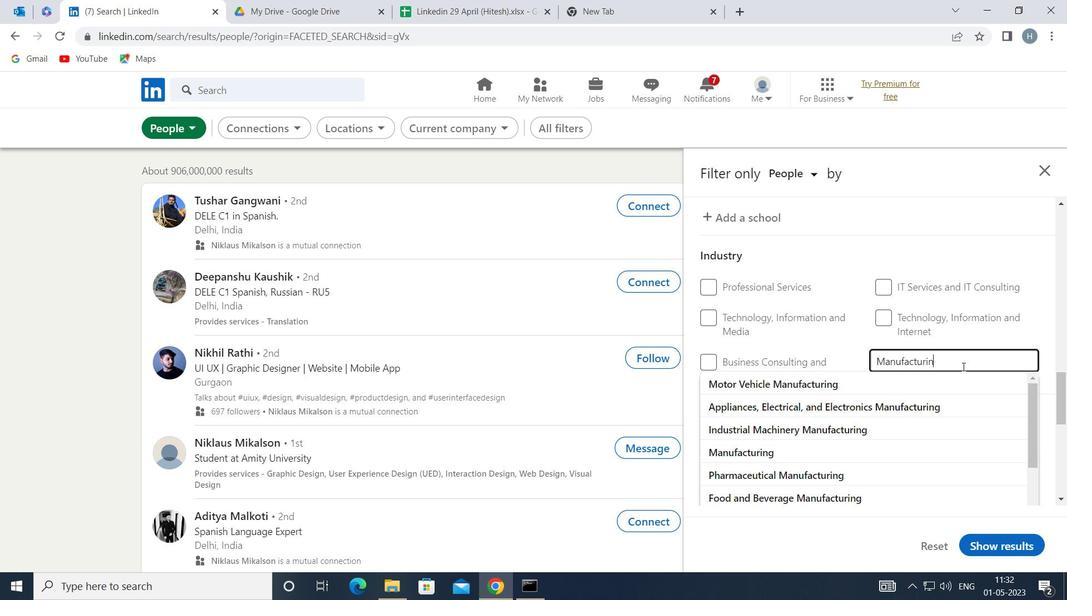 
Action: Mouse moved to (883, 382)
Screenshot: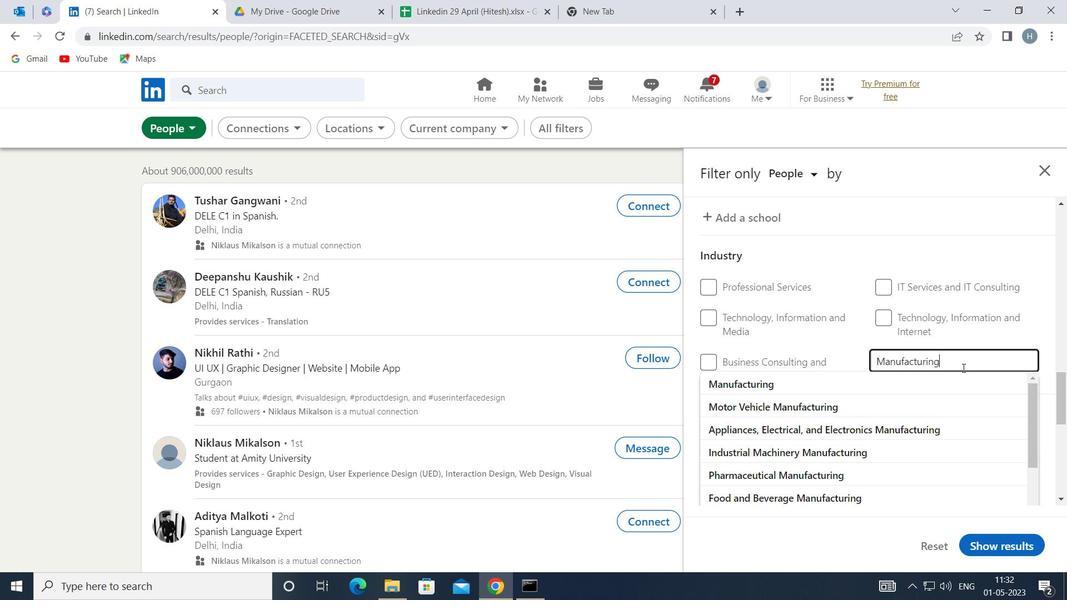 
Action: Mouse pressed left at (883, 382)
Screenshot: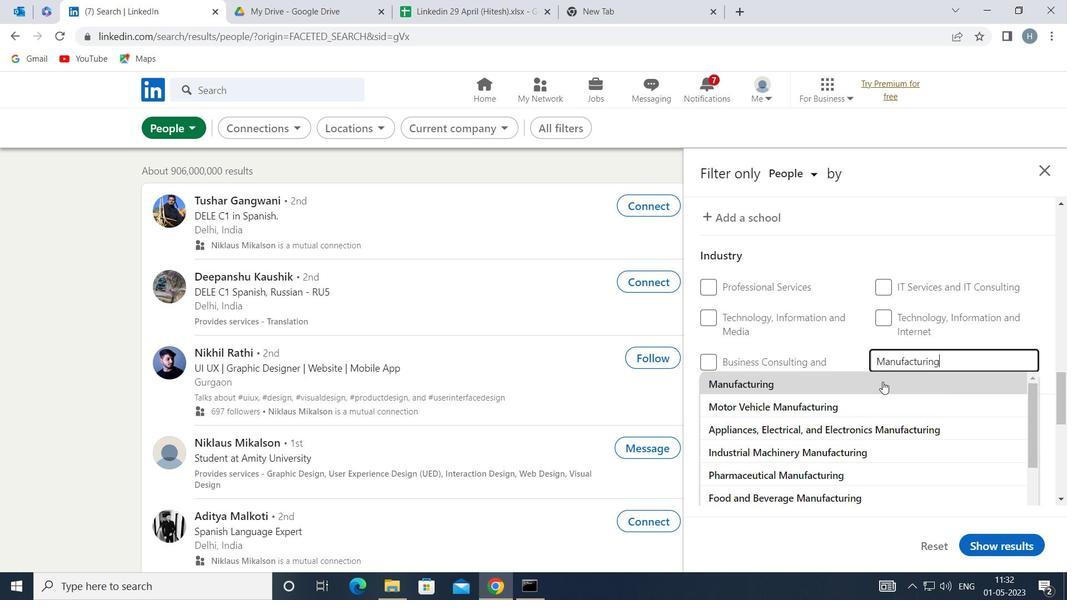 
Action: Mouse moved to (868, 375)
Screenshot: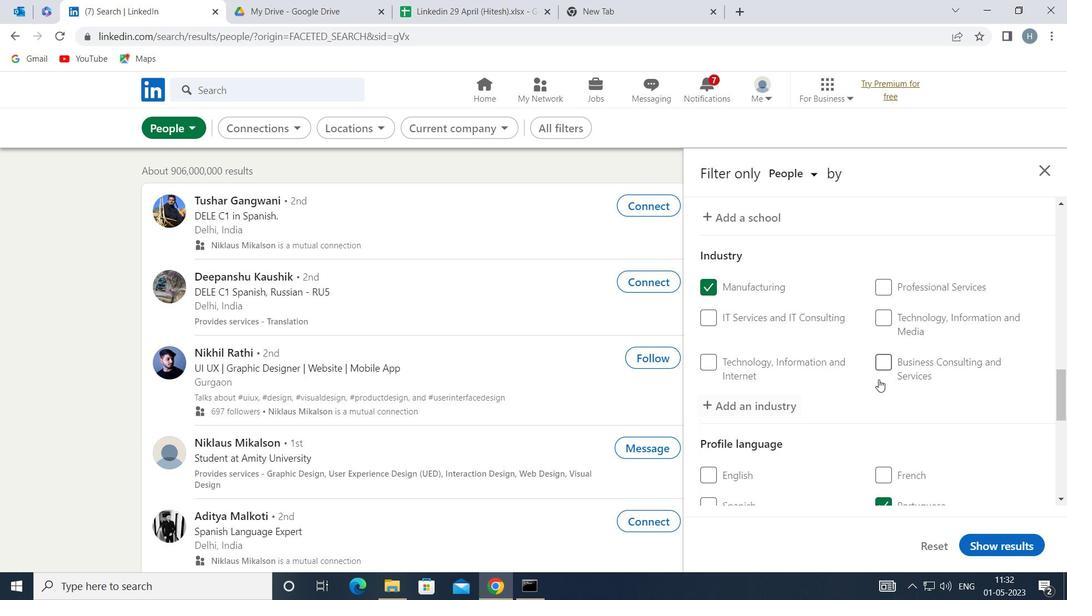 
Action: Mouse scrolled (868, 375) with delta (0, 0)
Screenshot: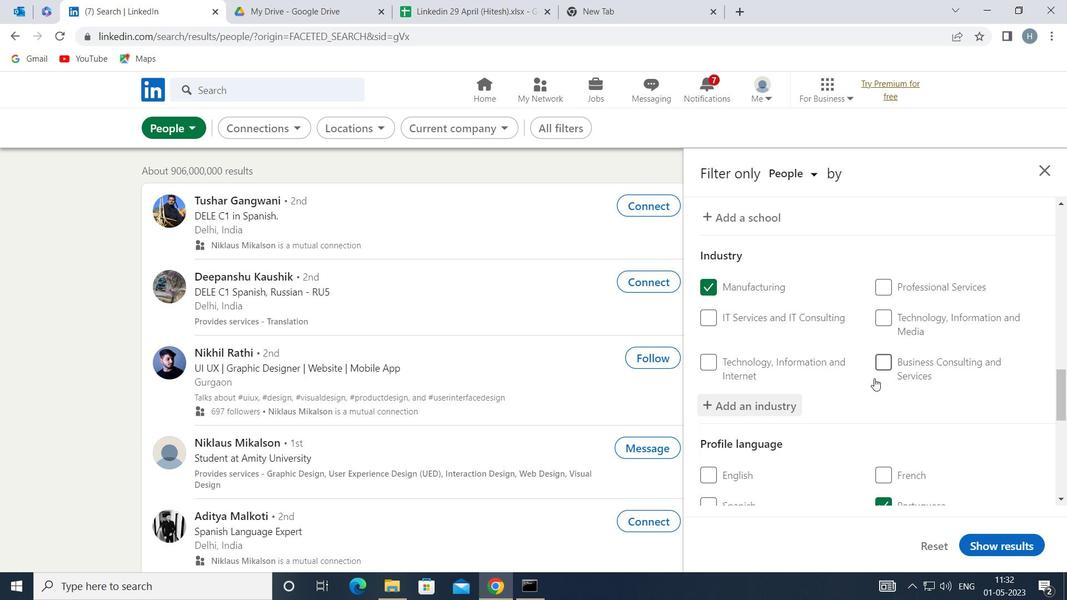 
Action: Mouse scrolled (868, 375) with delta (0, 0)
Screenshot: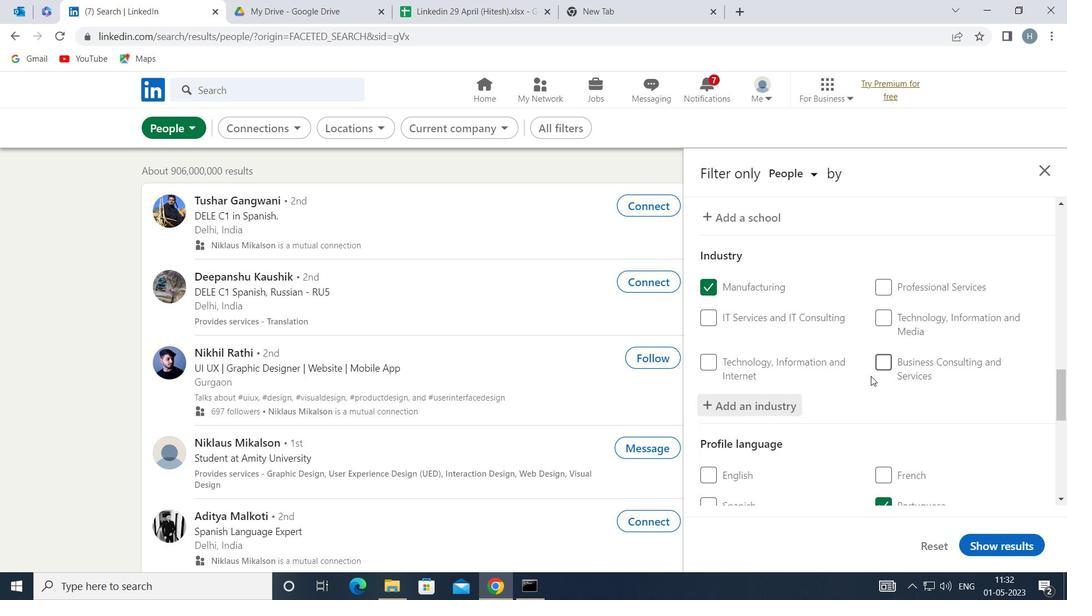 
Action: Mouse moved to (862, 375)
Screenshot: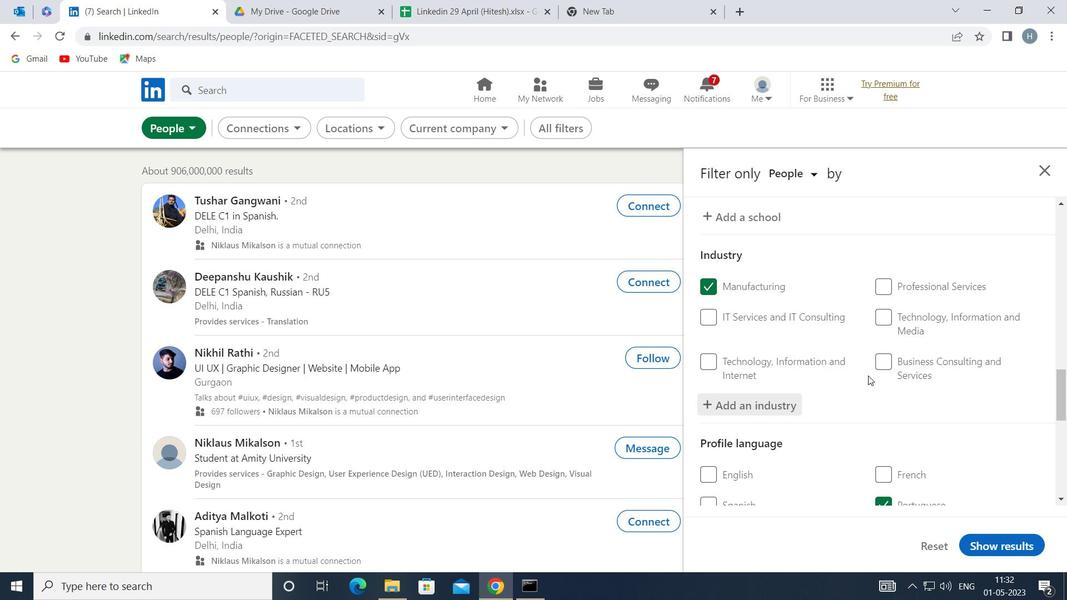 
Action: Mouse scrolled (862, 374) with delta (0, 0)
Screenshot: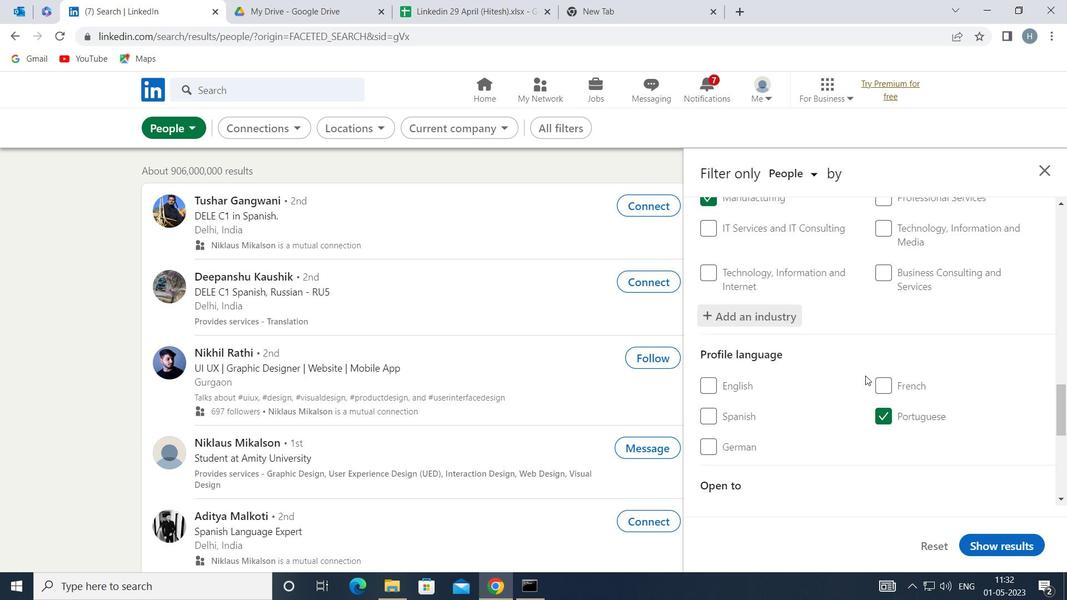 
Action: Mouse scrolled (862, 374) with delta (0, 0)
Screenshot: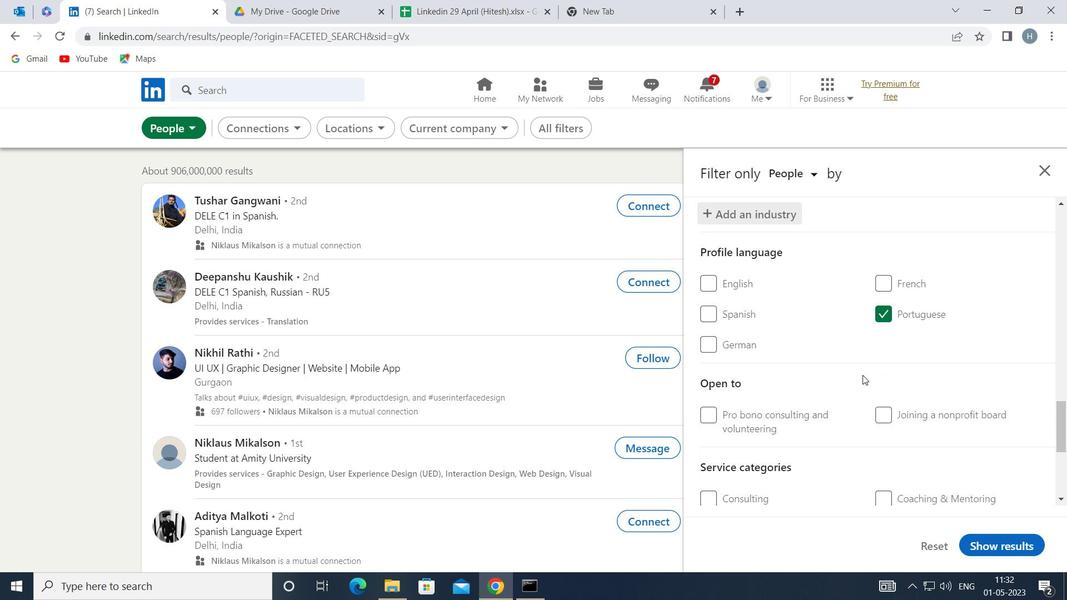 
Action: Mouse scrolled (862, 374) with delta (0, 0)
Screenshot: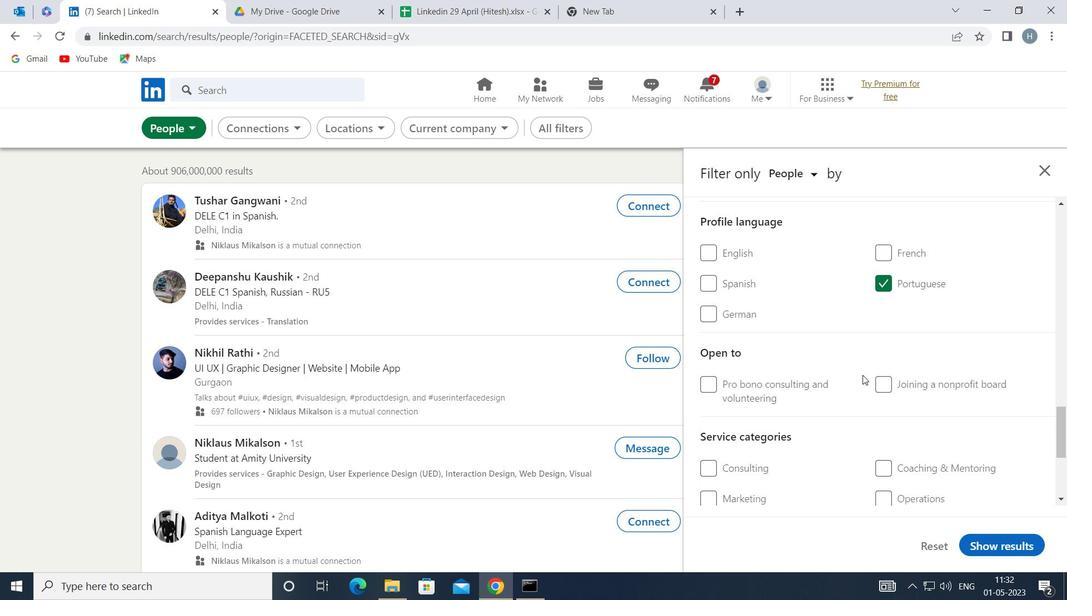 
Action: Mouse moved to (895, 399)
Screenshot: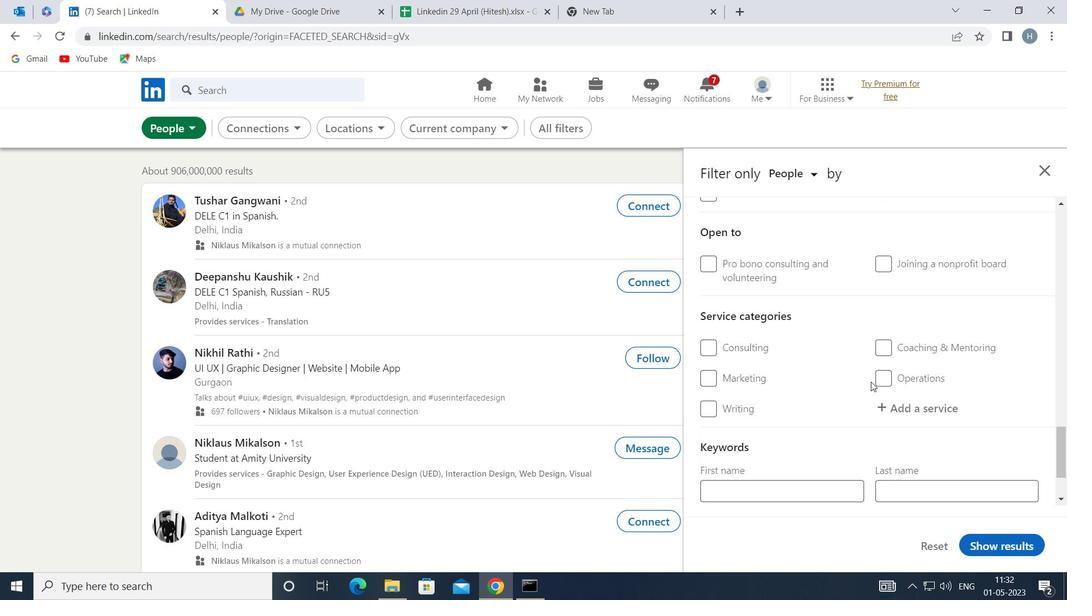 
Action: Mouse pressed left at (895, 399)
Screenshot: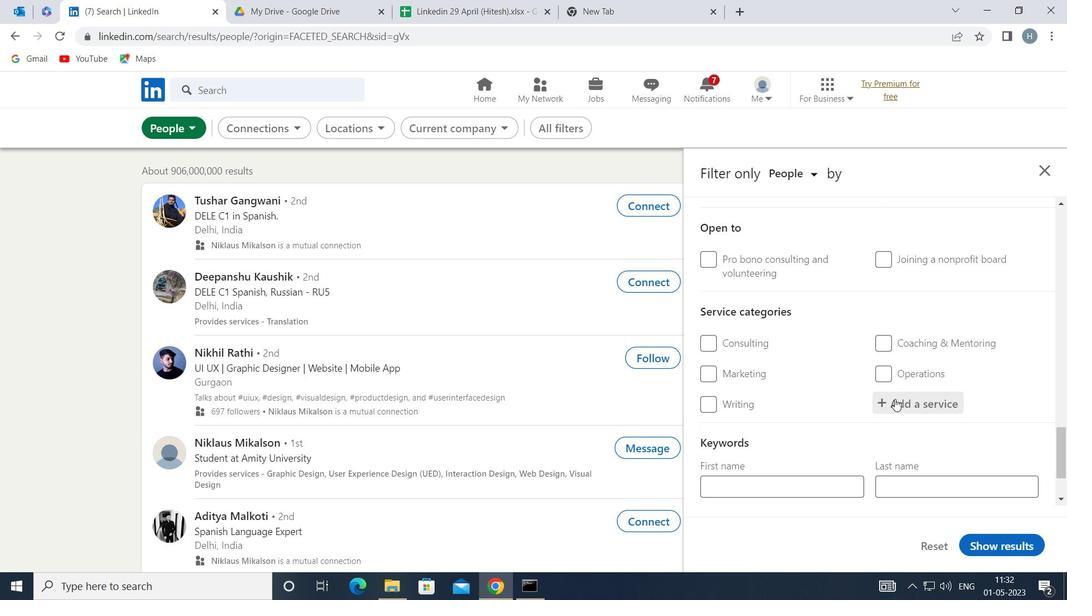 
Action: Mouse moved to (895, 400)
Screenshot: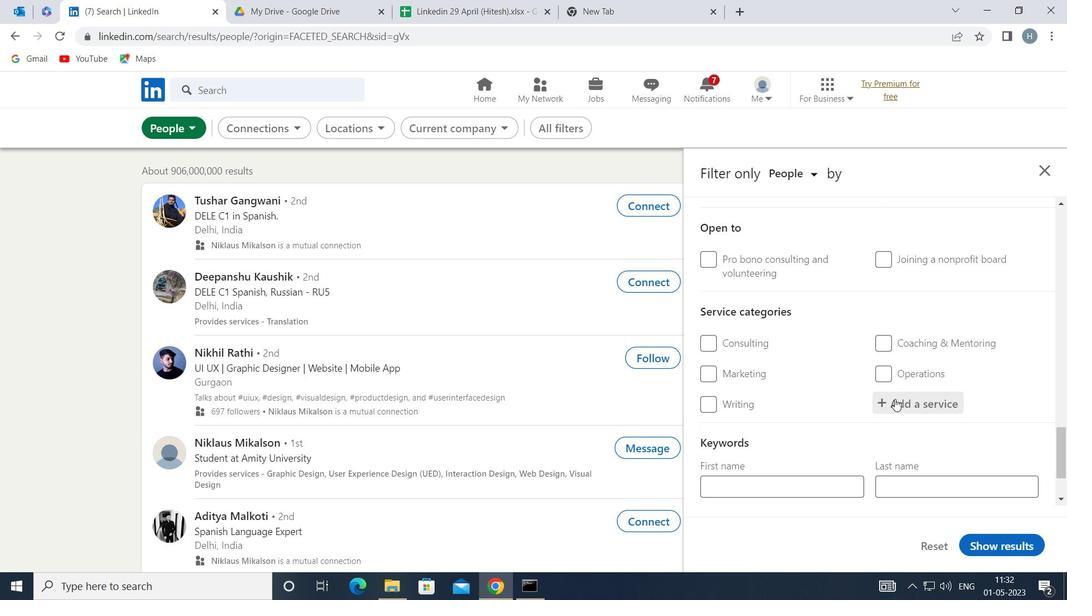 
Action: Key pressed <Key.shift>COMMERCIAL
Screenshot: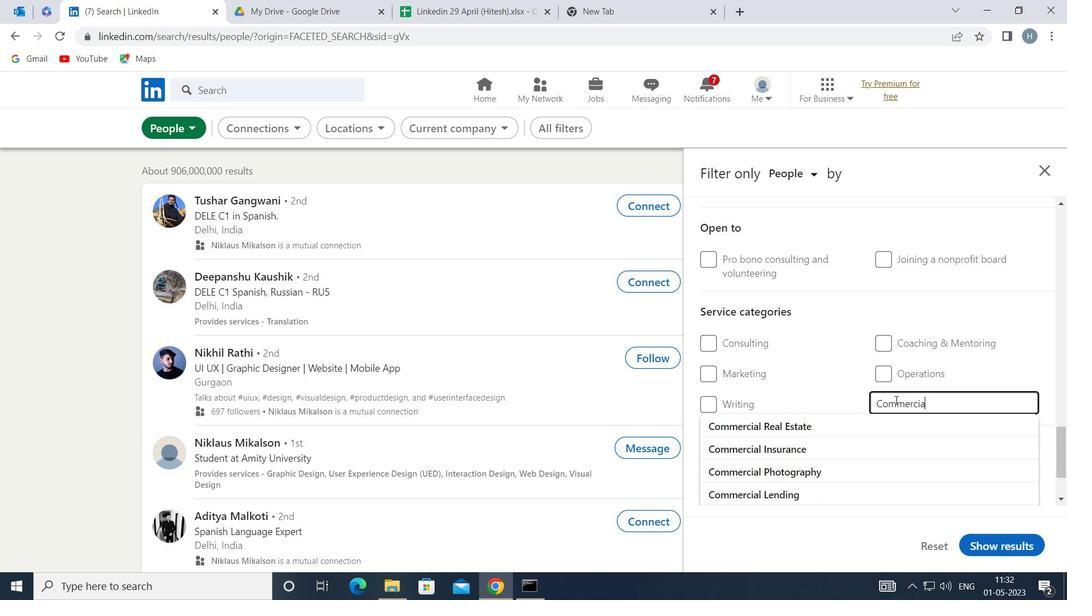 
Action: Mouse moved to (873, 403)
Screenshot: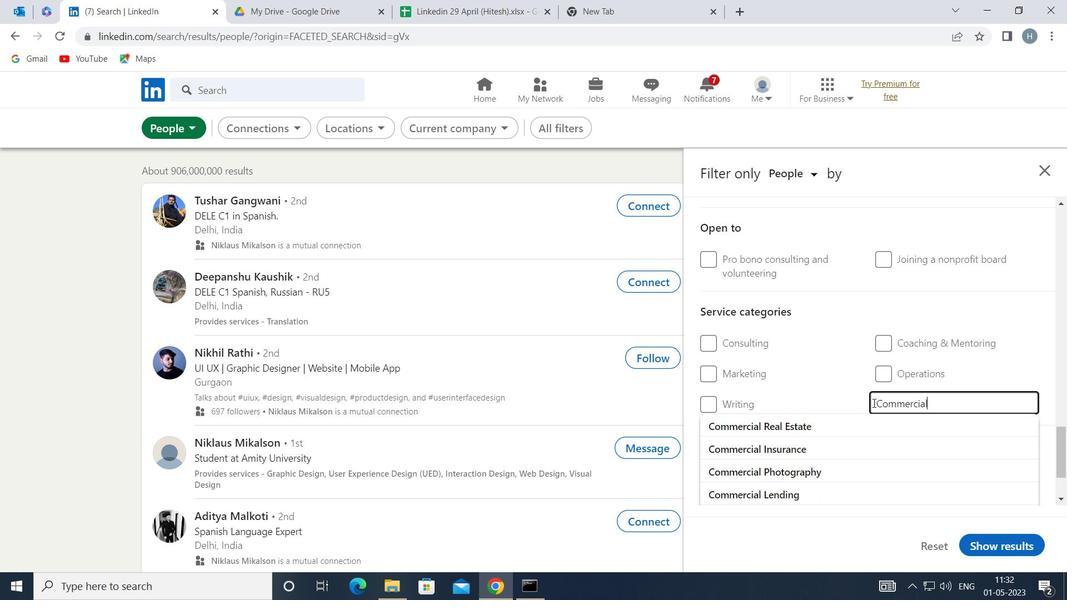 
Action: Key pressed <Key.space><Key.shift>INS
Screenshot: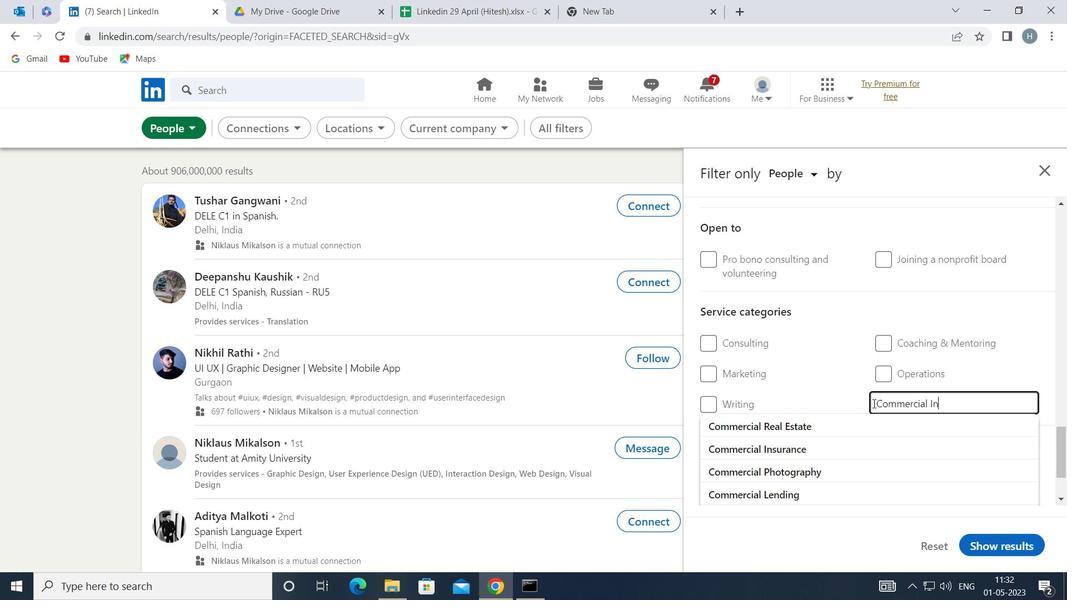 
Action: Mouse moved to (831, 427)
Screenshot: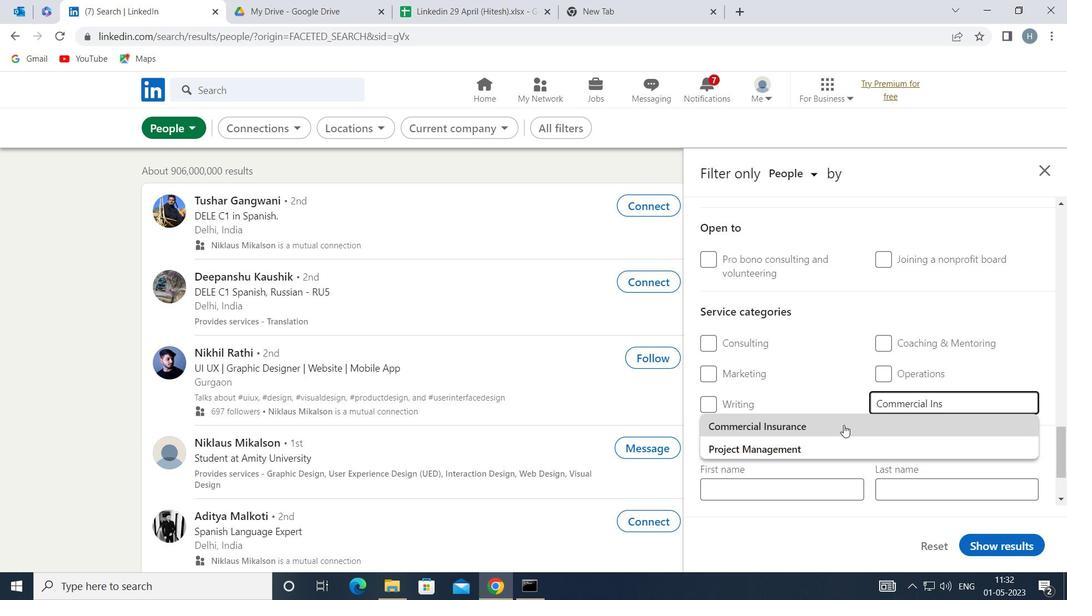 
Action: Mouse pressed left at (831, 427)
Screenshot: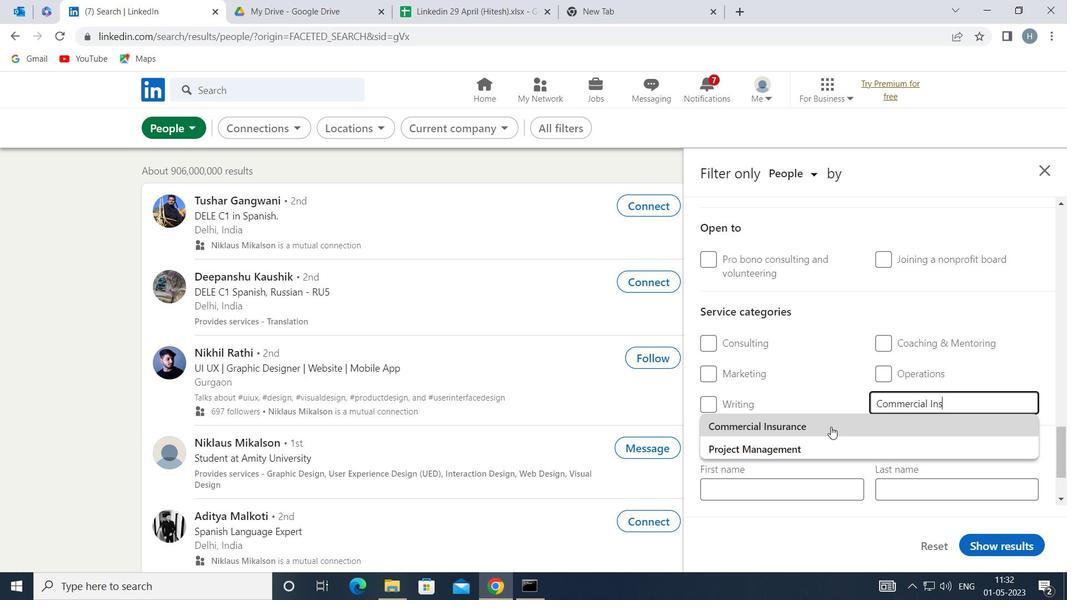 
Action: Mouse moved to (814, 433)
Screenshot: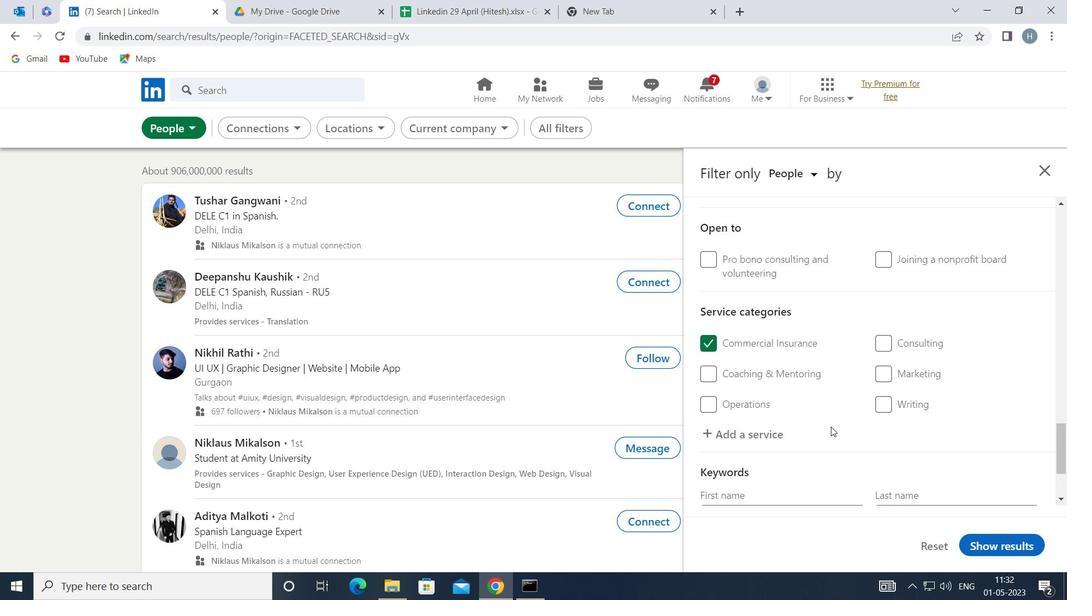 
Action: Mouse scrolled (814, 432) with delta (0, 0)
Screenshot: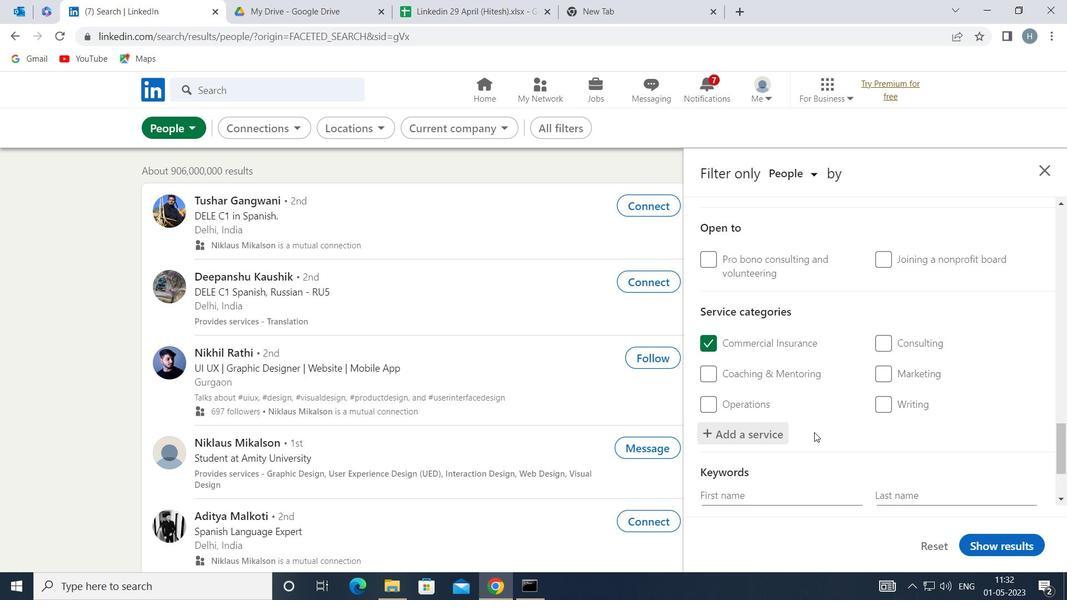
Action: Mouse scrolled (814, 432) with delta (0, 0)
Screenshot: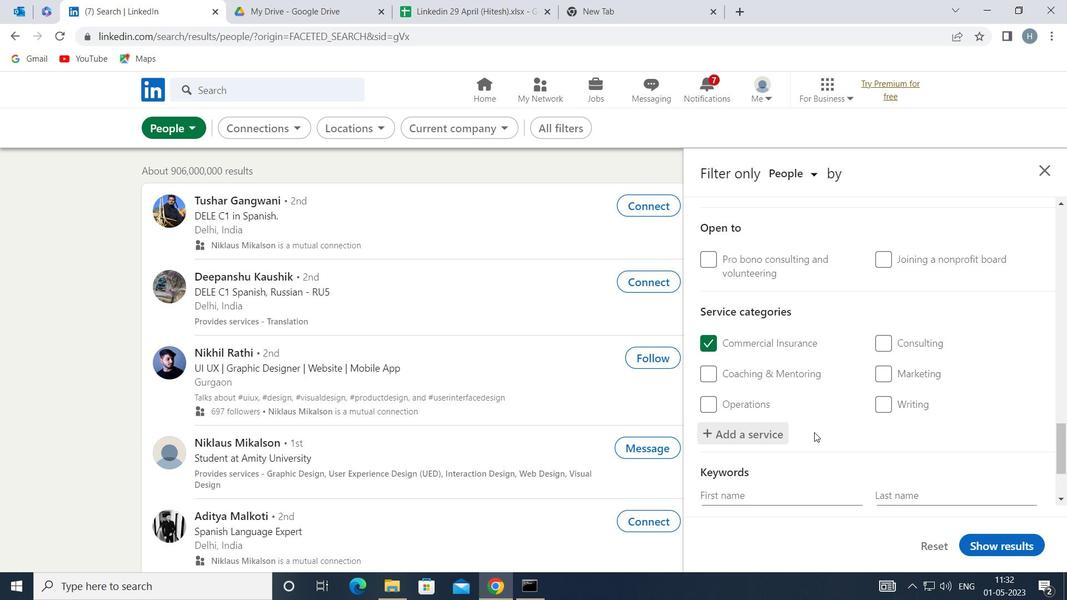 
Action: Mouse scrolled (814, 432) with delta (0, 0)
Screenshot: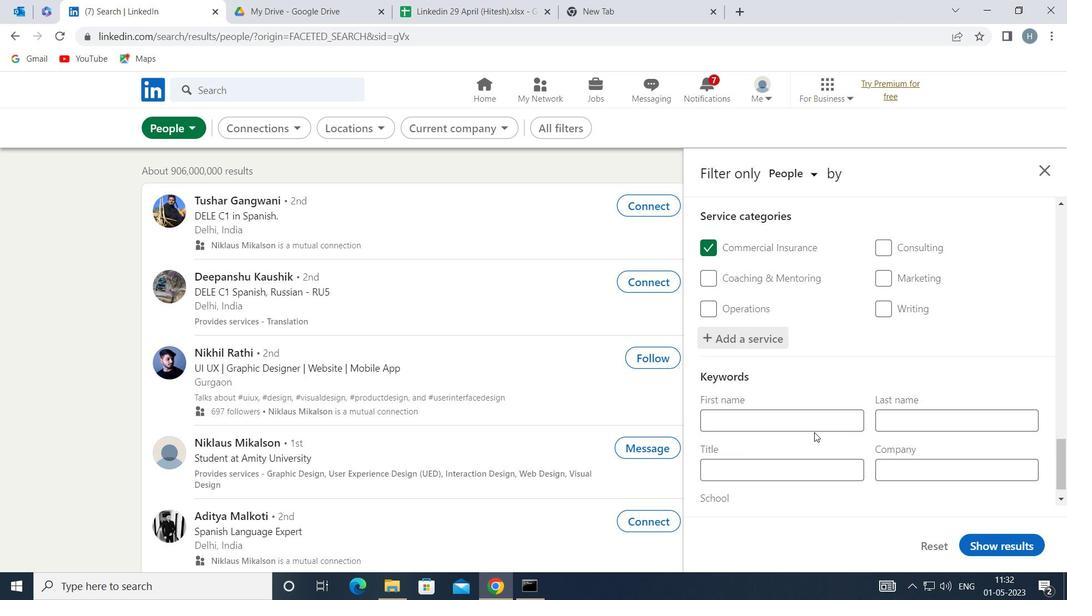 
Action: Mouse moved to (814, 442)
Screenshot: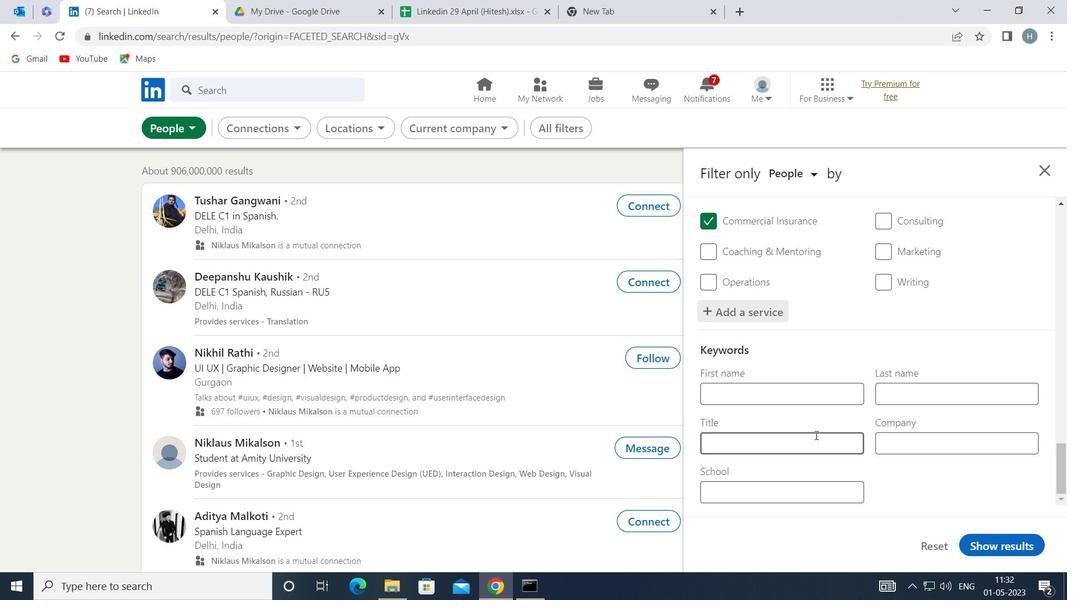 
Action: Mouse pressed left at (814, 442)
Screenshot: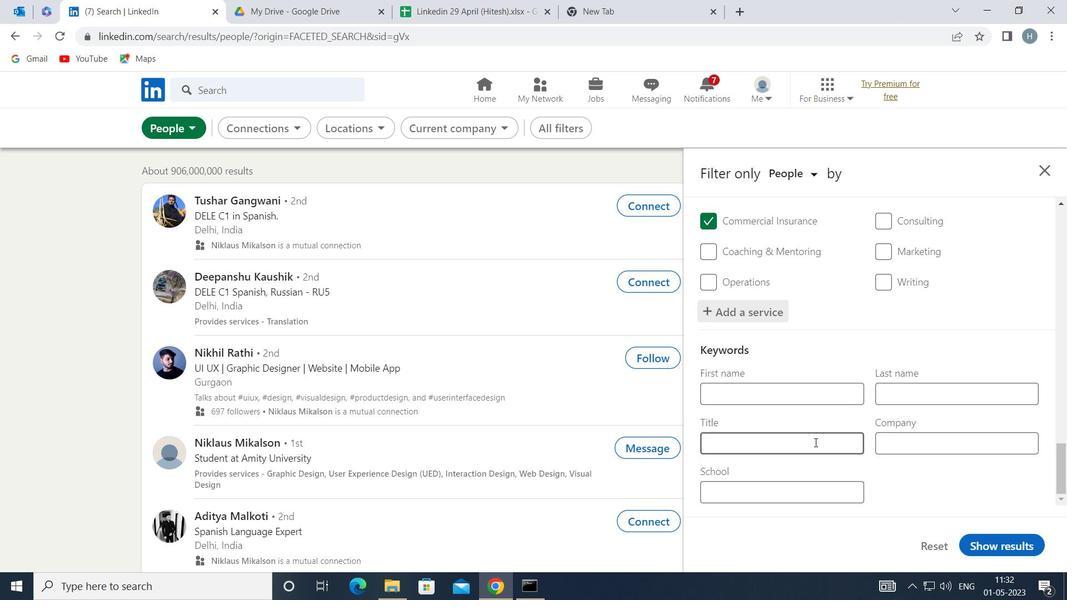 
Action: Mouse moved to (813, 443)
Screenshot: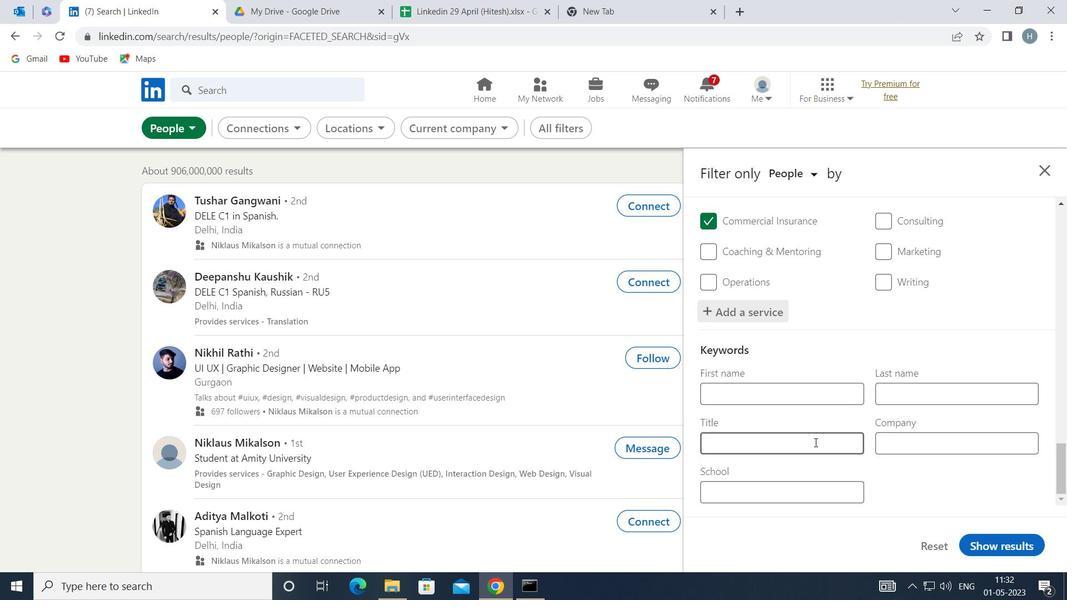 
Action: Key pressed <Key.shift>MARKETING<Key.space><Key.shift>SPECIALIST
Screenshot: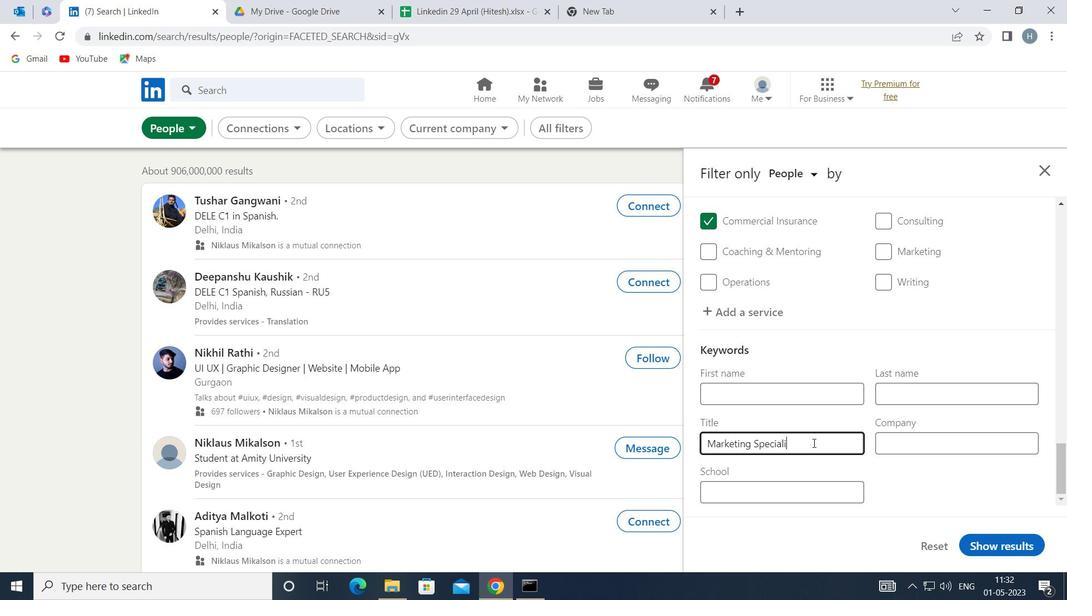 
Action: Mouse moved to (996, 542)
Screenshot: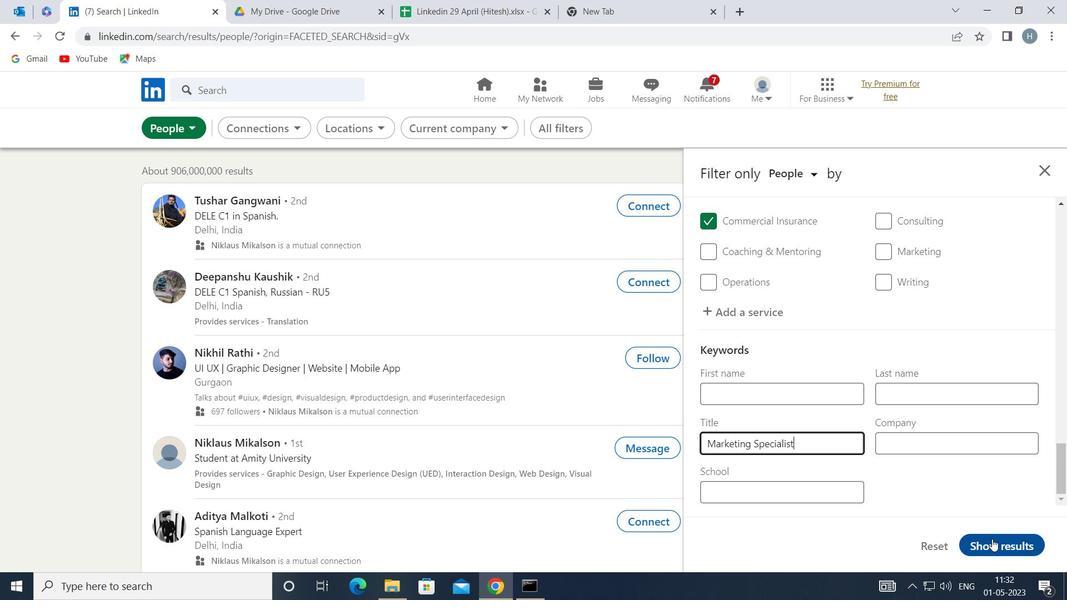 
Action: Mouse pressed left at (996, 542)
Screenshot: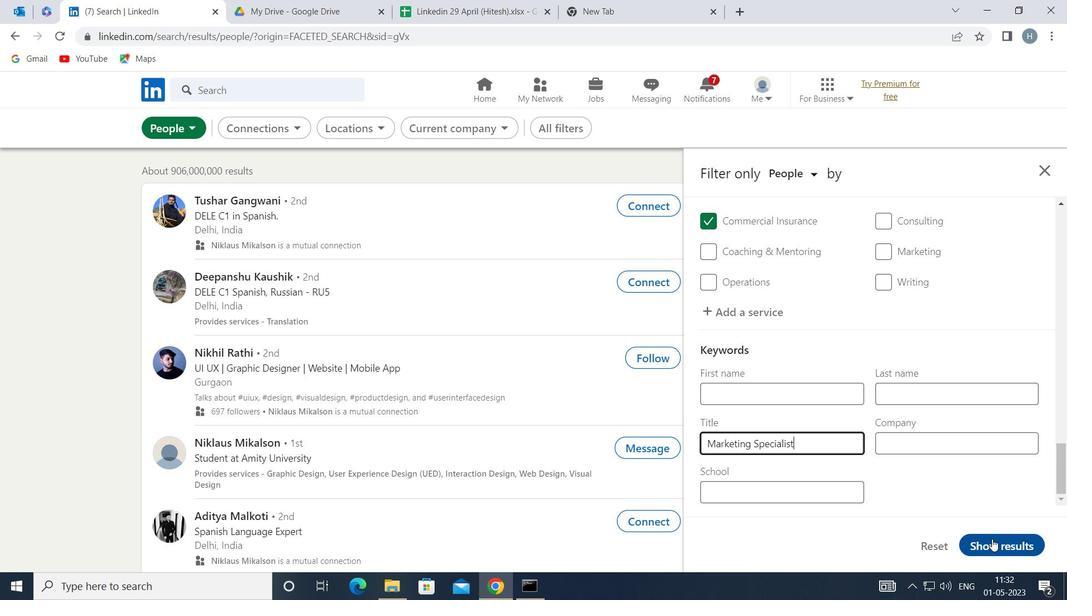 
Action: Mouse moved to (668, 400)
Screenshot: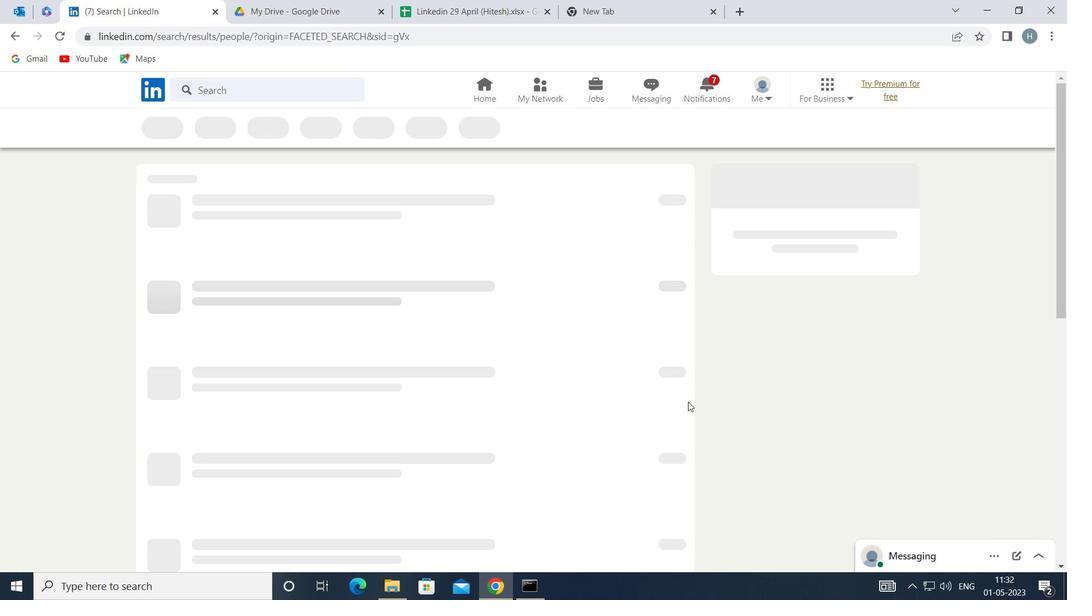 
